 Task: Select street view around selected location Rocky Mountain National Park, Colorado, United States and verify 2 surrounding locations
Action: Mouse pressed left at (163, 154)
Screenshot: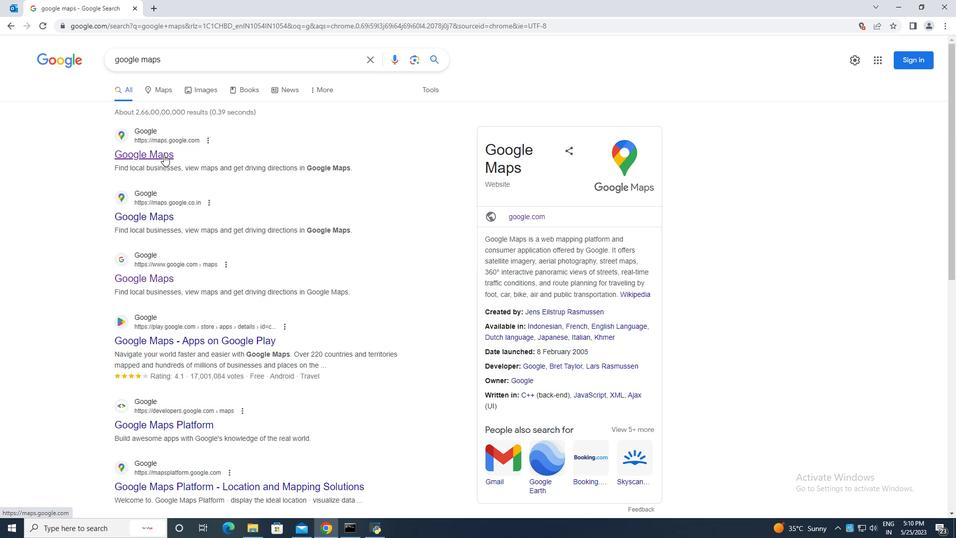 
Action: Mouse moved to (109, 50)
Screenshot: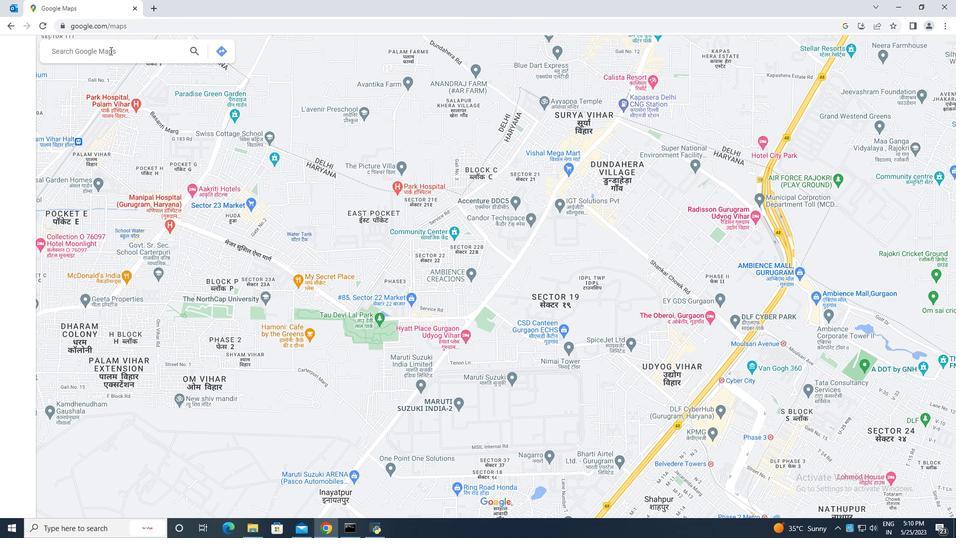 
Action: Mouse pressed left at (109, 50)
Screenshot: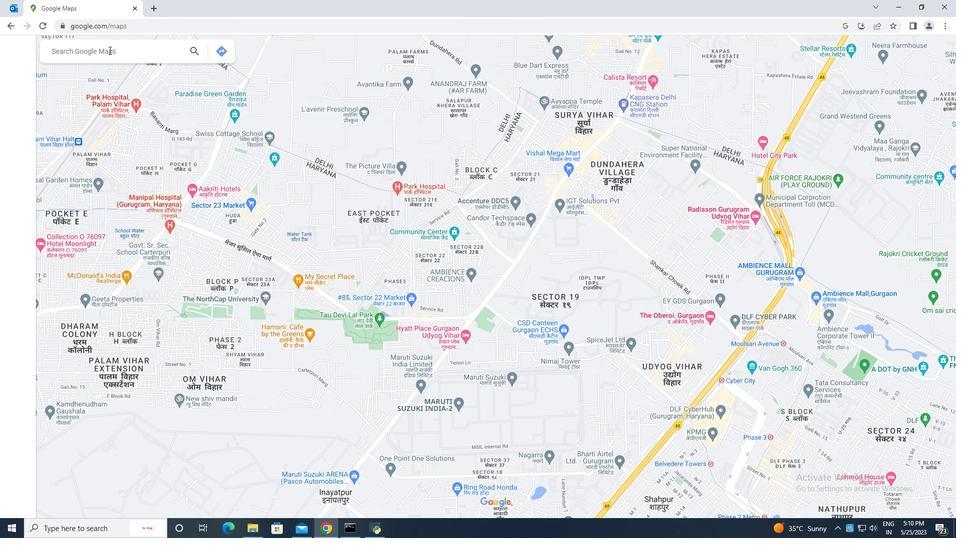 
Action: Key pressed rocky<Key.space>mountain<Key.space>national<Key.space>colorado<Key.space>usa<Key.space><Key.enter>
Screenshot: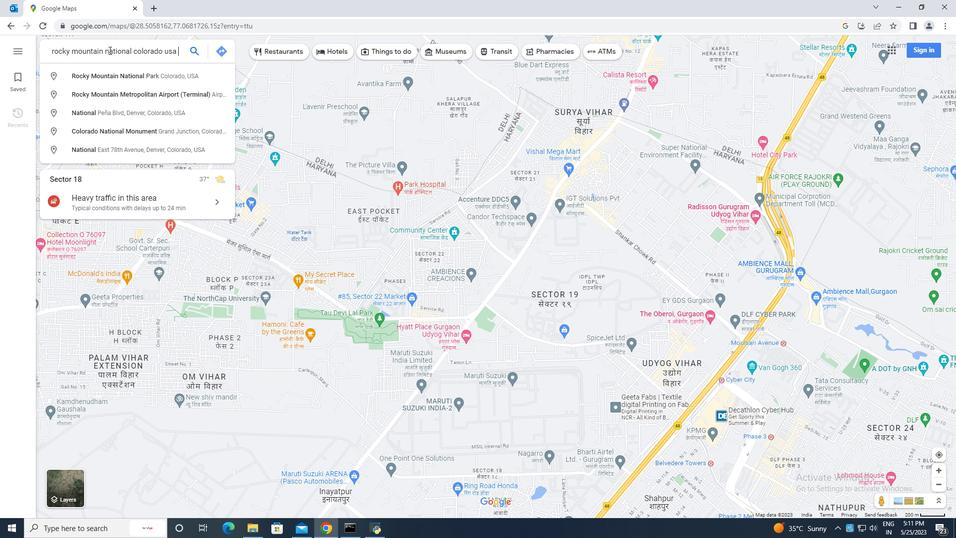 
Action: Mouse moved to (620, 294)
Screenshot: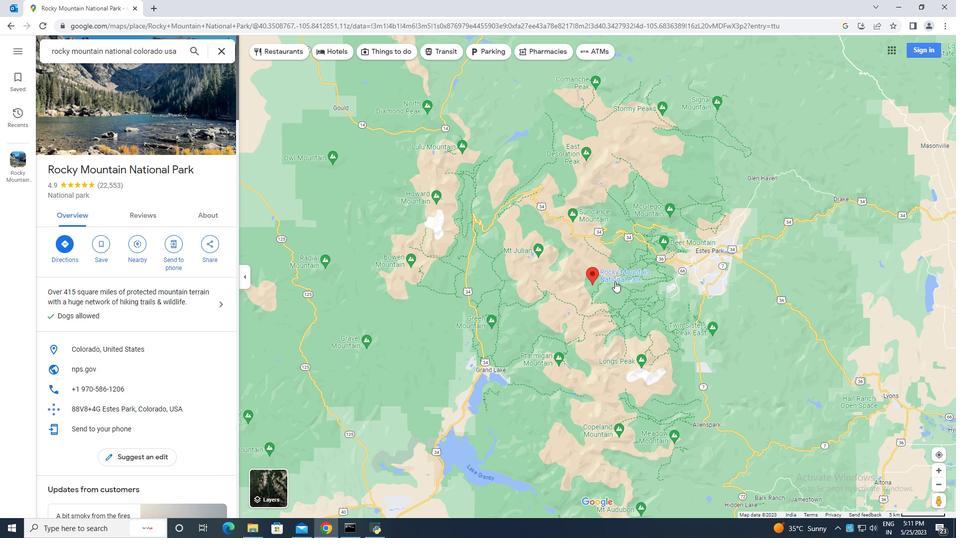 
Action: Mouse scrolled (620, 295) with delta (0, 0)
Screenshot: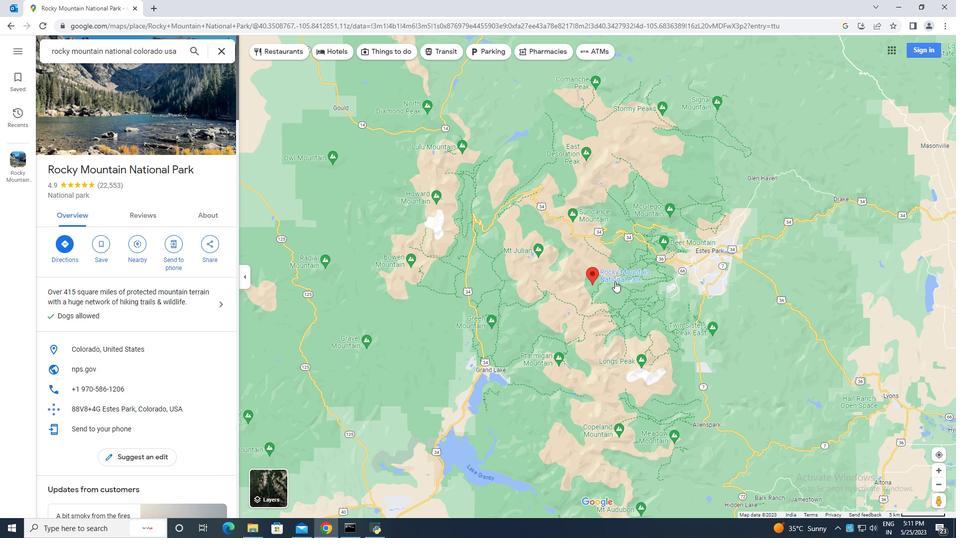 
Action: Mouse scrolled (620, 295) with delta (0, 0)
Screenshot: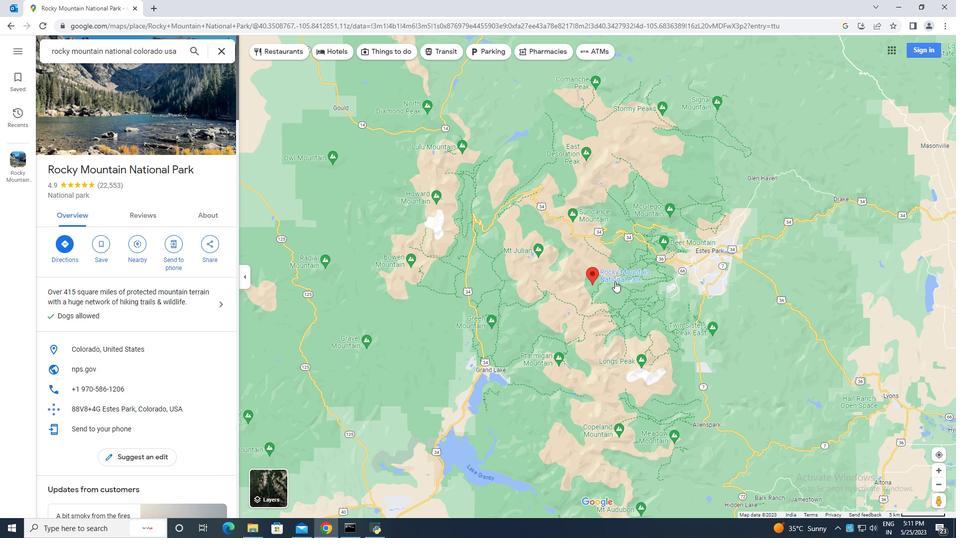
Action: Mouse scrolled (620, 295) with delta (0, 0)
Screenshot: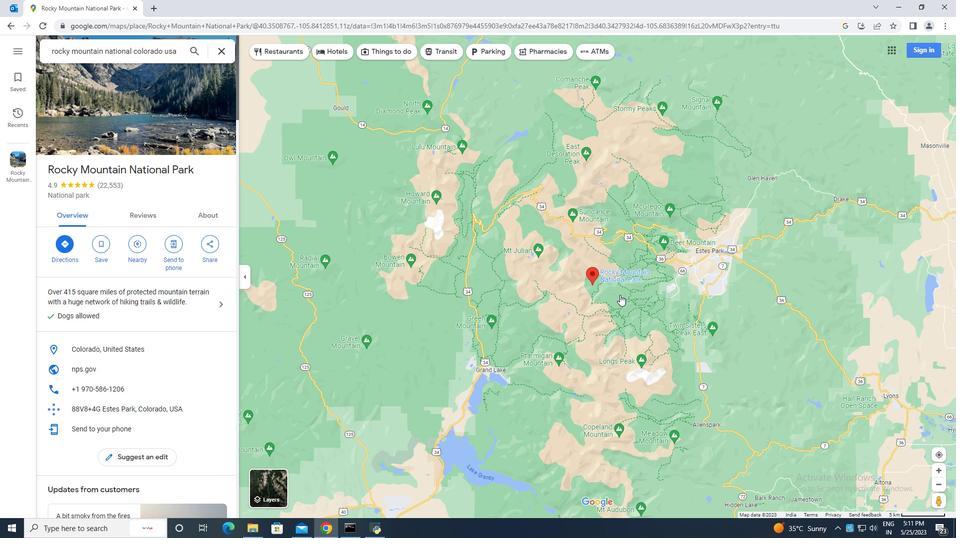 
Action: Mouse moved to (564, 275)
Screenshot: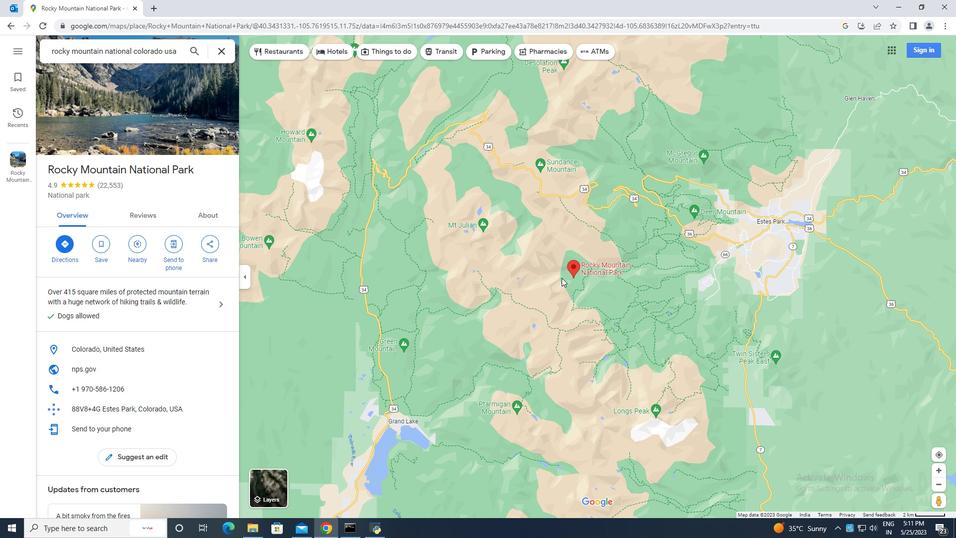 
Action: Mouse scrolled (564, 275) with delta (0, 0)
Screenshot: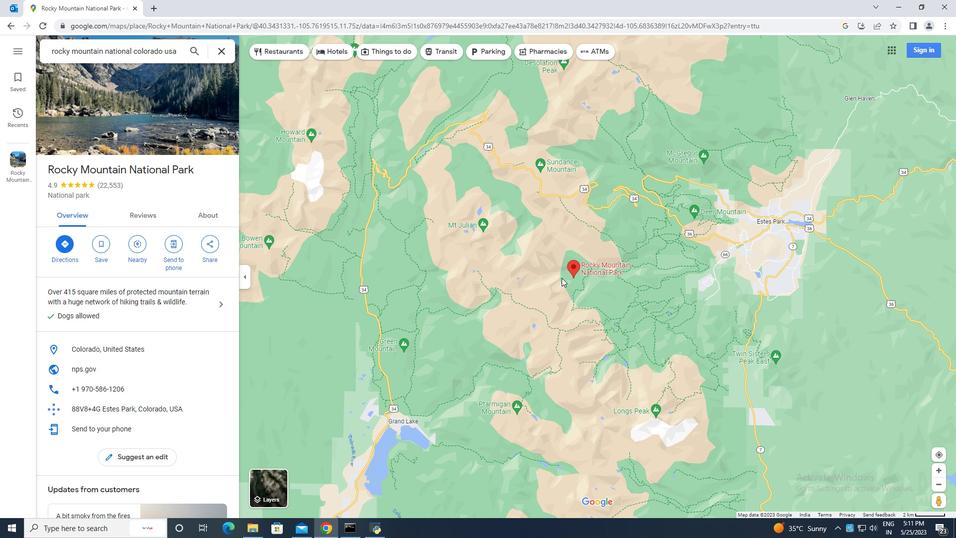 
Action: Mouse scrolled (564, 275) with delta (0, 0)
Screenshot: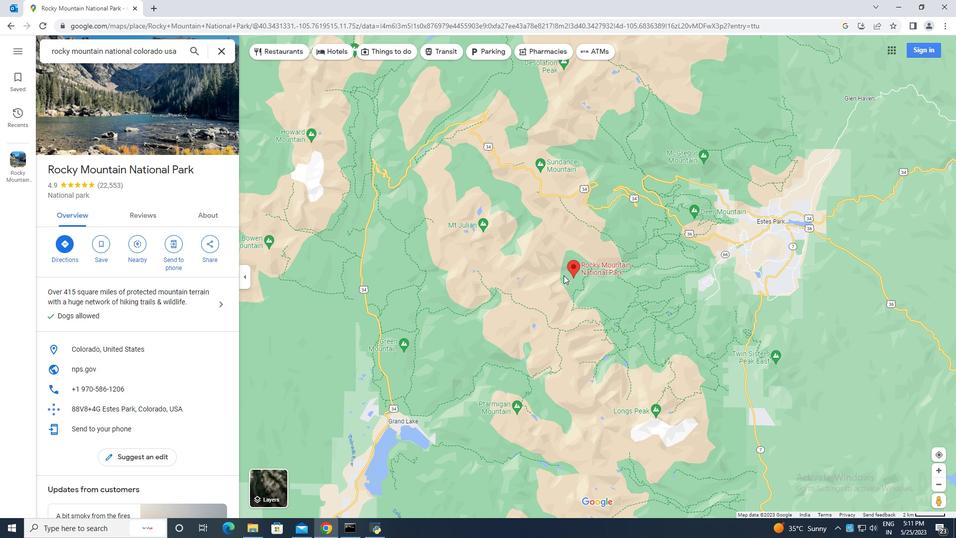 
Action: Mouse scrolled (564, 275) with delta (0, 0)
Screenshot: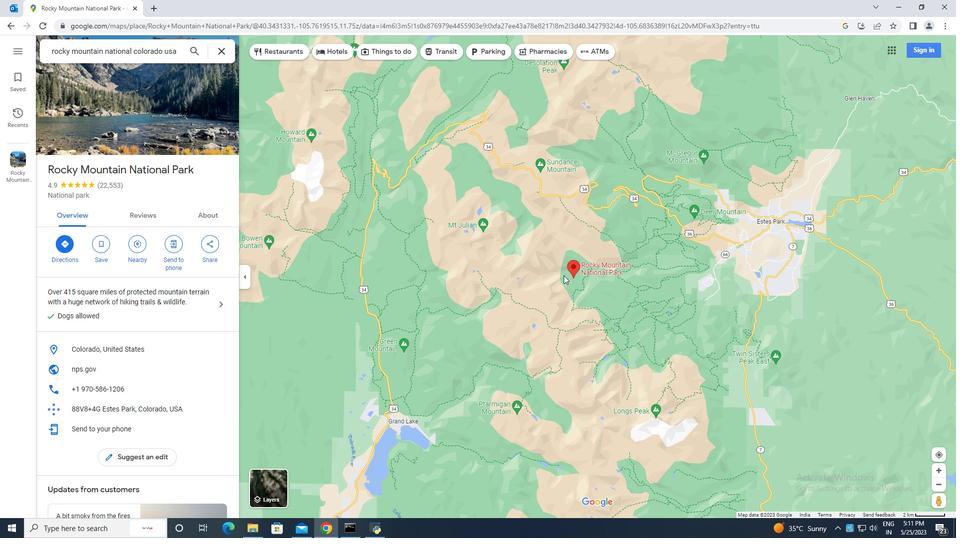 
Action: Mouse moved to (565, 275)
Screenshot: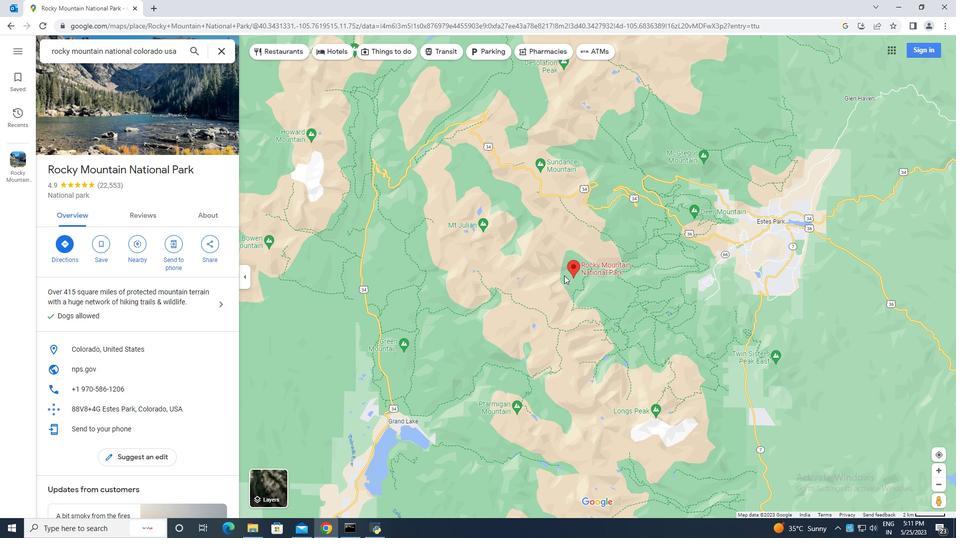 
Action: Mouse scrolled (565, 275) with delta (0, 0)
Screenshot: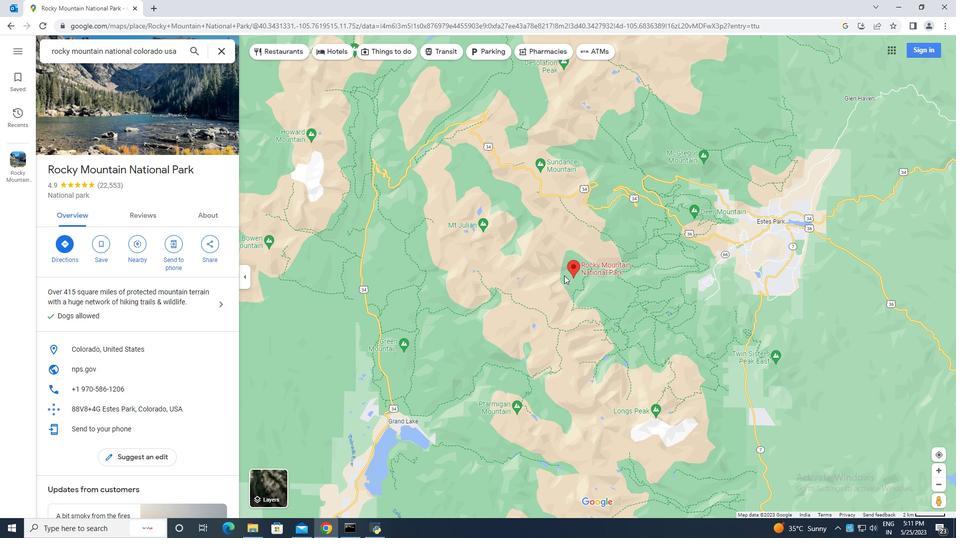 
Action: Mouse moved to (560, 289)
Screenshot: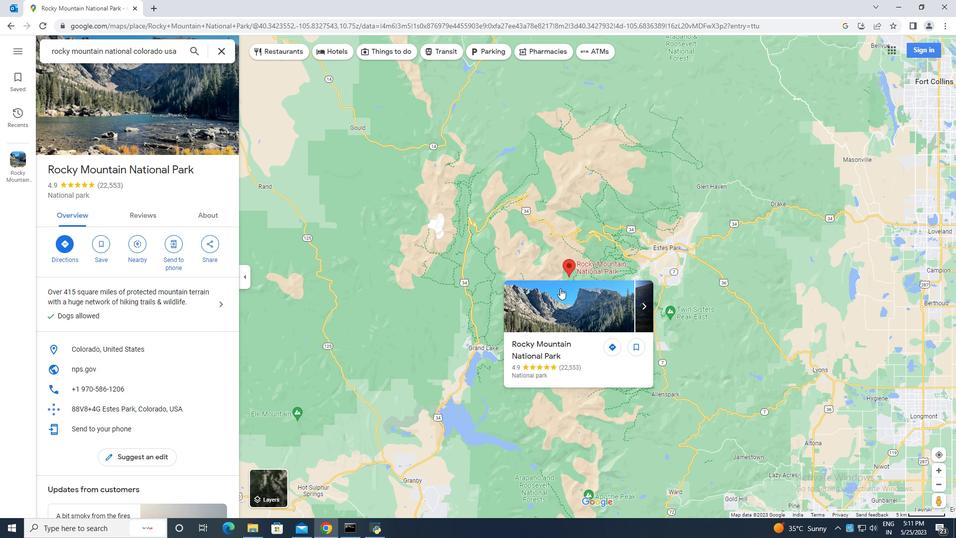 
Action: Mouse scrolled (560, 289) with delta (0, 0)
Screenshot: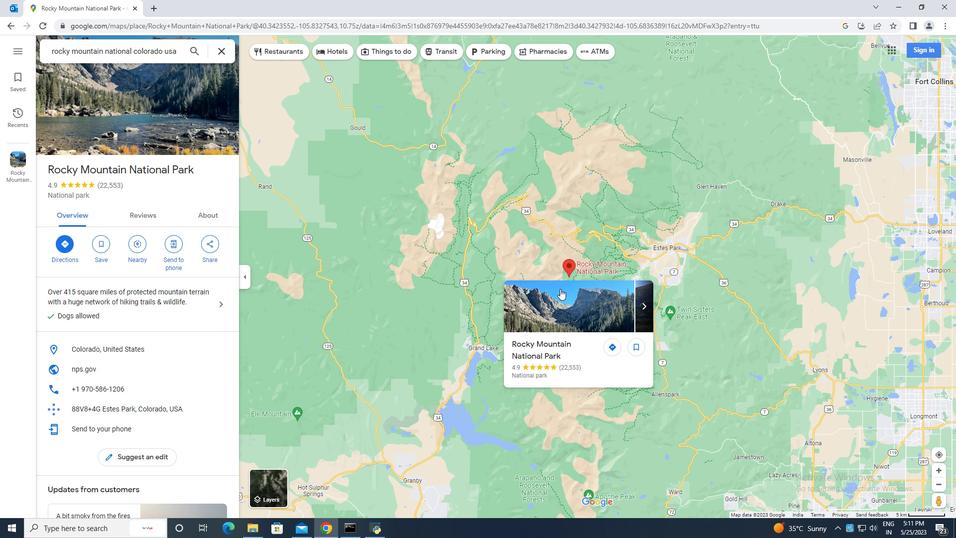 
Action: Mouse moved to (624, 289)
Screenshot: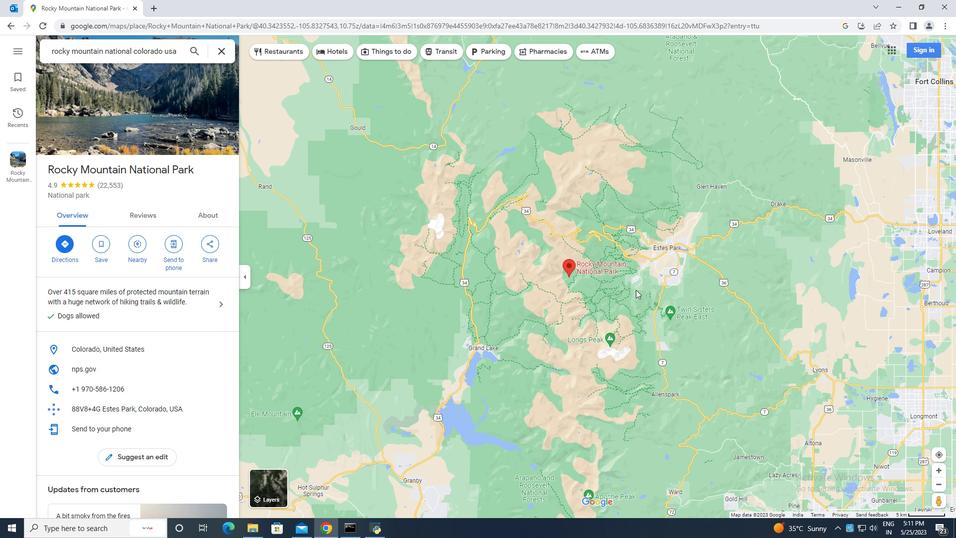 
Action: Mouse scrolled (624, 289) with delta (0, 0)
Screenshot: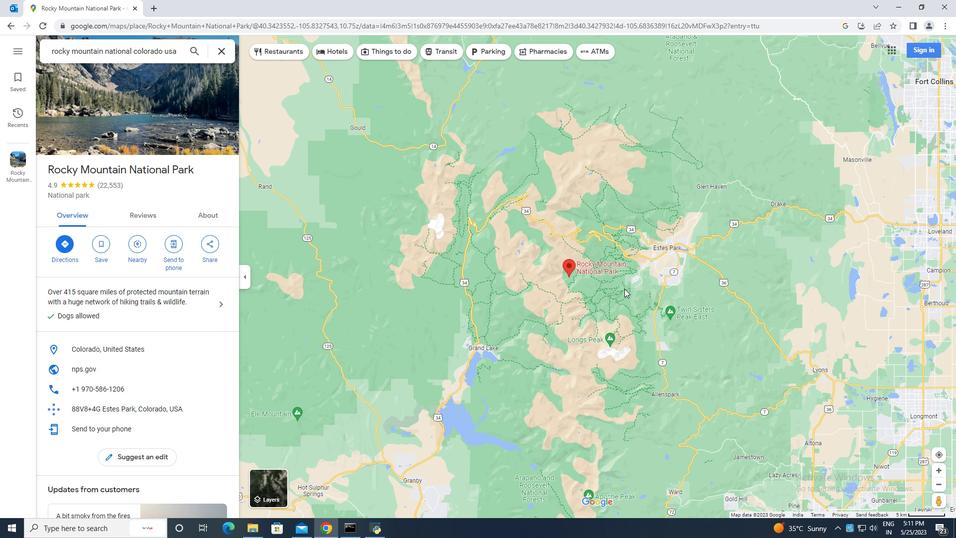 
Action: Mouse scrolled (624, 289) with delta (0, 0)
Screenshot: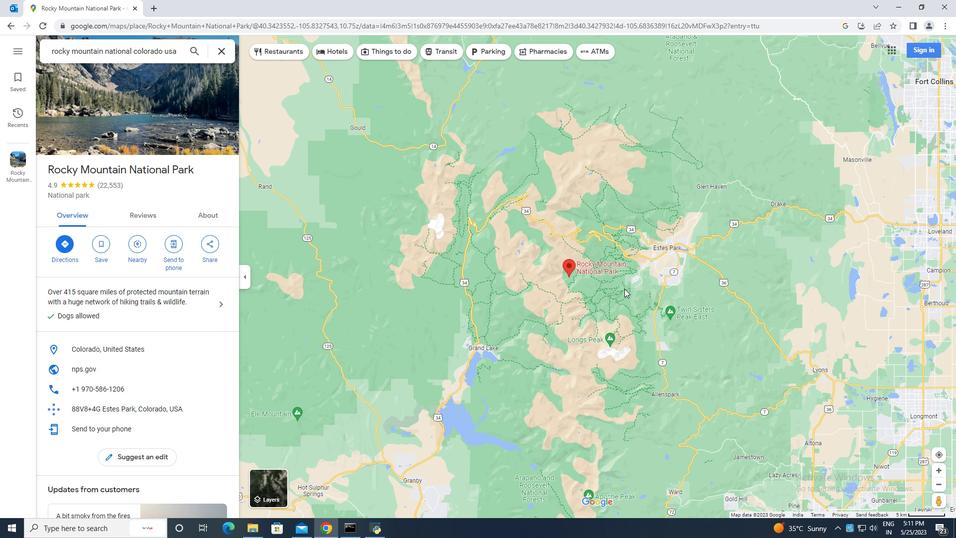 
Action: Mouse scrolled (624, 289) with delta (0, 0)
Screenshot: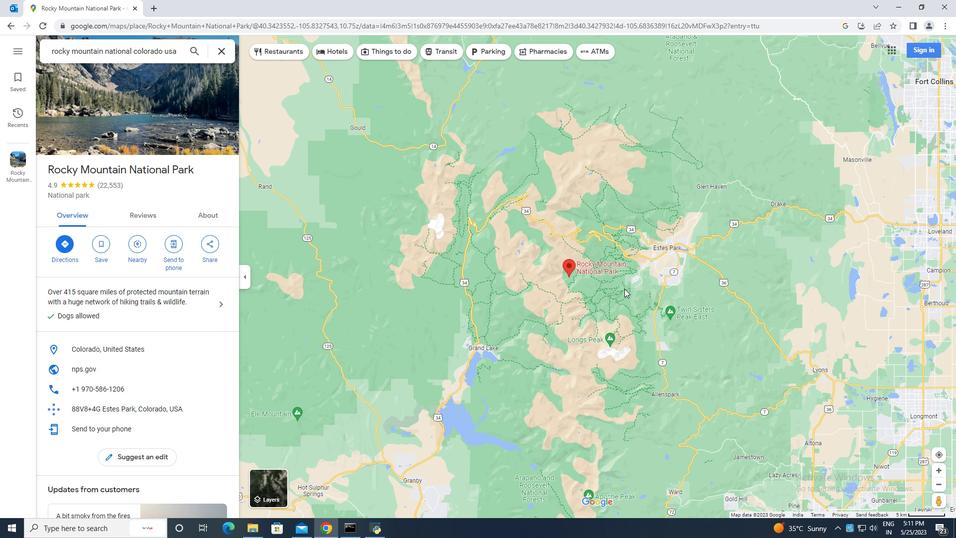
Action: Mouse moved to (556, 295)
Screenshot: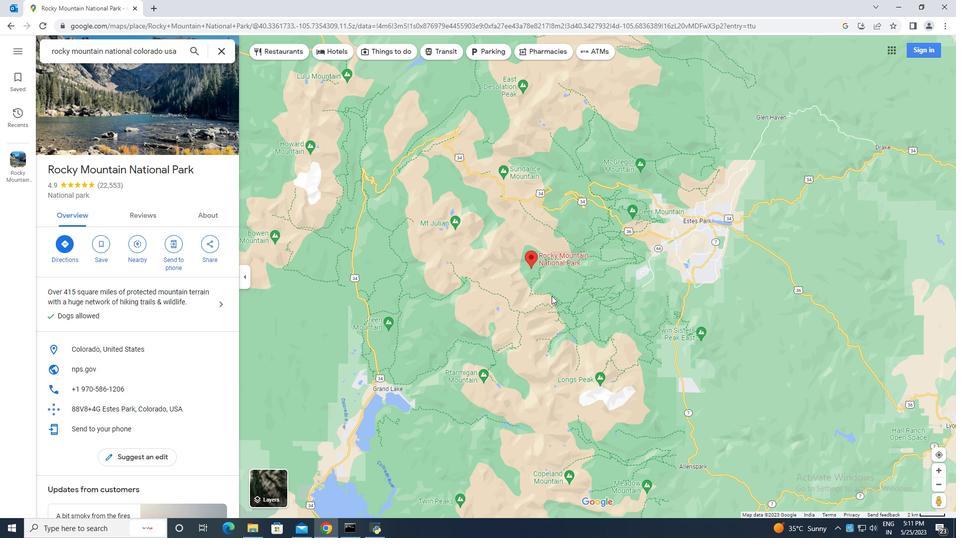 
Action: Mouse scrolled (556, 296) with delta (0, 0)
Screenshot: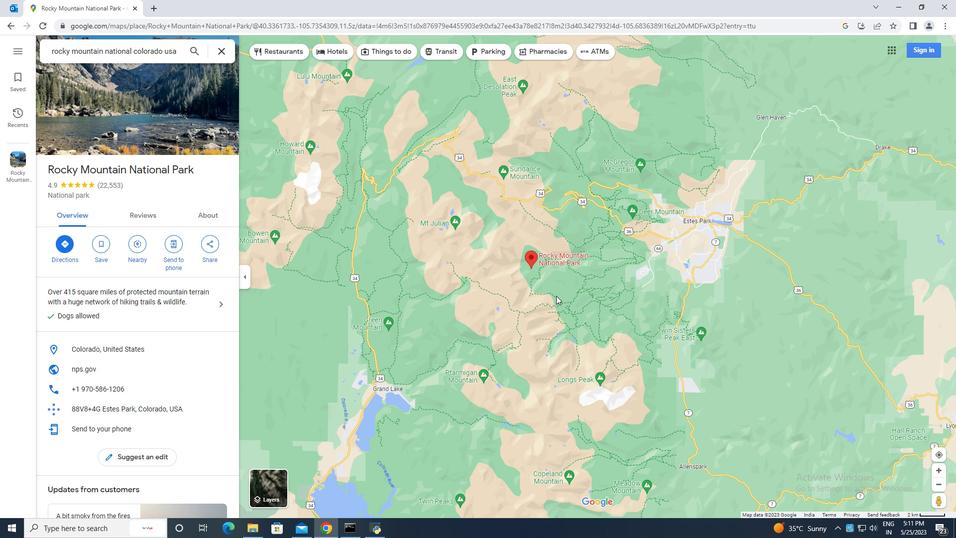 
Action: Mouse scrolled (556, 296) with delta (0, 0)
Screenshot: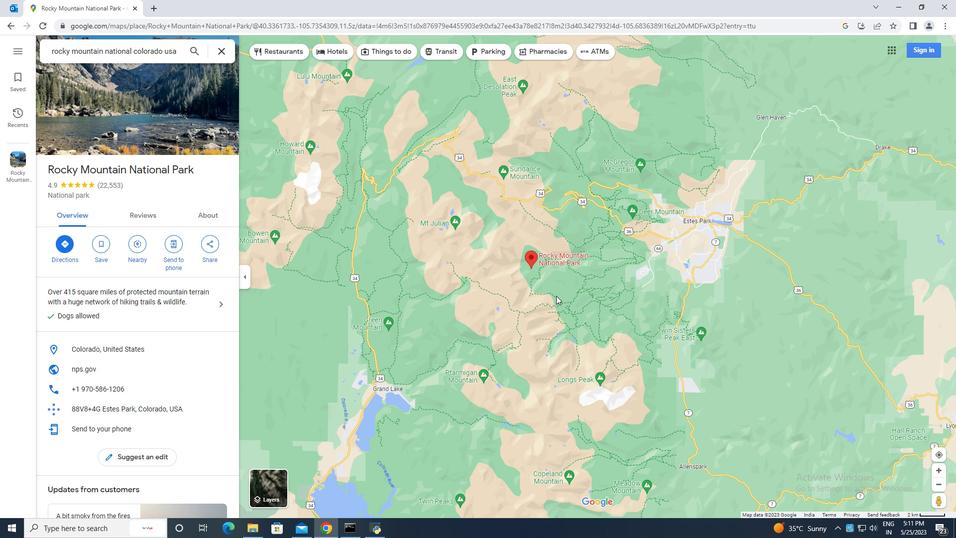 
Action: Mouse scrolled (556, 296) with delta (0, 0)
Screenshot: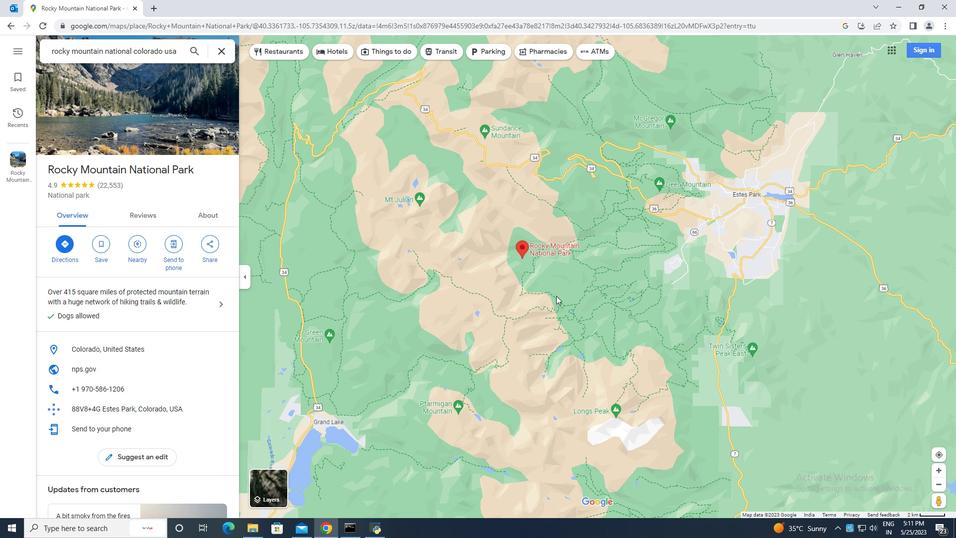 
Action: Mouse scrolled (556, 296) with delta (0, 0)
Screenshot: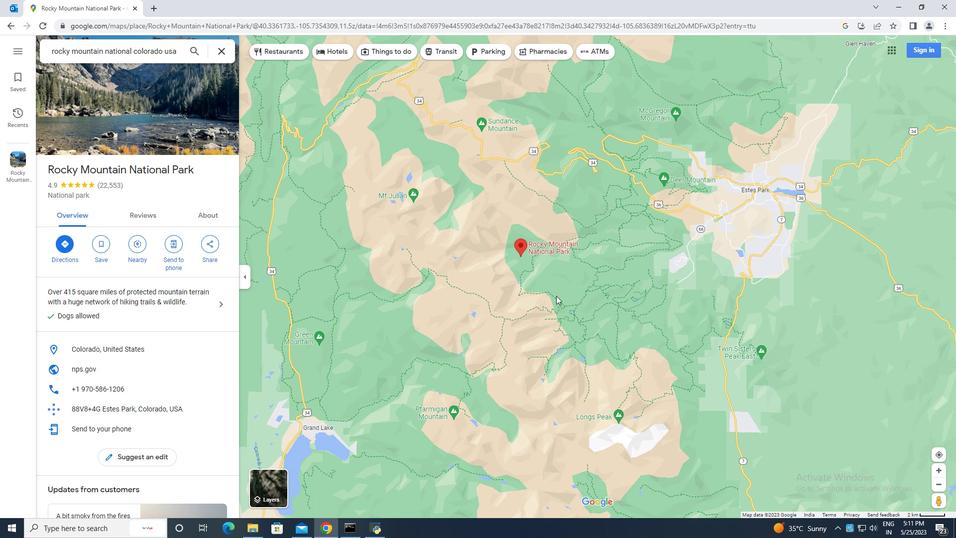 
Action: Mouse scrolled (556, 296) with delta (0, 0)
Screenshot: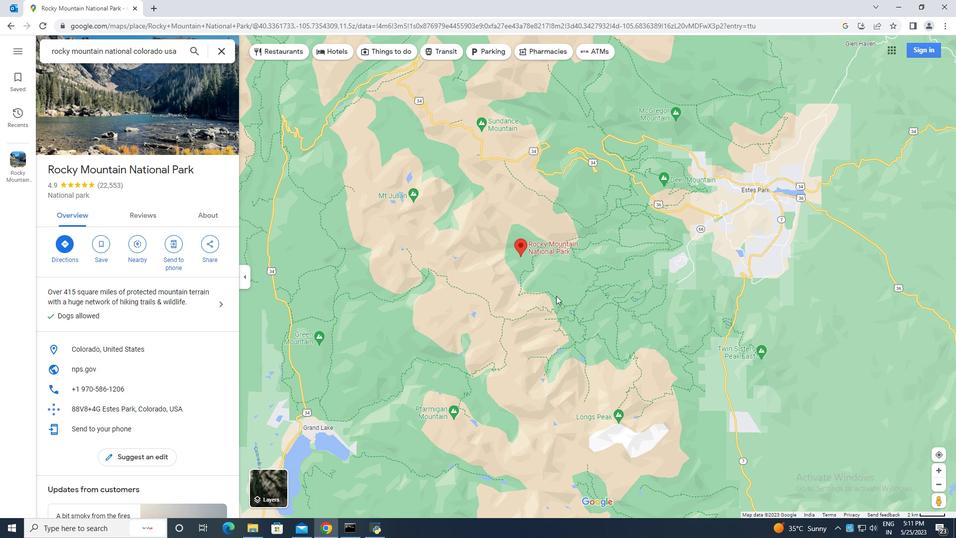 
Action: Mouse moved to (489, 265)
Screenshot: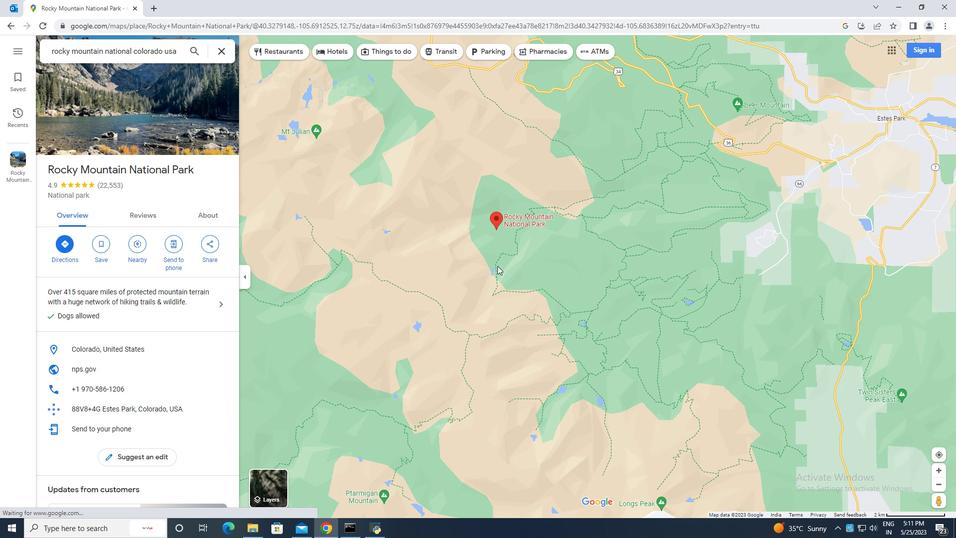 
Action: Mouse scrolled (489, 265) with delta (0, 0)
Screenshot: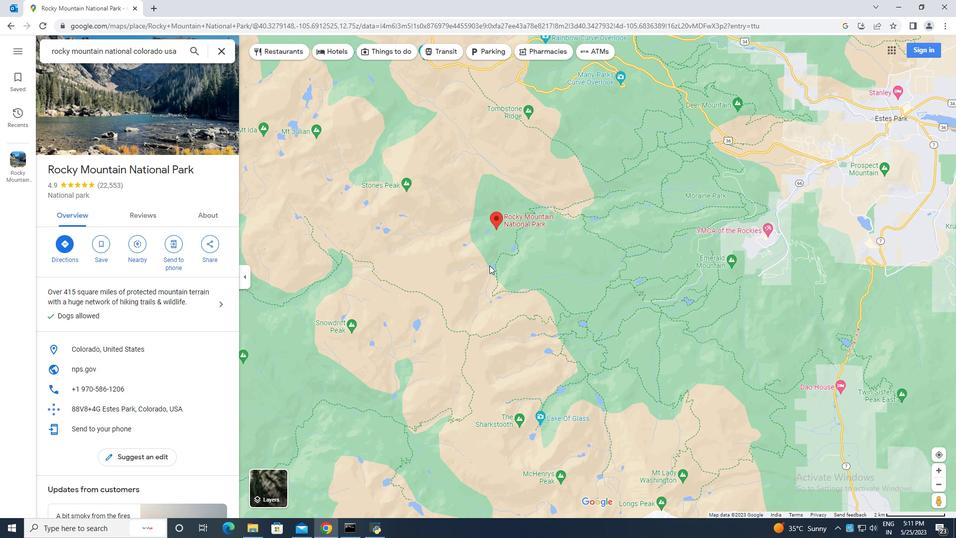 
Action: Mouse scrolled (489, 265) with delta (0, 0)
Screenshot: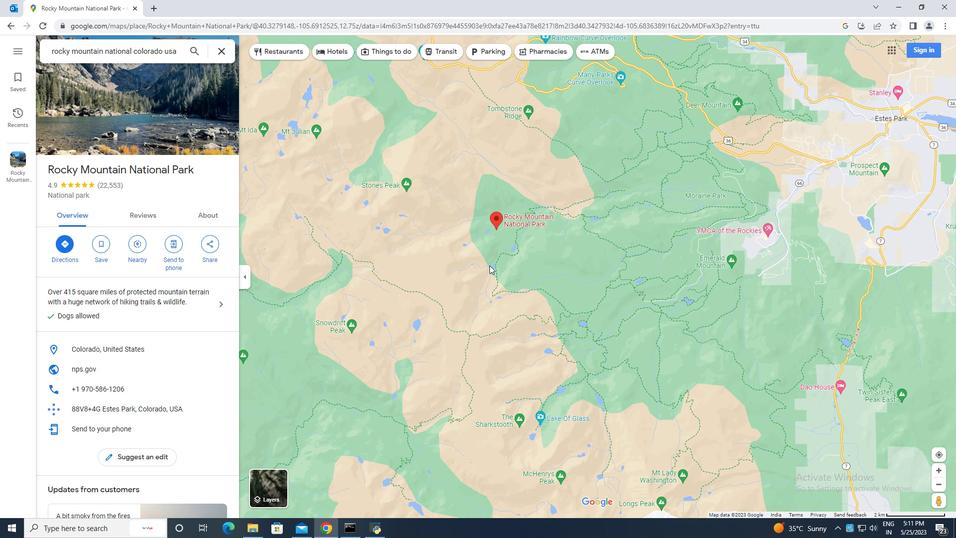 
Action: Mouse scrolled (489, 265) with delta (0, 0)
Screenshot: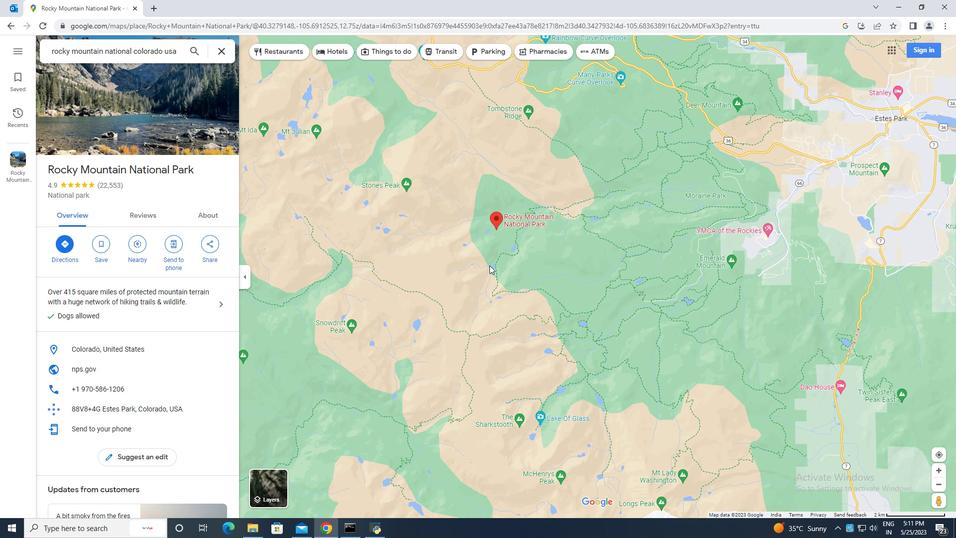 
Action: Mouse scrolled (489, 265) with delta (0, 0)
Screenshot: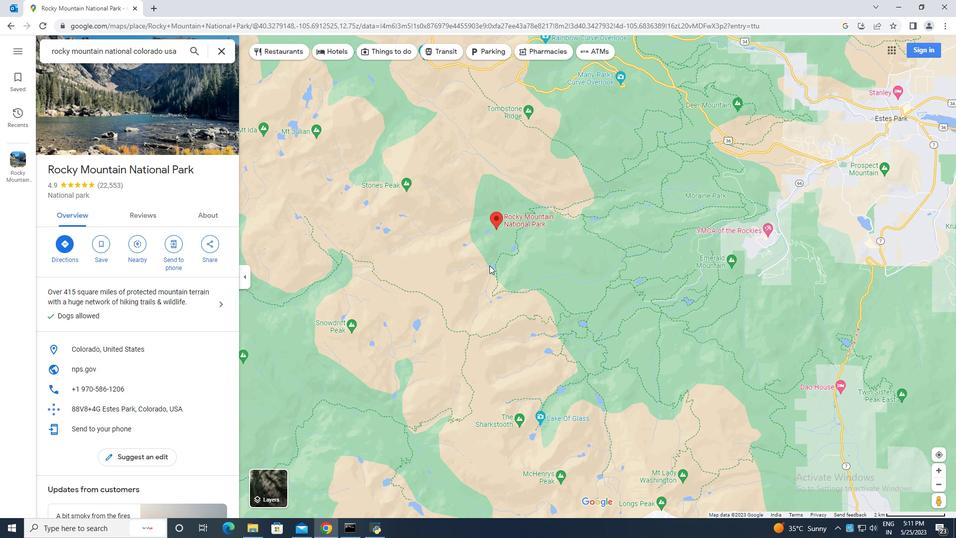 
Action: Mouse scrolled (489, 265) with delta (0, 0)
Screenshot: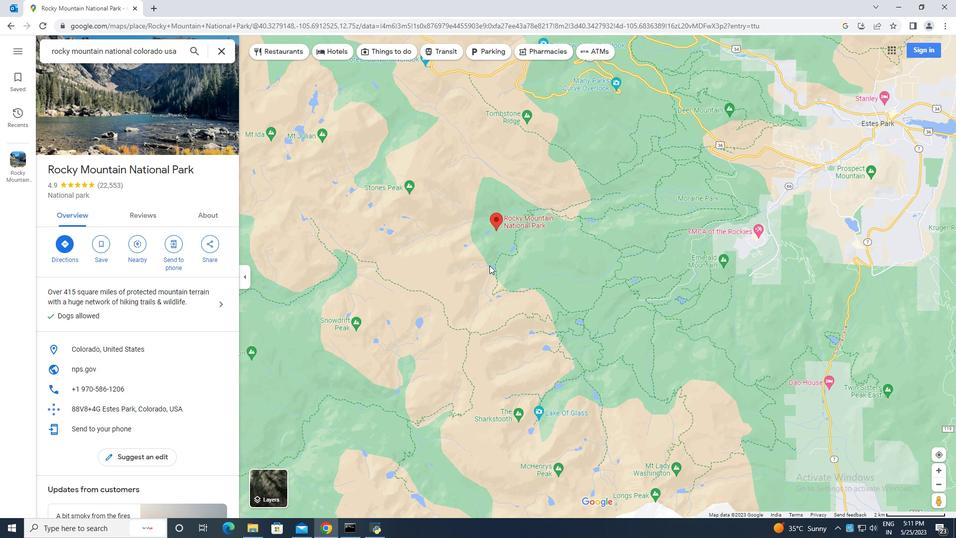 
Action: Mouse scrolled (489, 265) with delta (0, 0)
Screenshot: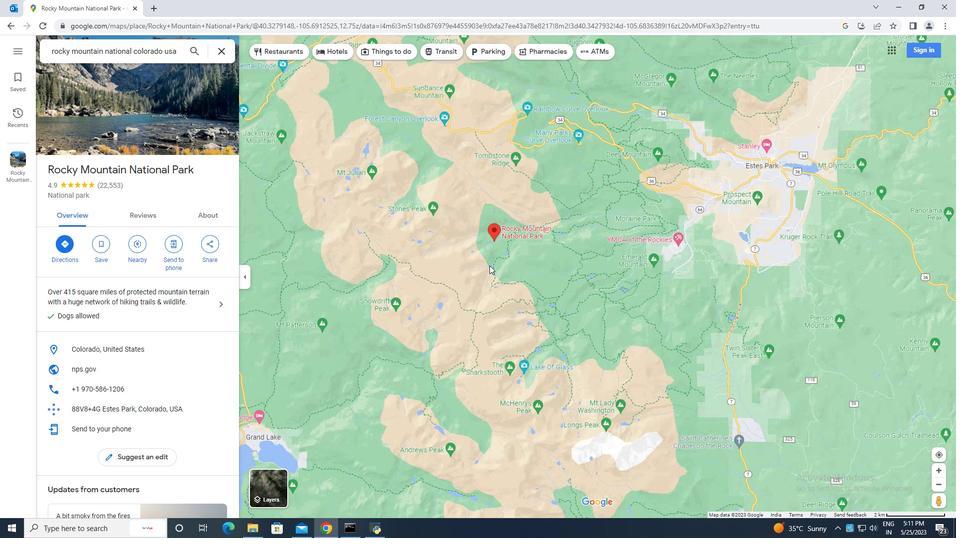 
Action: Mouse scrolled (489, 265) with delta (0, 0)
Screenshot: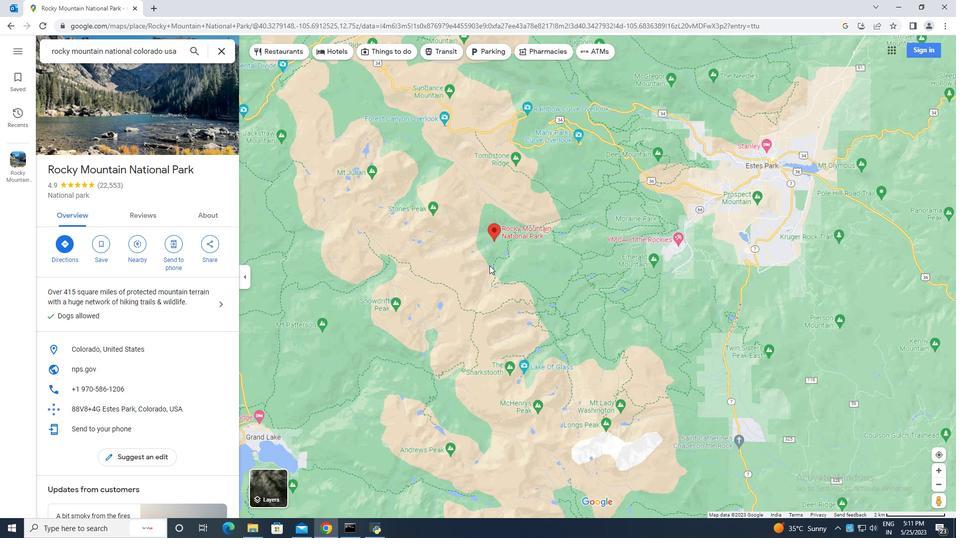 
Action: Mouse moved to (491, 189)
Screenshot: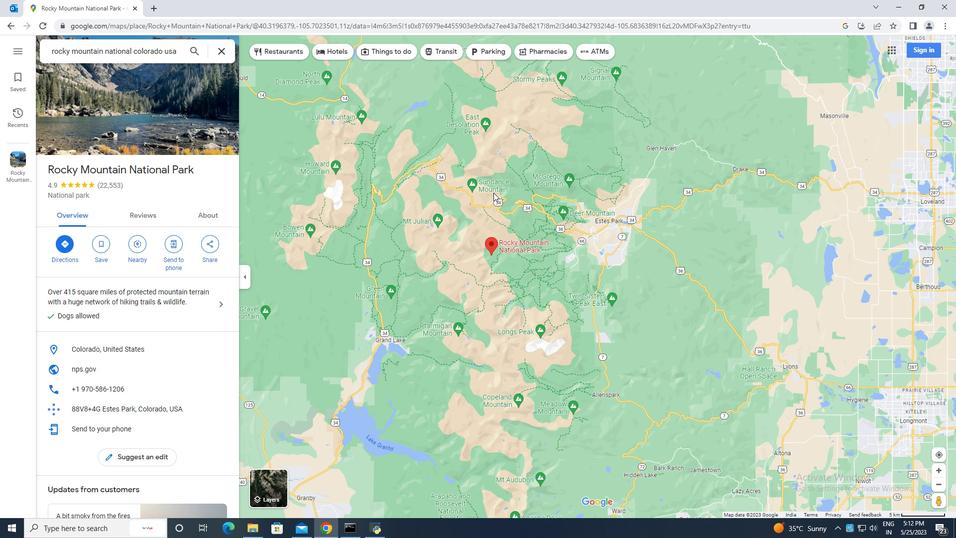 
Action: Mouse pressed left at (491, 189)
Screenshot: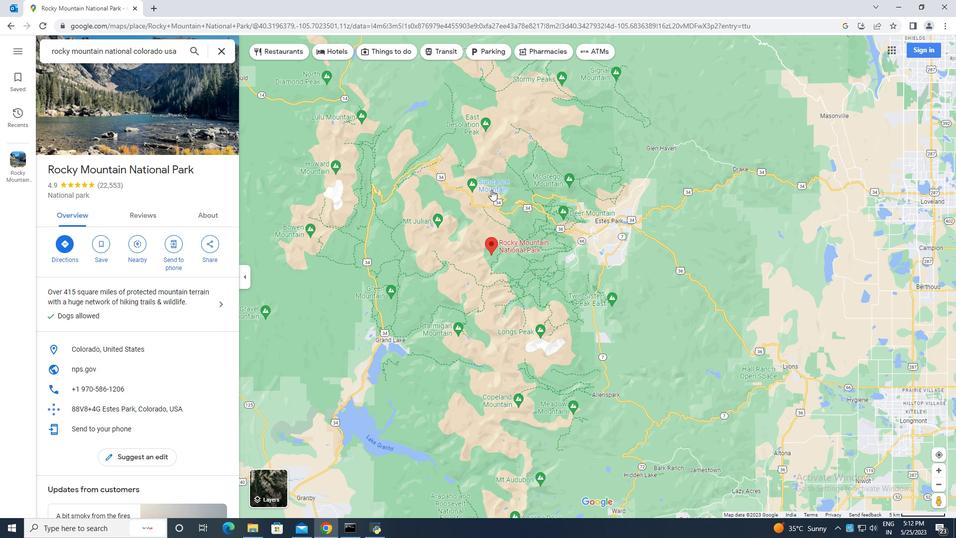 
Action: Mouse moved to (151, 284)
Screenshot: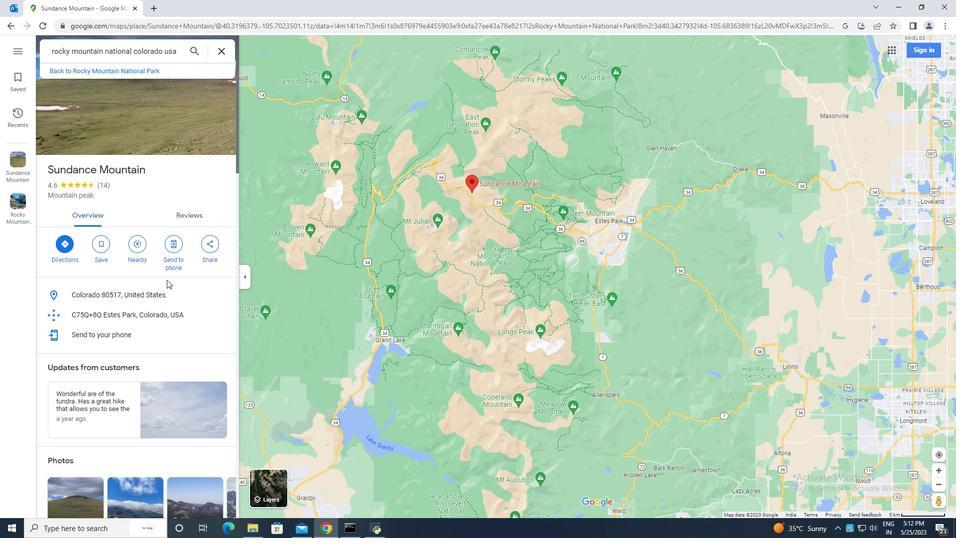 
Action: Mouse scrolled (151, 285) with delta (0, 0)
Screenshot: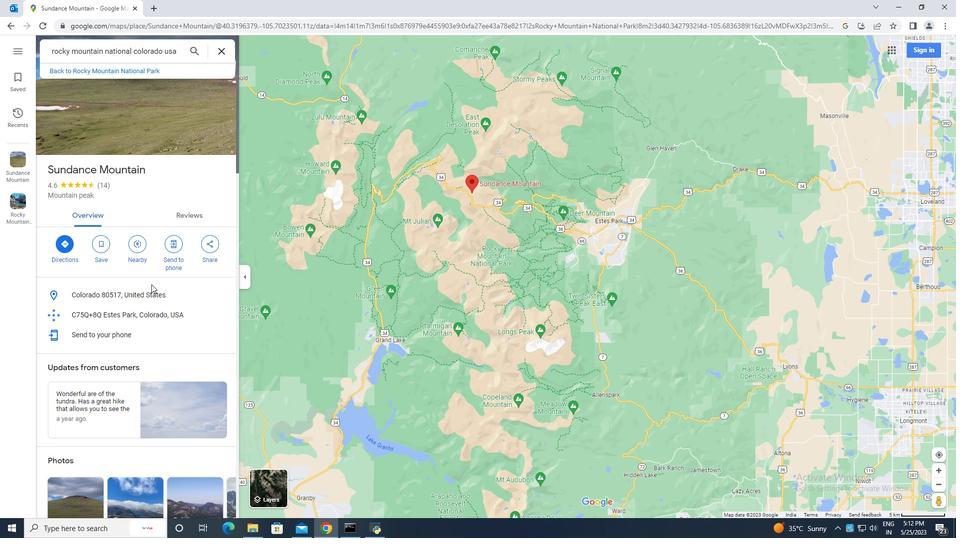 
Action: Mouse scrolled (151, 285) with delta (0, 0)
Screenshot: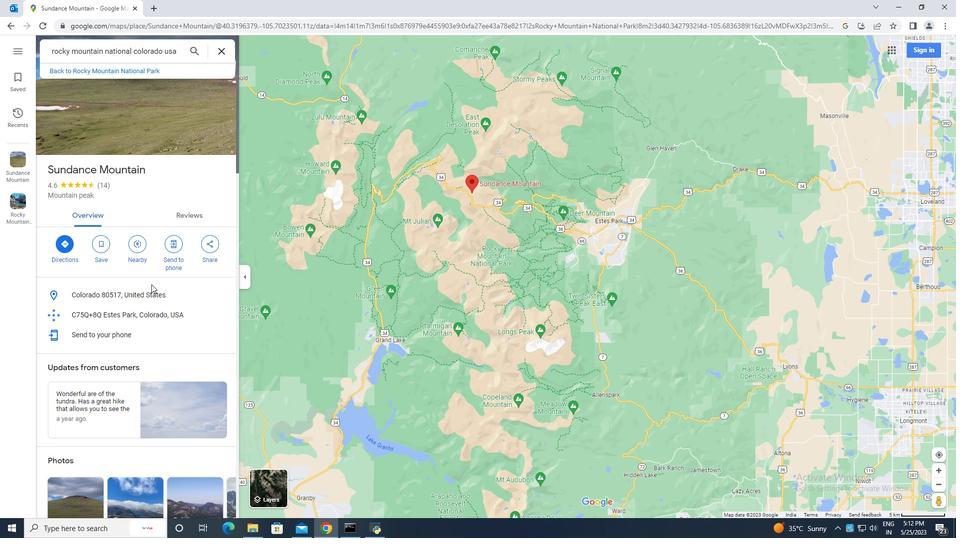 
Action: Mouse scrolled (151, 284) with delta (0, 0)
Screenshot: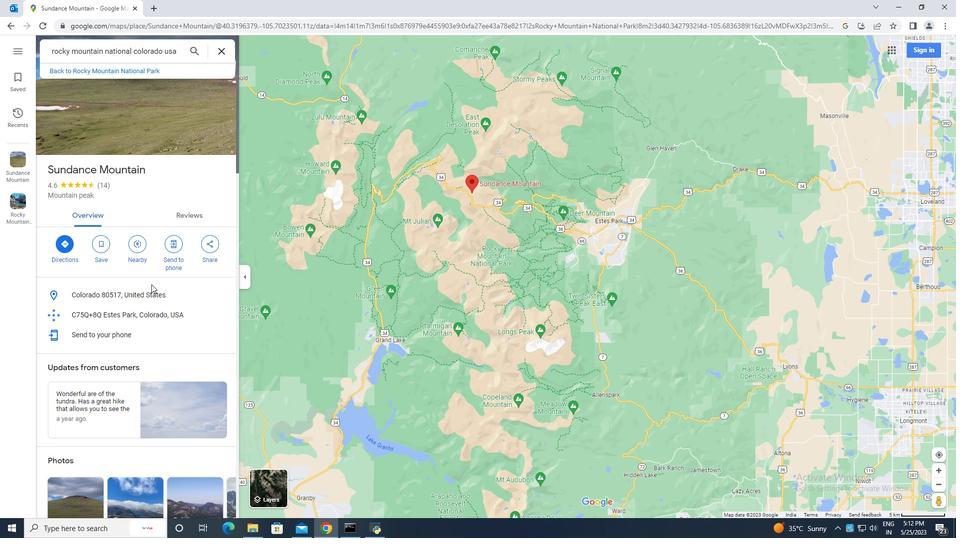 
Action: Mouse scrolled (151, 284) with delta (0, 0)
Screenshot: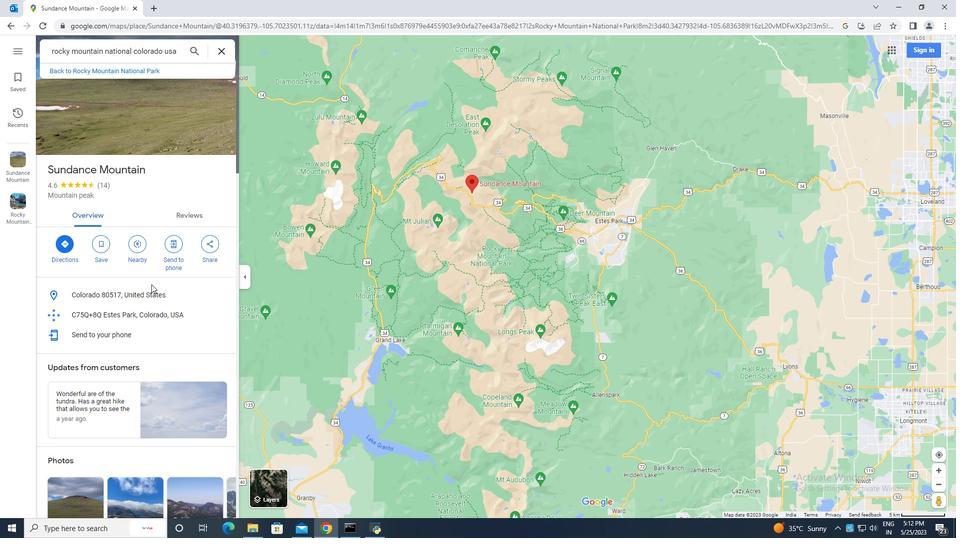 
Action: Mouse scrolled (151, 284) with delta (0, 0)
Screenshot: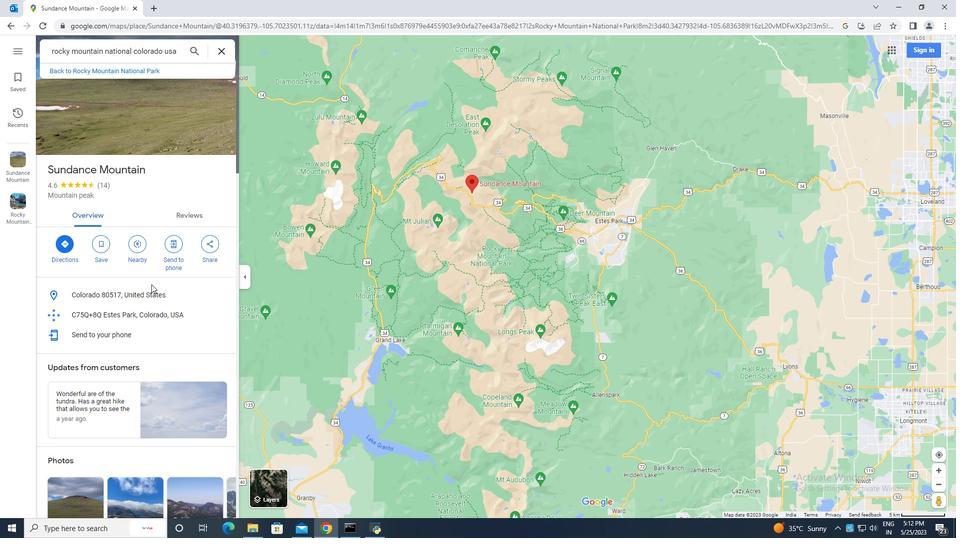 
Action: Mouse scrolled (151, 284) with delta (0, 0)
Screenshot: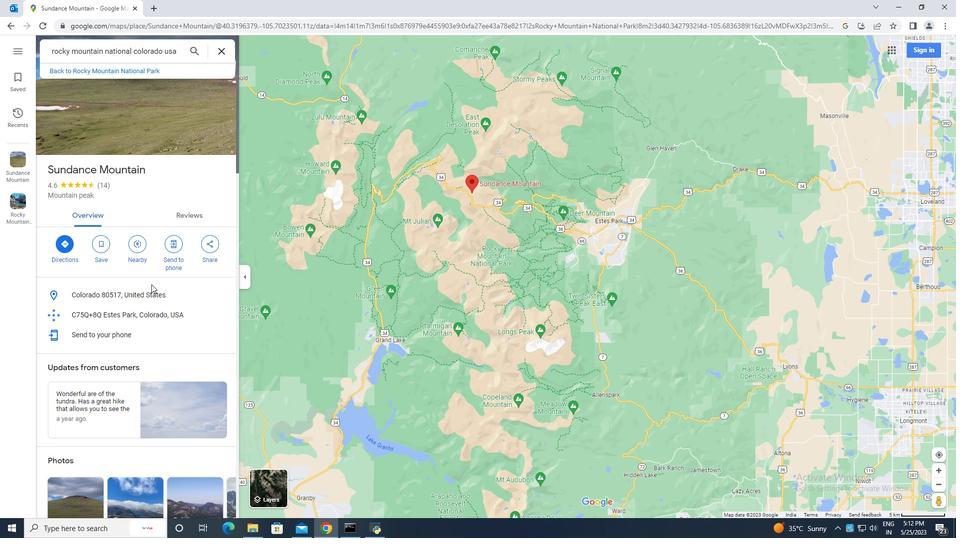 
Action: Mouse scrolled (151, 284) with delta (0, 0)
Screenshot: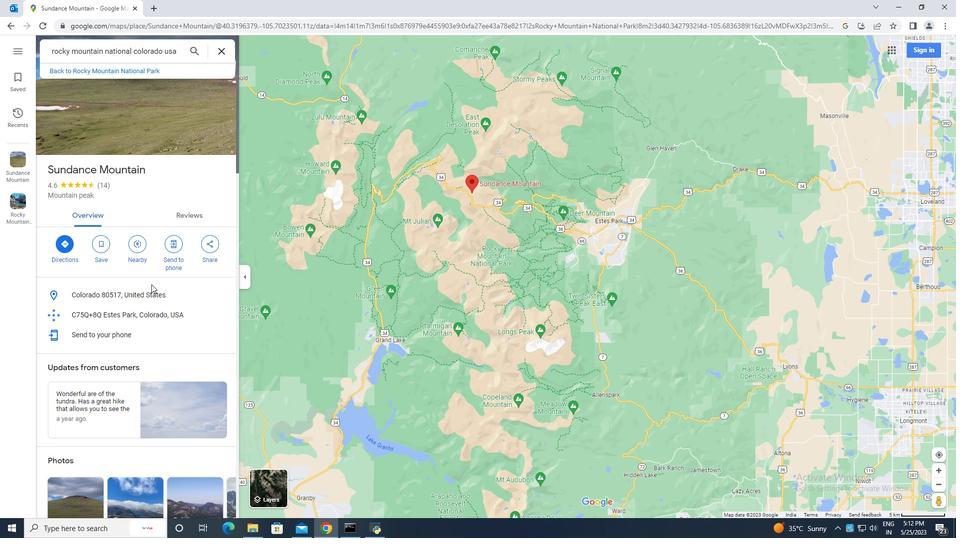 
Action: Mouse moved to (79, 282)
Screenshot: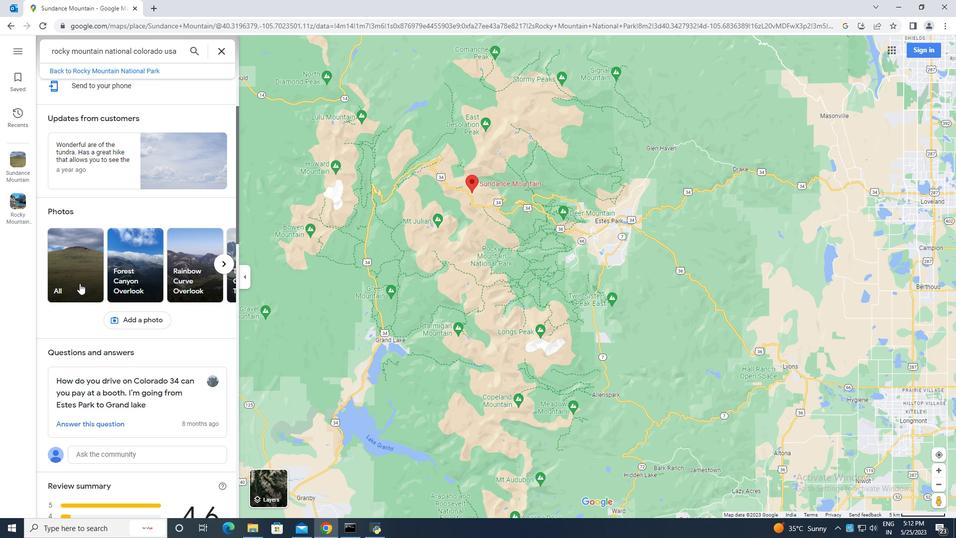 
Action: Mouse pressed left at (79, 282)
Screenshot: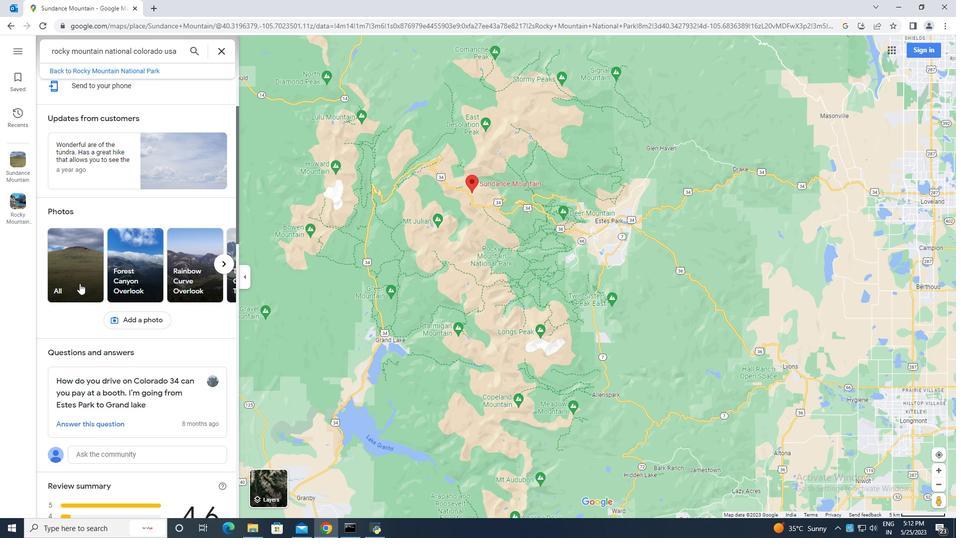 
Action: Mouse moved to (605, 450)
Screenshot: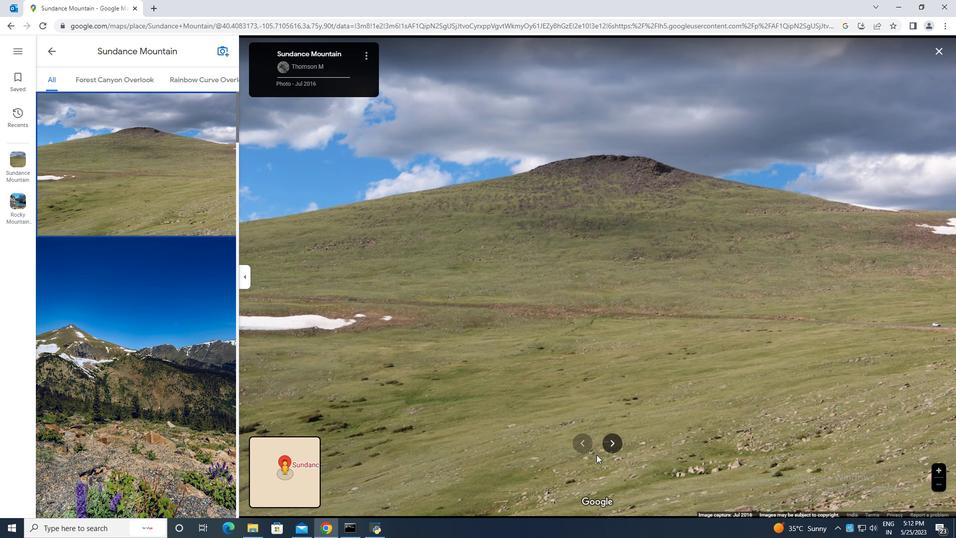 
Action: Mouse pressed left at (605, 450)
Screenshot: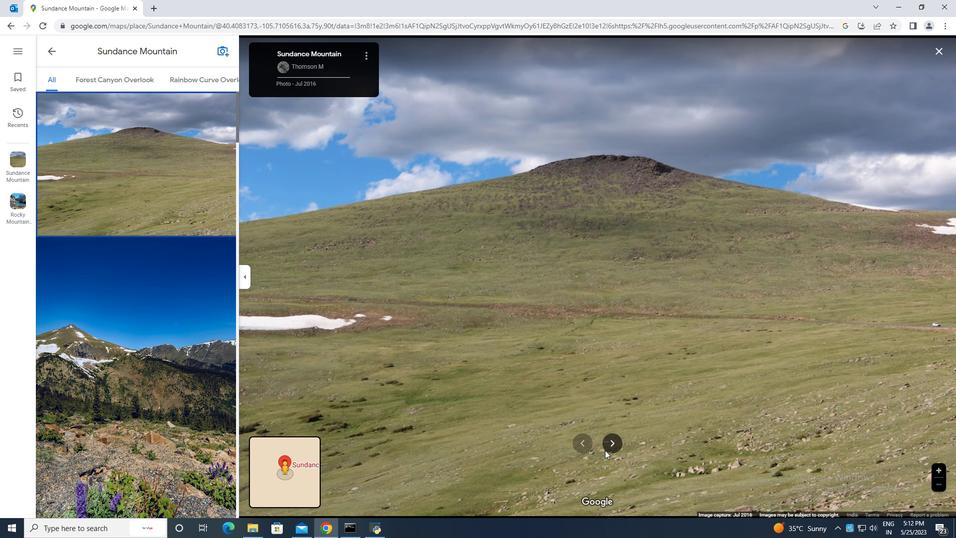 
Action: Mouse moved to (609, 446)
Screenshot: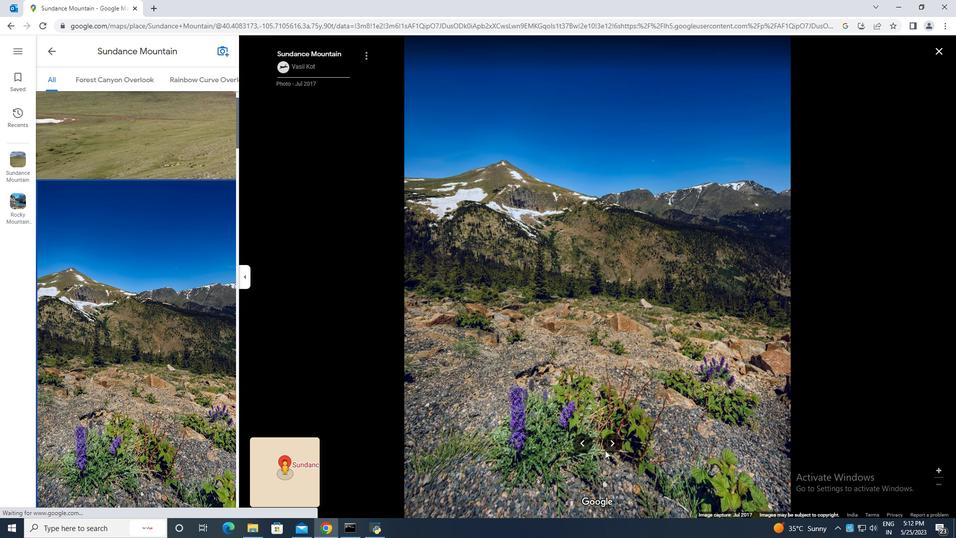 
Action: Mouse pressed left at (609, 446)
Screenshot: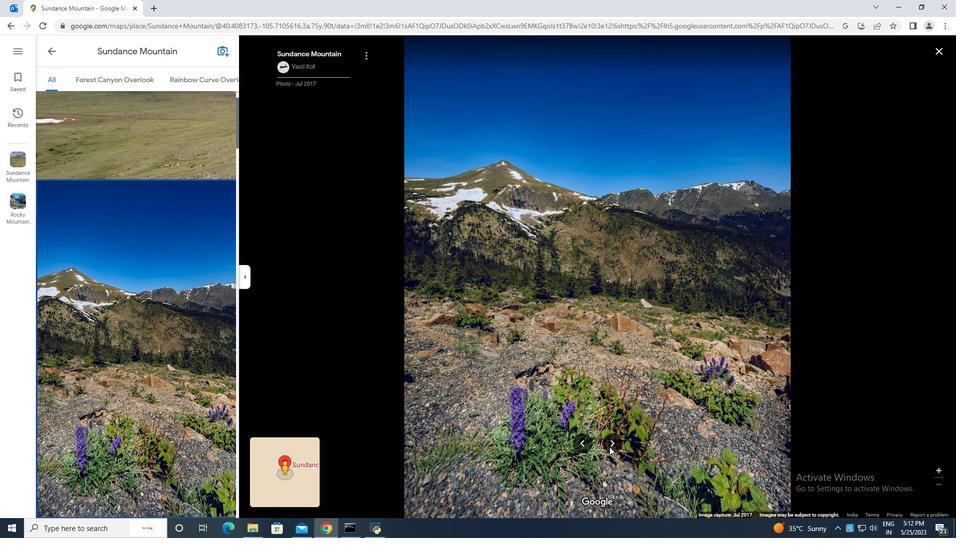 
Action: Mouse pressed left at (609, 446)
Screenshot: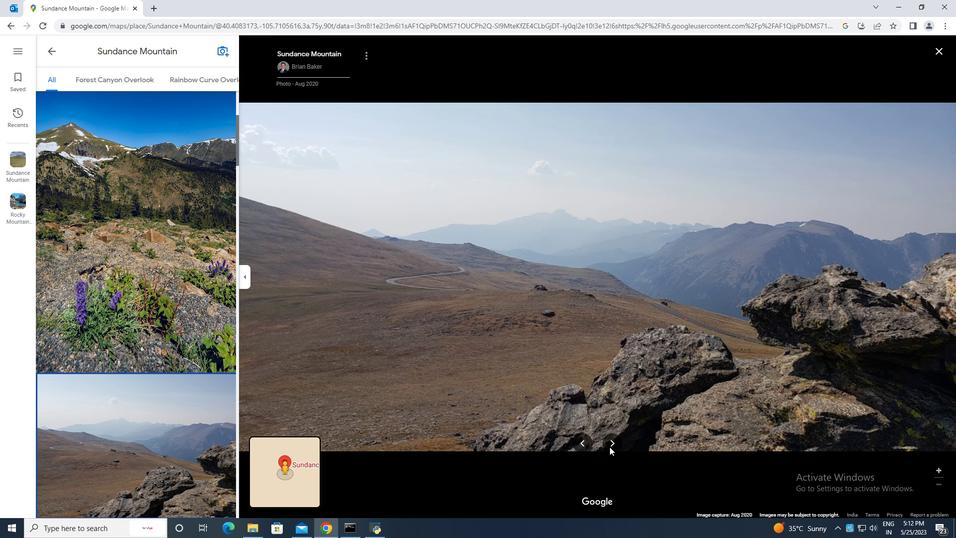 
Action: Mouse pressed left at (609, 446)
Screenshot: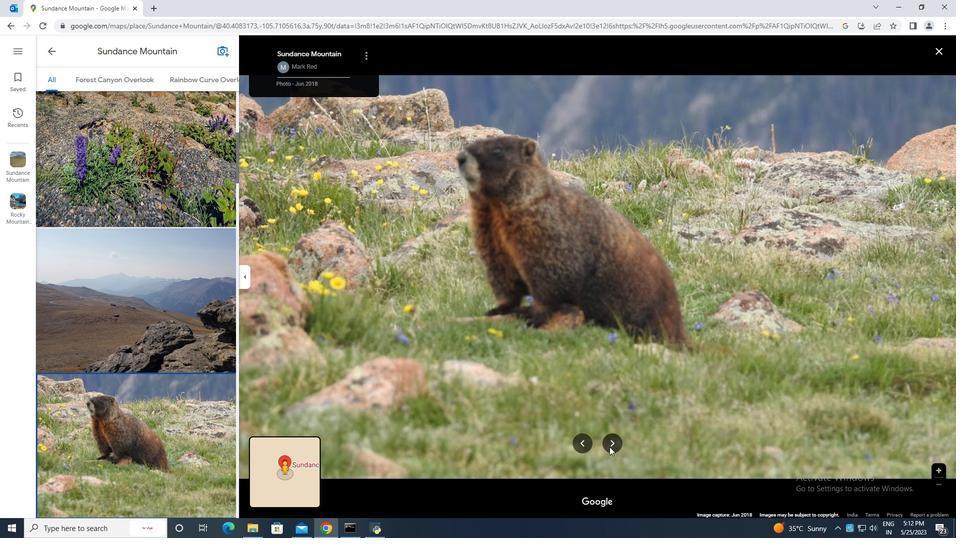 
Action: Mouse pressed left at (609, 446)
Screenshot: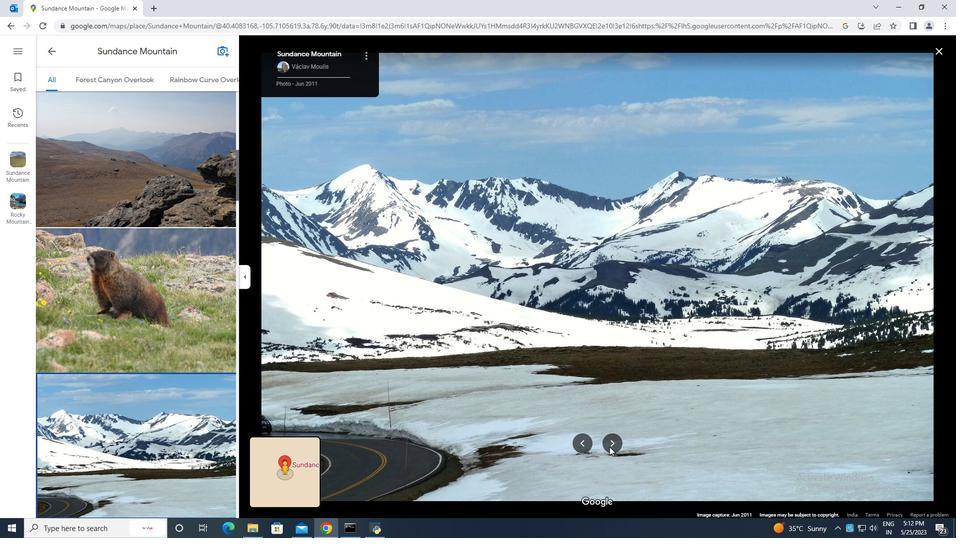 
Action: Mouse pressed left at (609, 446)
Screenshot: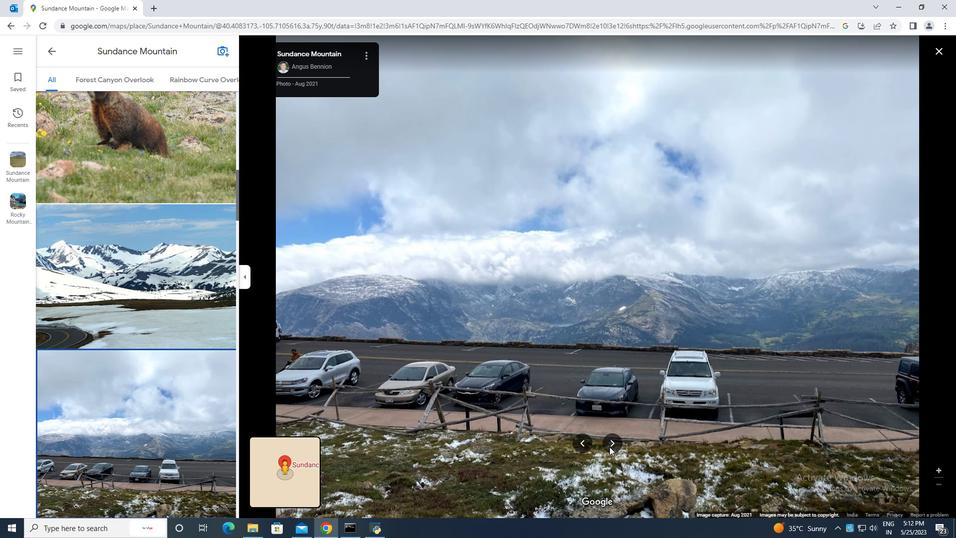 
Action: Mouse pressed left at (609, 446)
Screenshot: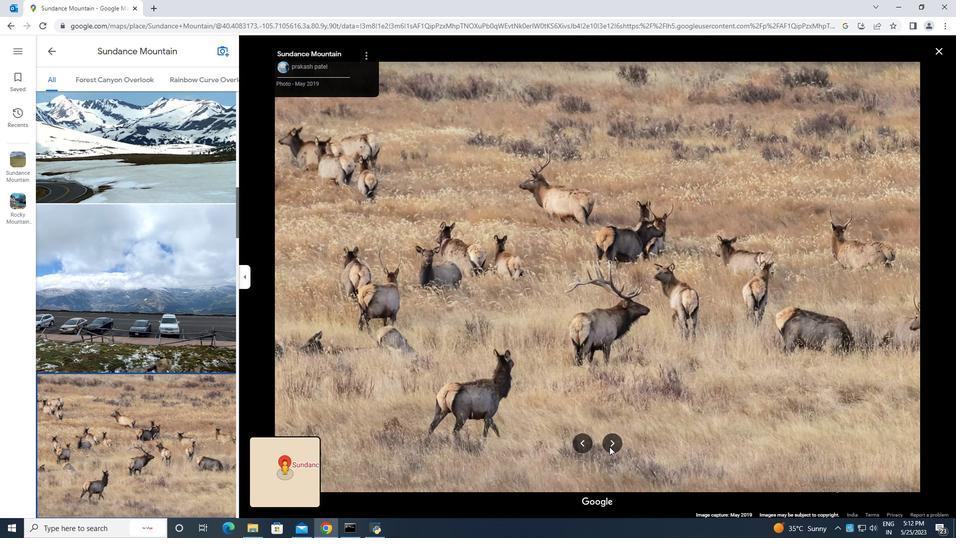 
Action: Mouse pressed left at (609, 446)
Screenshot: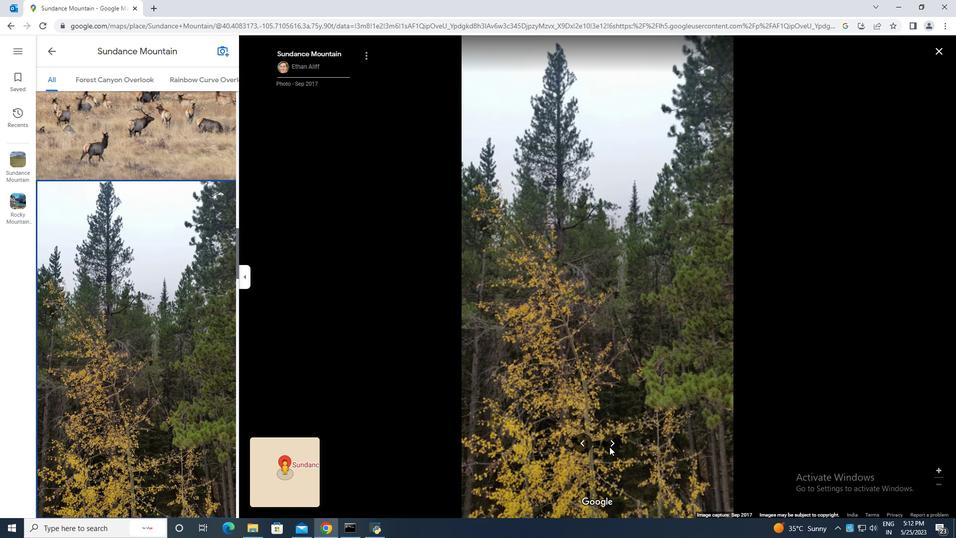 
Action: Mouse moved to (612, 446)
Screenshot: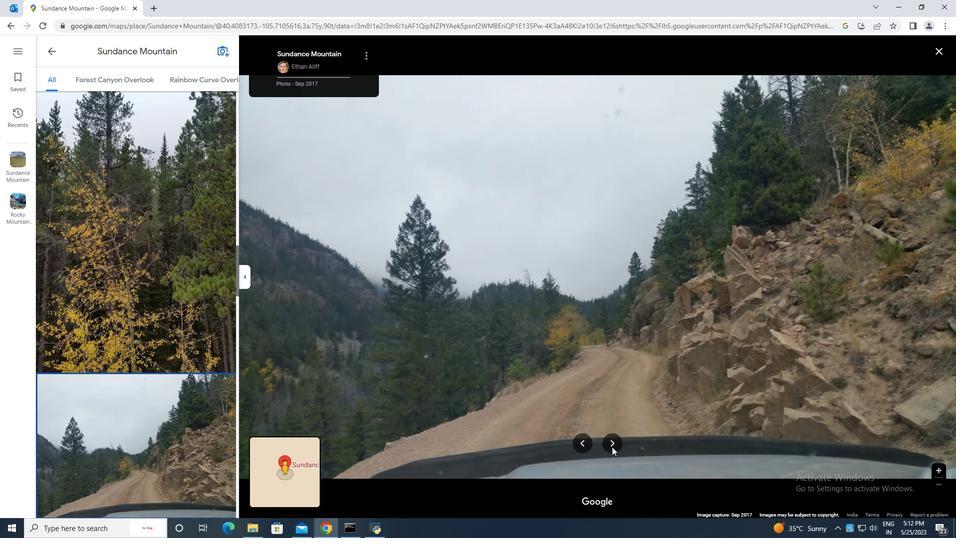 
Action: Mouse pressed left at (612, 446)
Screenshot: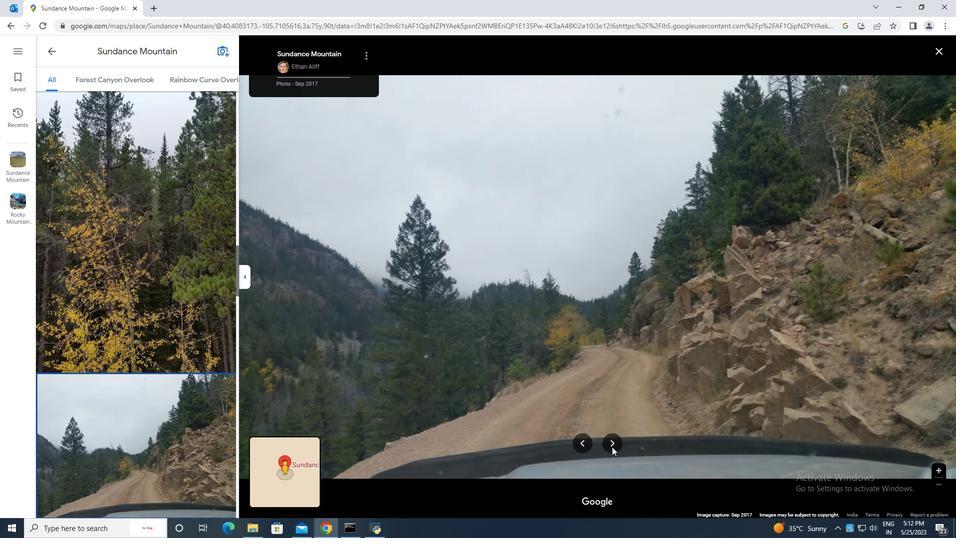 
Action: Mouse pressed left at (612, 446)
Screenshot: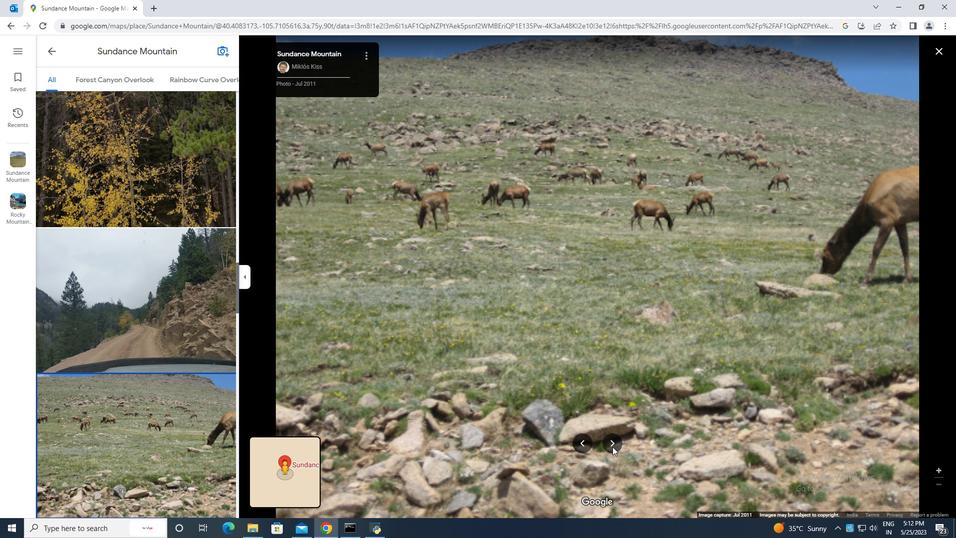
Action: Mouse pressed left at (612, 446)
Screenshot: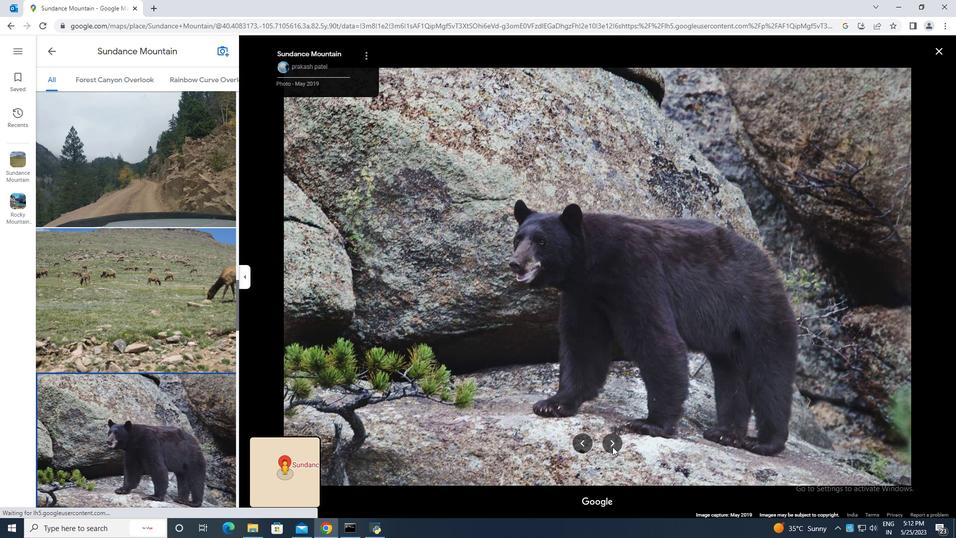 
Action: Mouse pressed left at (612, 446)
Screenshot: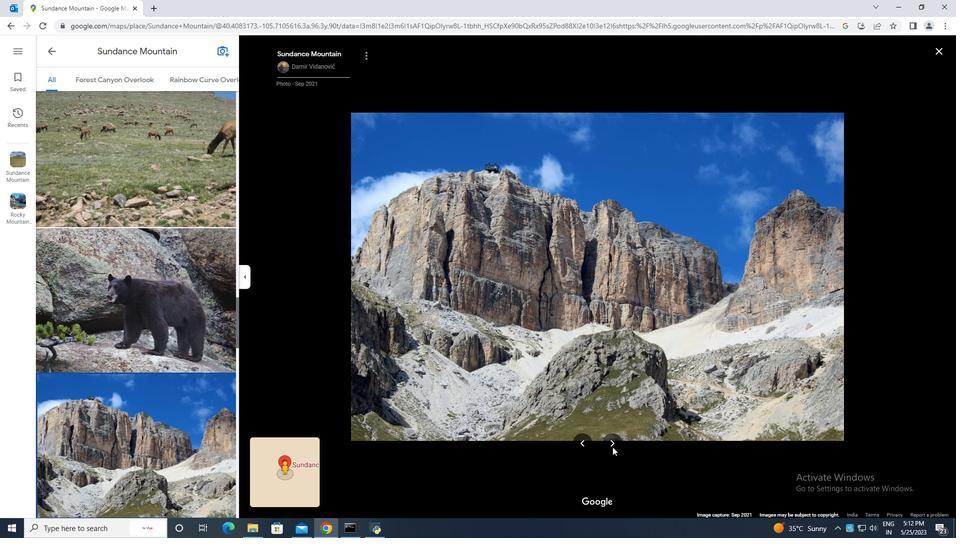 
Action: Mouse pressed left at (612, 446)
Screenshot: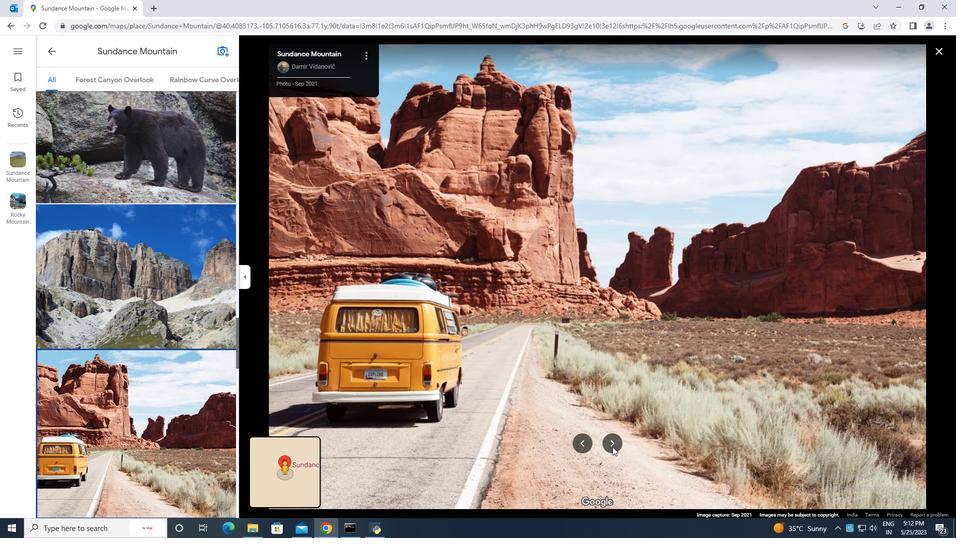 
Action: Mouse pressed left at (612, 446)
Screenshot: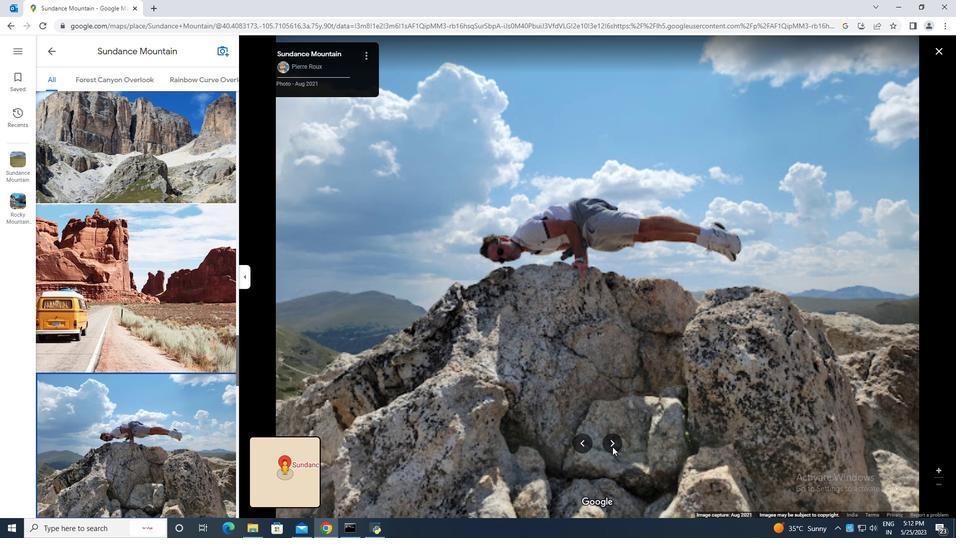 
Action: Mouse pressed left at (612, 446)
Screenshot: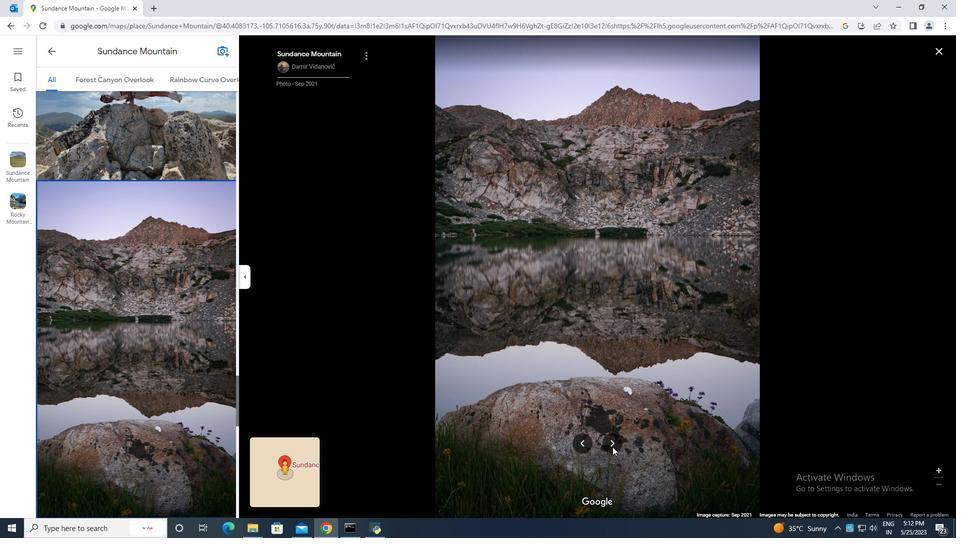 
Action: Mouse pressed left at (612, 446)
Screenshot: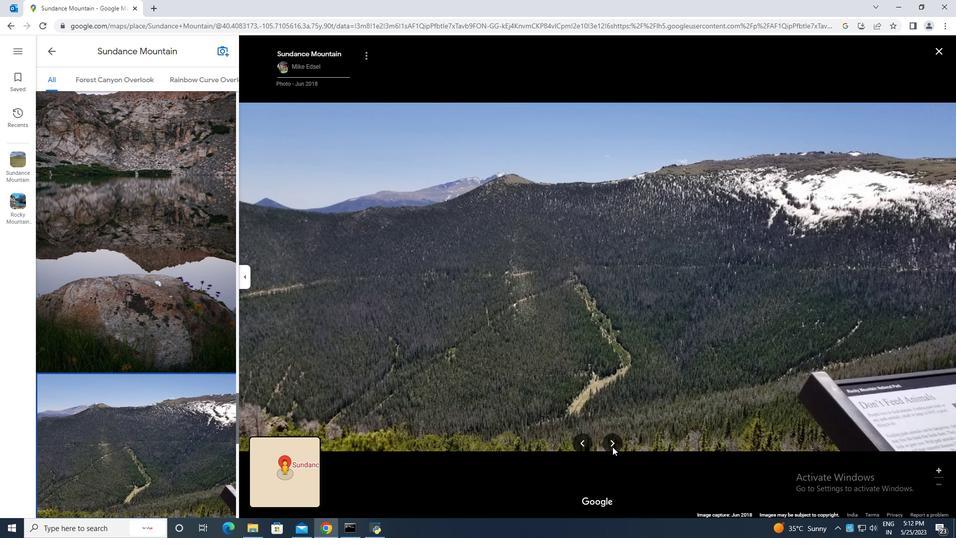 
Action: Mouse pressed left at (612, 446)
Screenshot: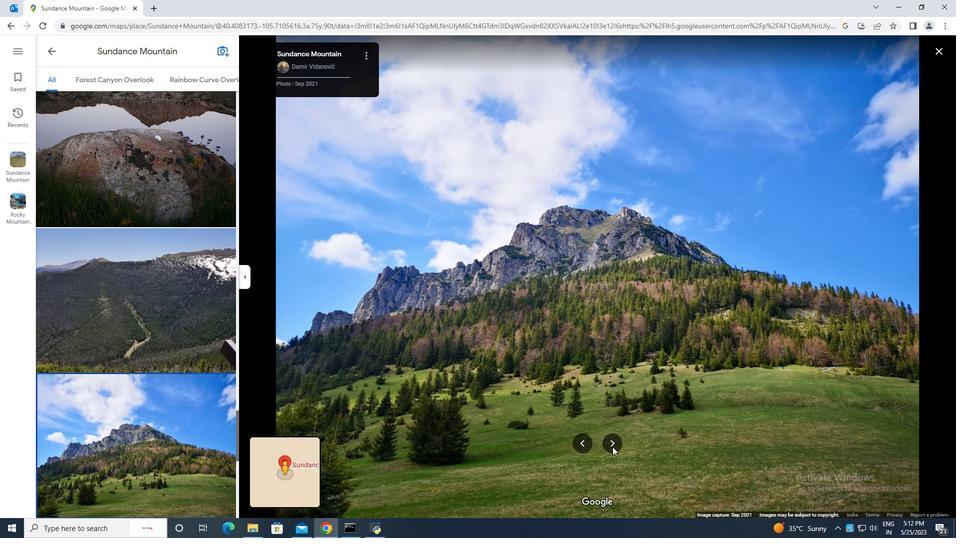 
Action: Mouse pressed left at (612, 446)
Screenshot: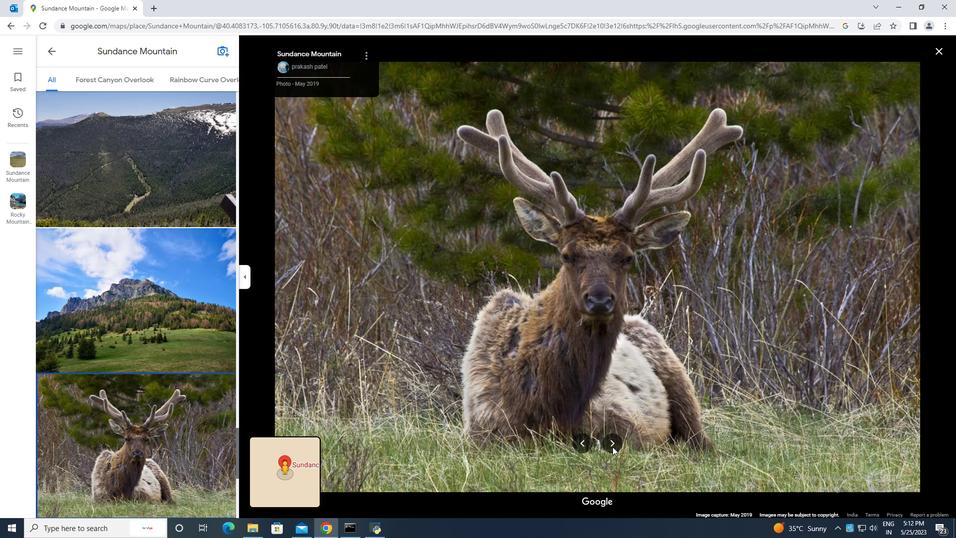 
Action: Mouse pressed left at (612, 446)
Screenshot: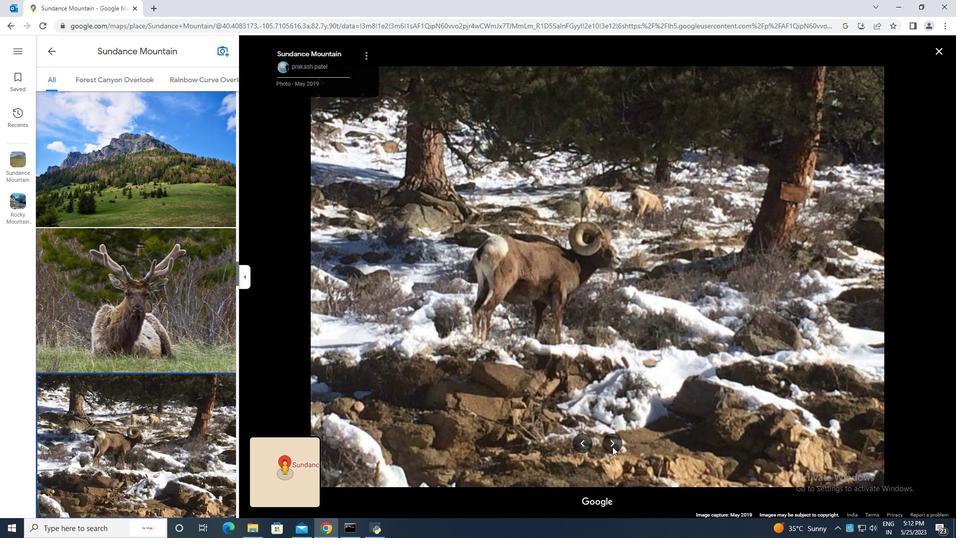 
Action: Mouse pressed left at (612, 446)
Screenshot: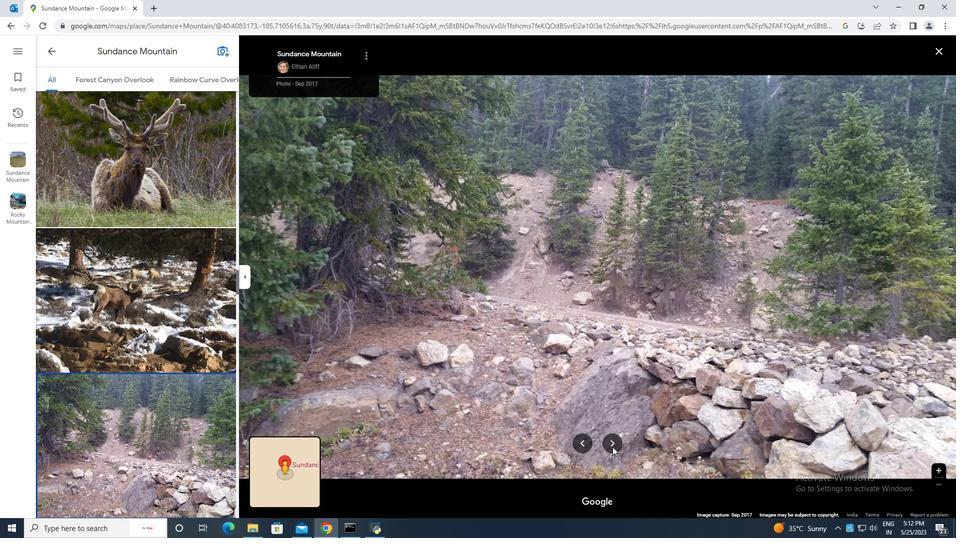 
Action: Mouse pressed left at (612, 446)
Screenshot: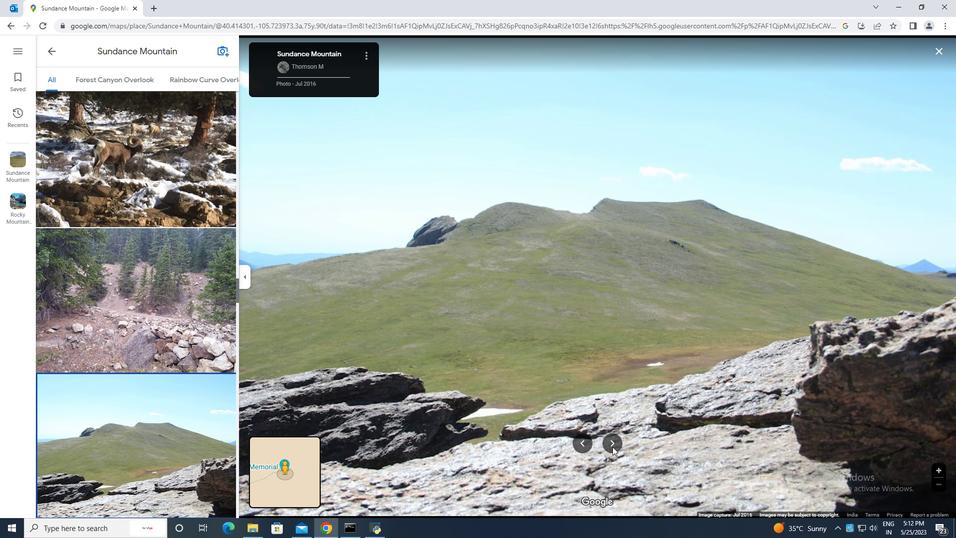 
Action: Mouse pressed left at (612, 446)
Screenshot: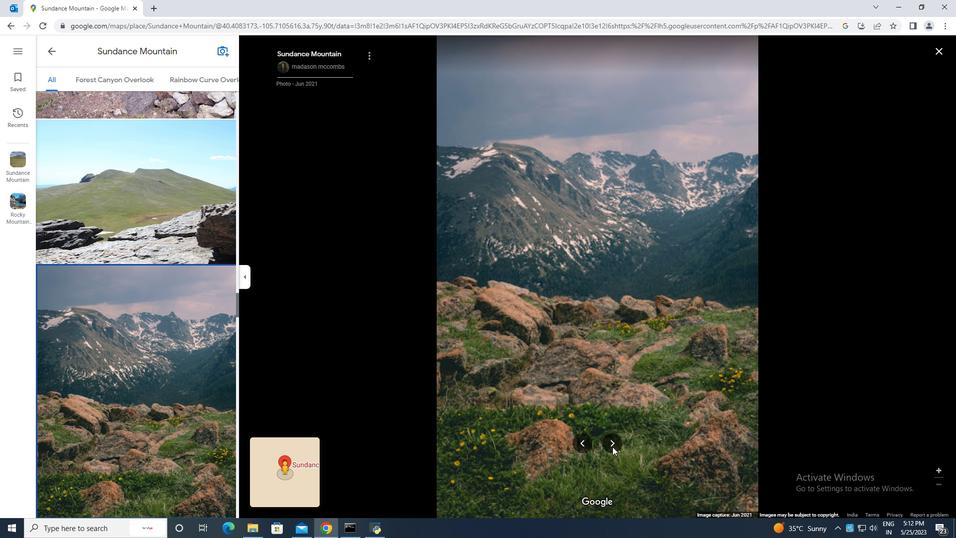 
Action: Mouse pressed left at (612, 446)
Screenshot: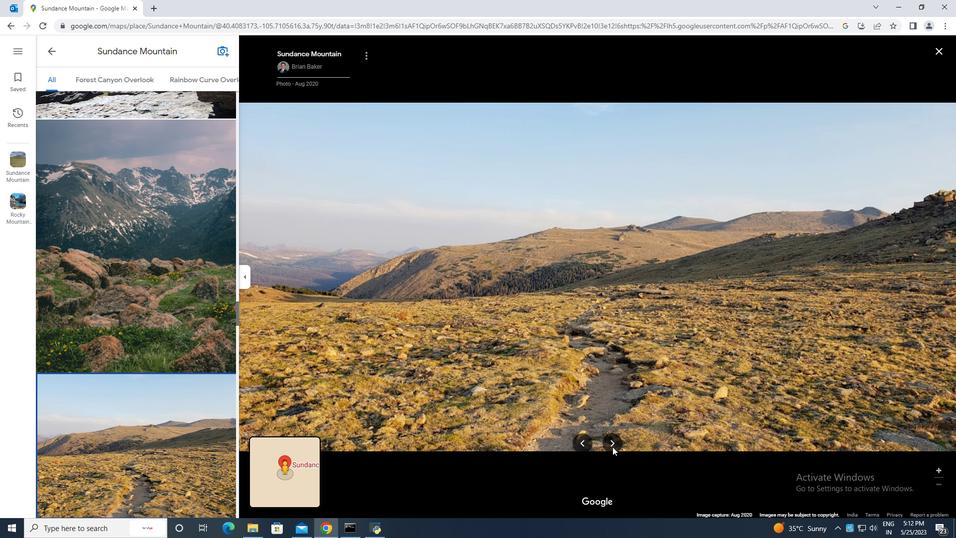 
Action: Mouse pressed left at (612, 446)
Screenshot: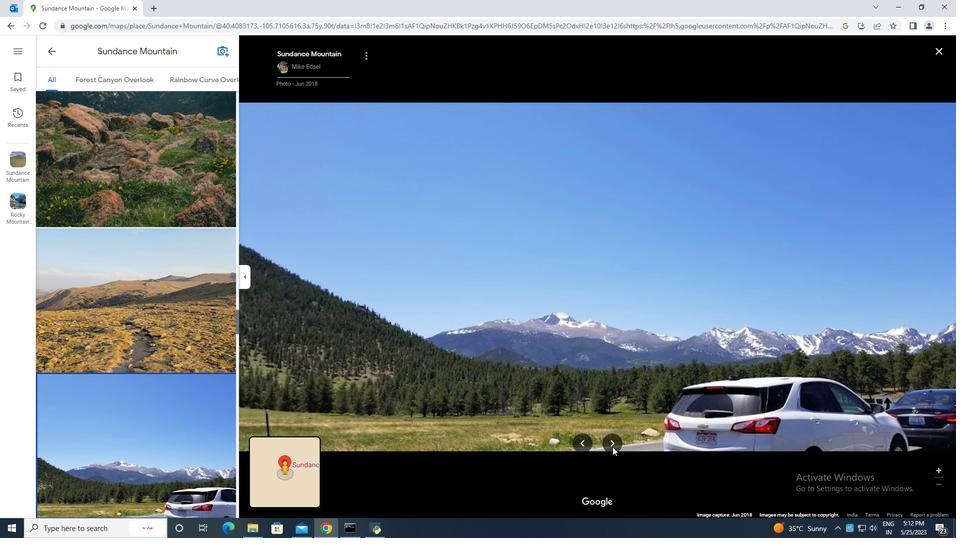 
Action: Mouse pressed left at (612, 446)
Screenshot: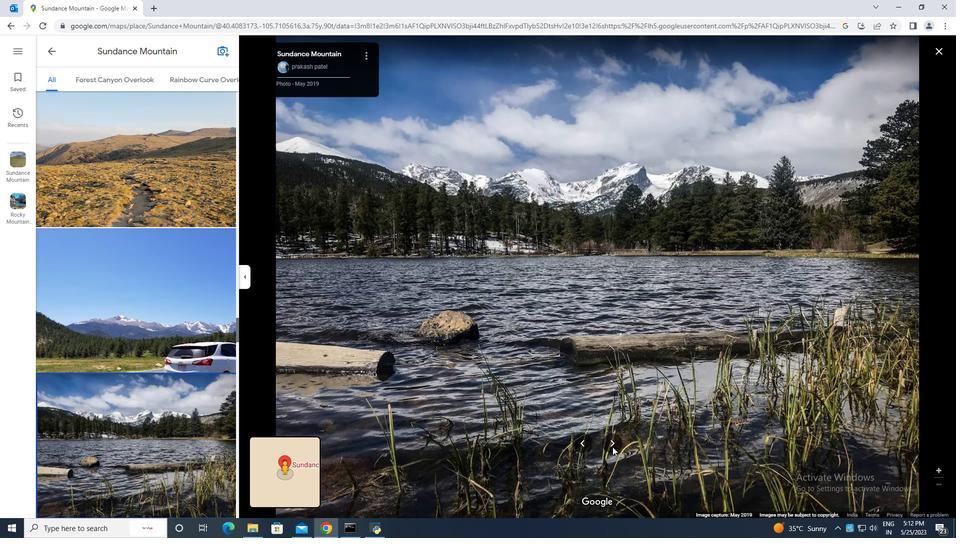 
Action: Mouse pressed left at (612, 446)
Screenshot: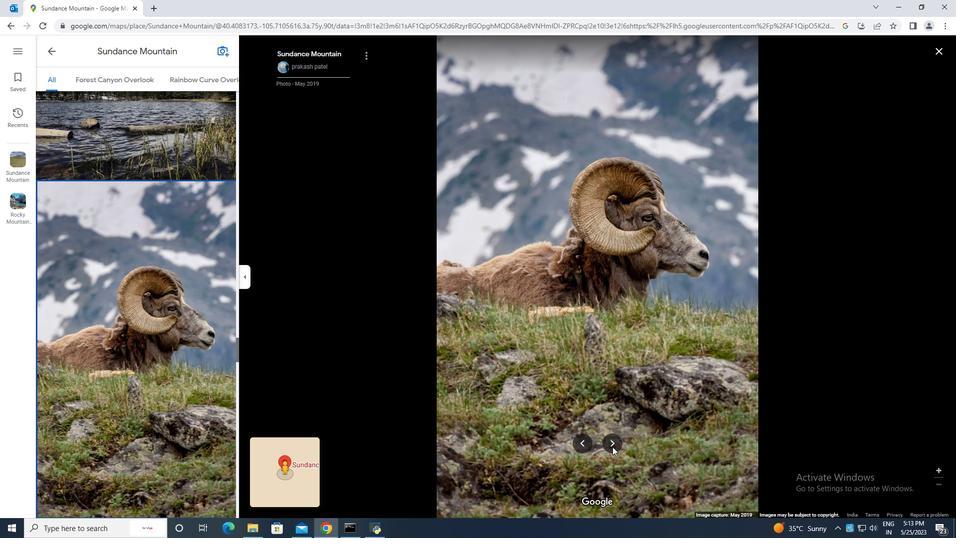 
Action: Mouse pressed left at (612, 446)
Screenshot: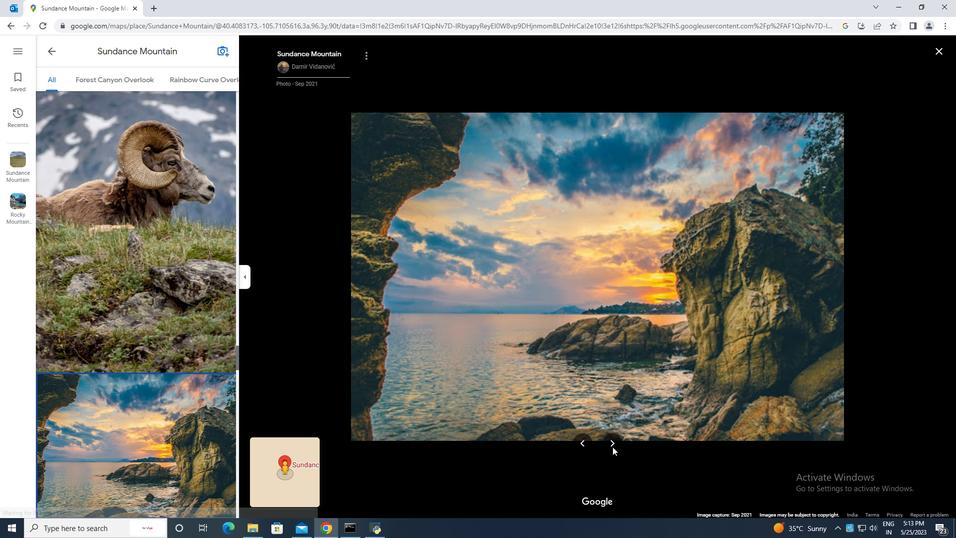 
Action: Mouse pressed left at (612, 446)
Screenshot: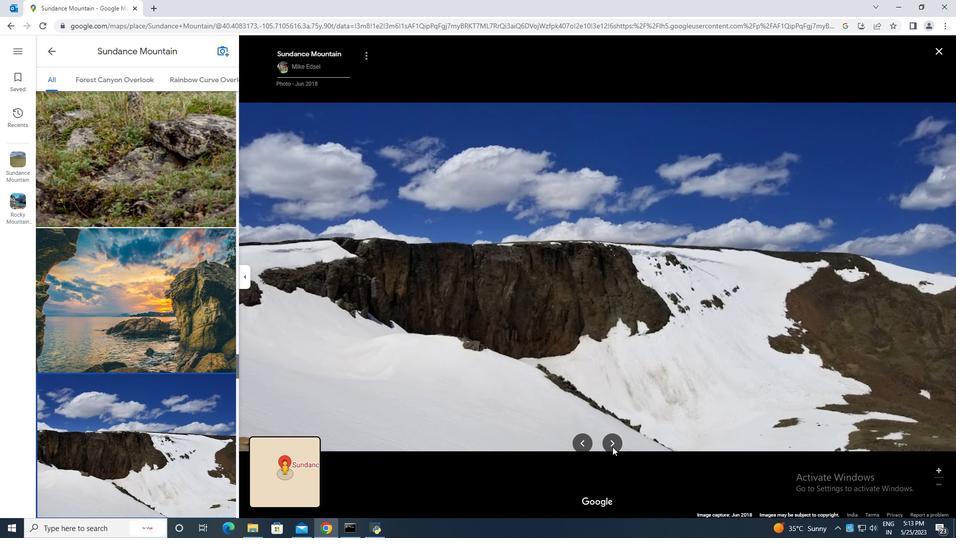 
Action: Mouse pressed left at (612, 446)
Screenshot: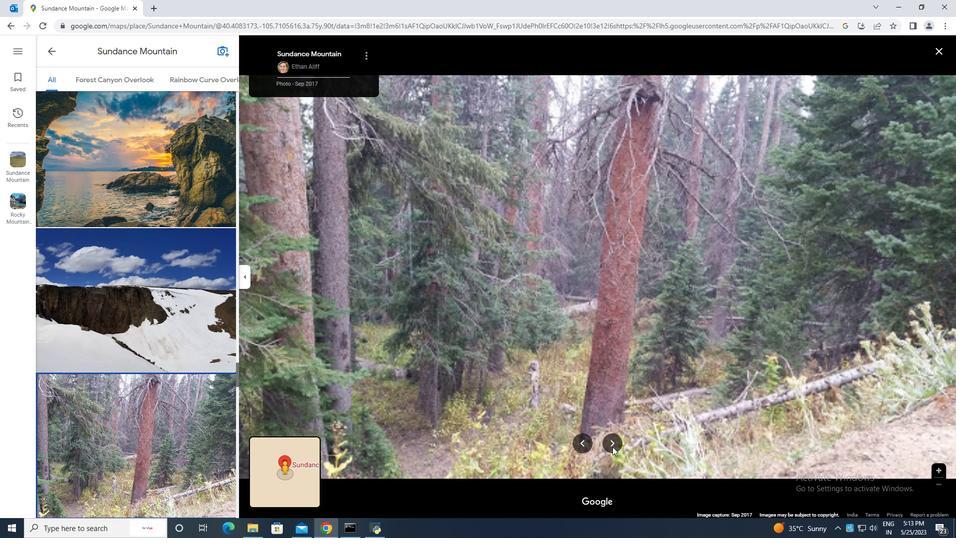 
Action: Mouse pressed left at (612, 446)
Screenshot: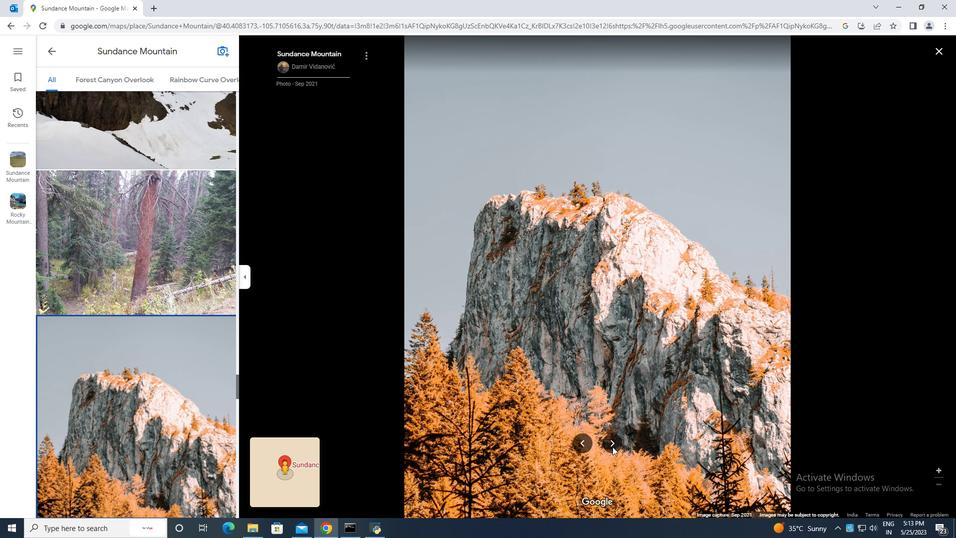 
Action: Mouse pressed left at (612, 446)
Screenshot: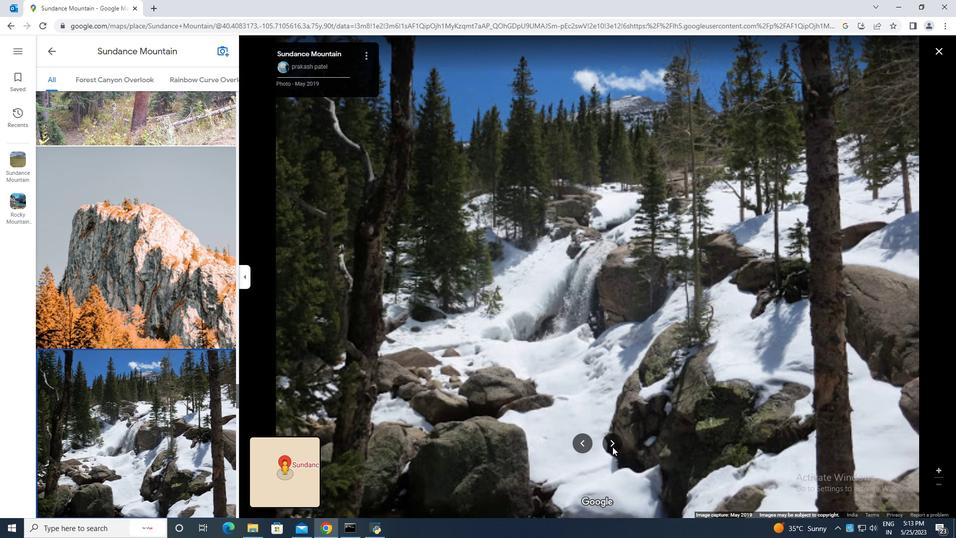 
Action: Mouse pressed left at (612, 446)
Screenshot: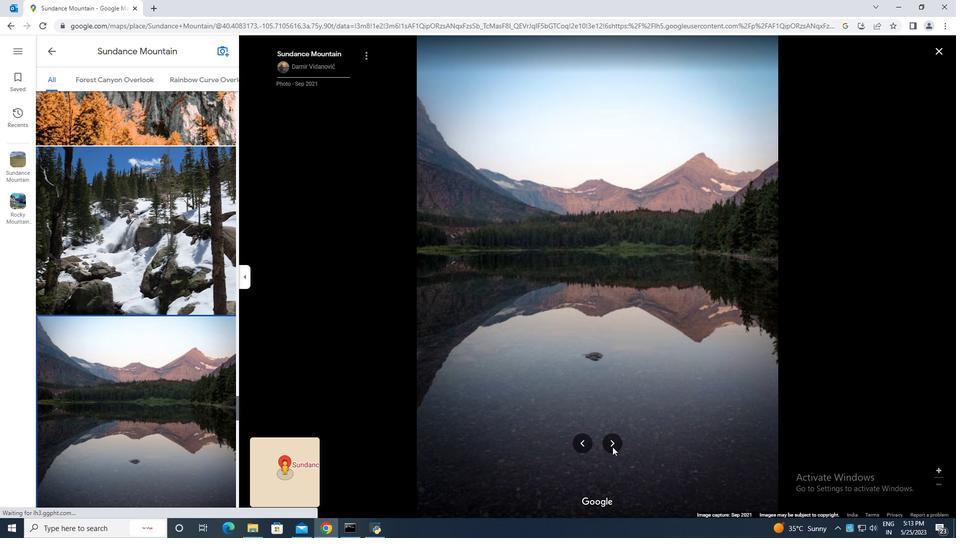 
Action: Mouse pressed left at (612, 446)
Screenshot: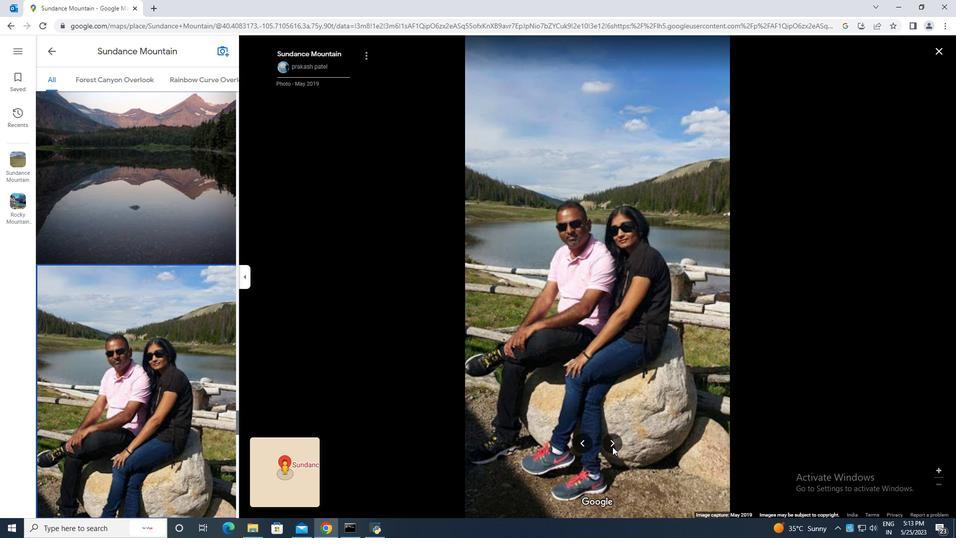 
Action: Mouse pressed left at (612, 446)
Screenshot: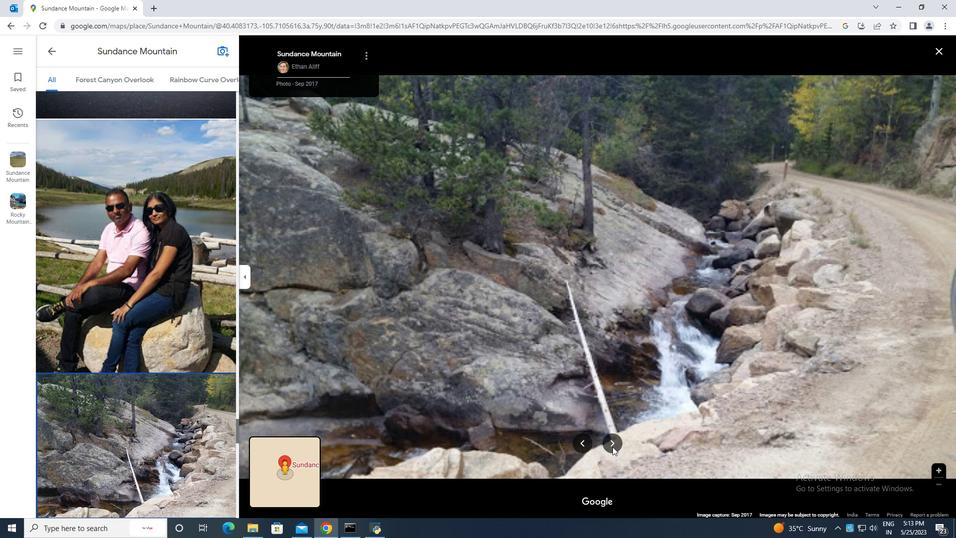 
Action: Mouse pressed left at (612, 446)
Screenshot: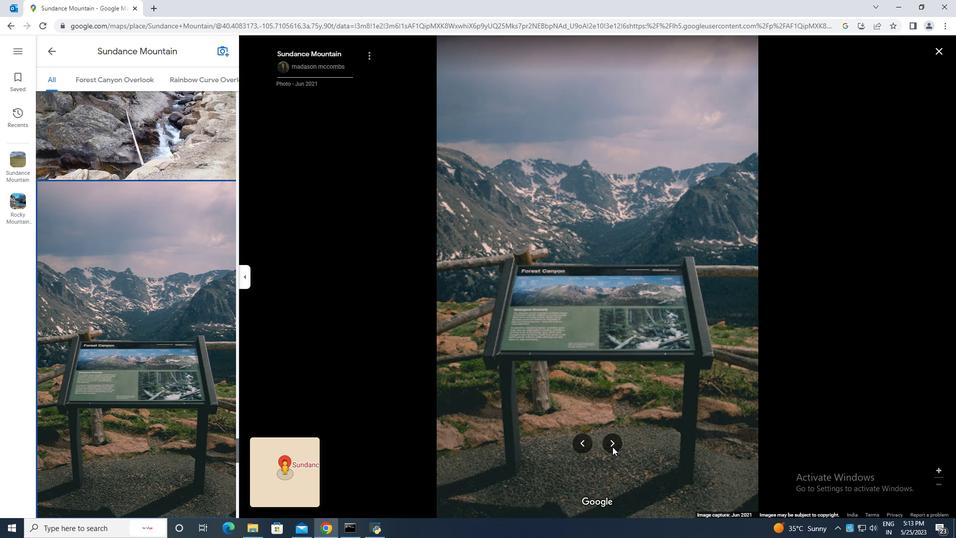 
Action: Mouse pressed left at (612, 446)
Screenshot: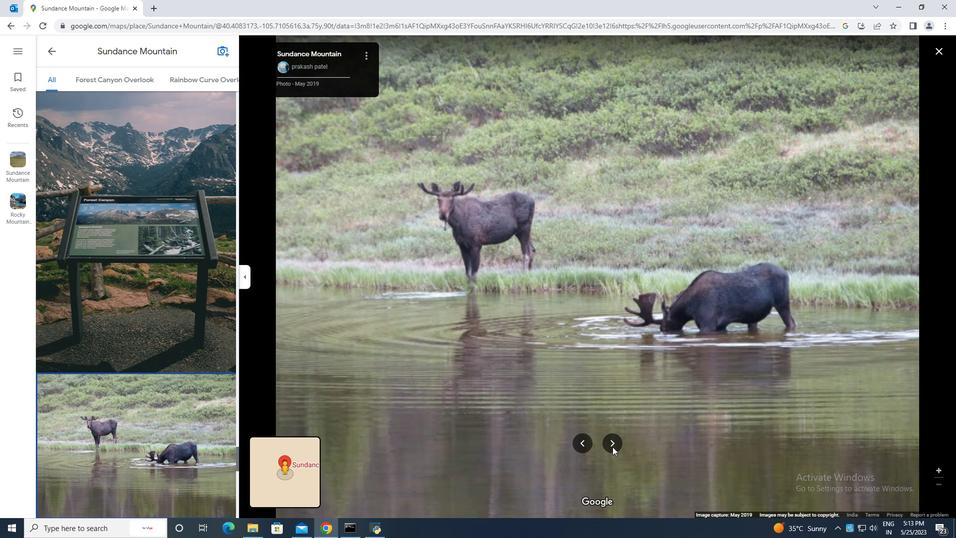 
Action: Mouse moved to (56, 48)
Screenshot: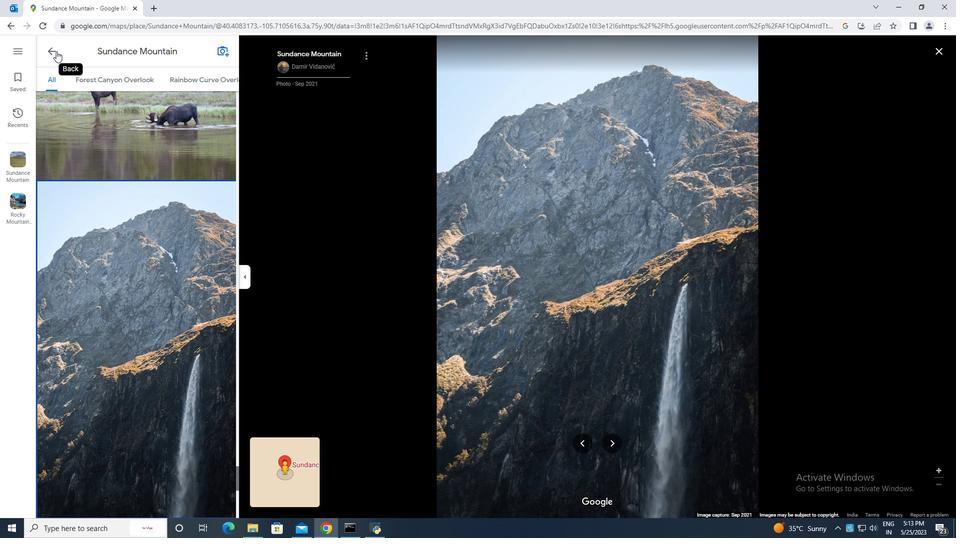 
Action: Mouse pressed left at (56, 48)
Screenshot: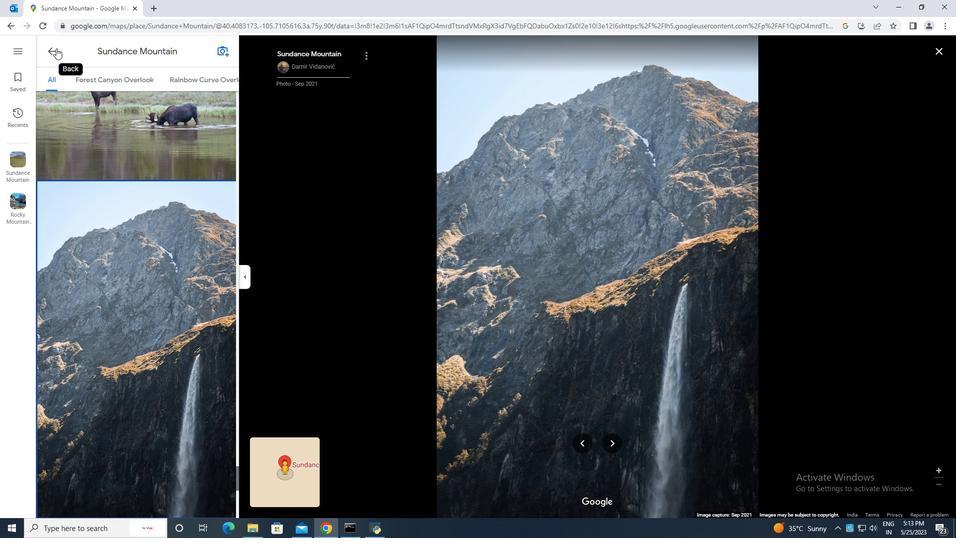 
Action: Mouse moved to (162, 344)
Screenshot: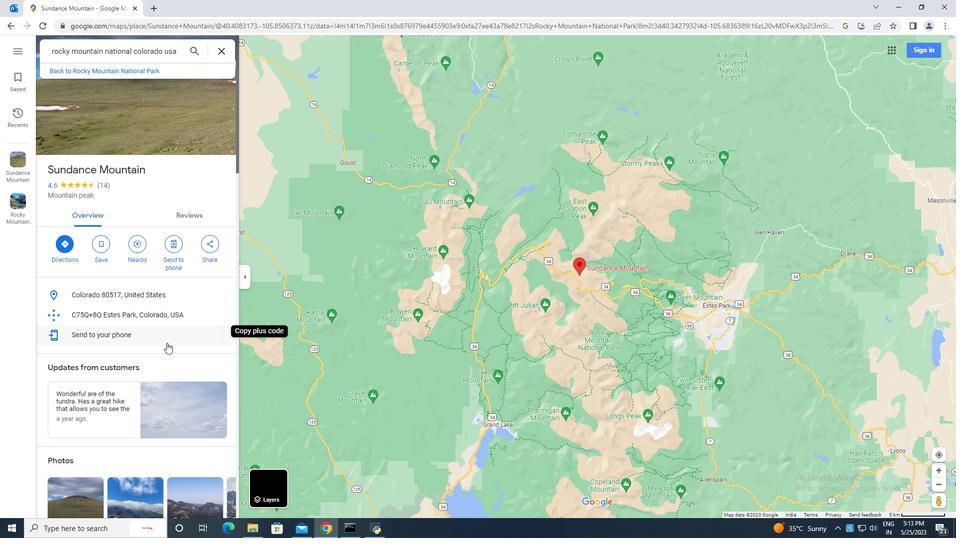 
Action: Mouse scrolled (162, 344) with delta (0, 0)
Screenshot: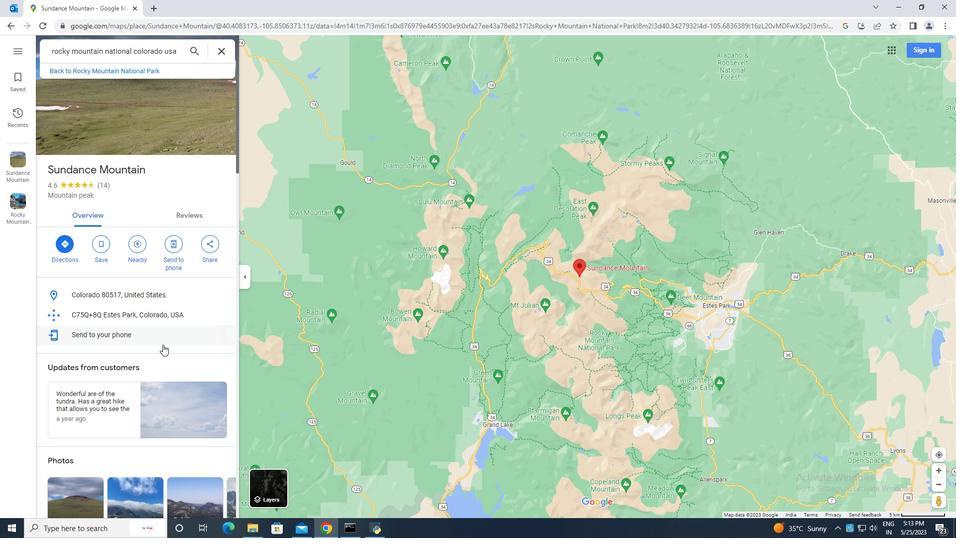
Action: Mouse scrolled (162, 344) with delta (0, 0)
Screenshot: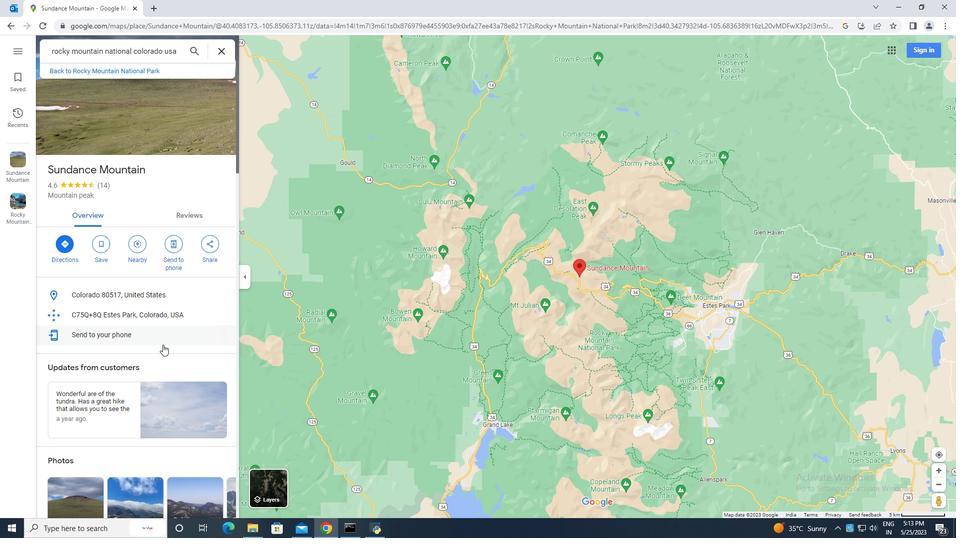 
Action: Mouse moved to (523, 307)
Screenshot: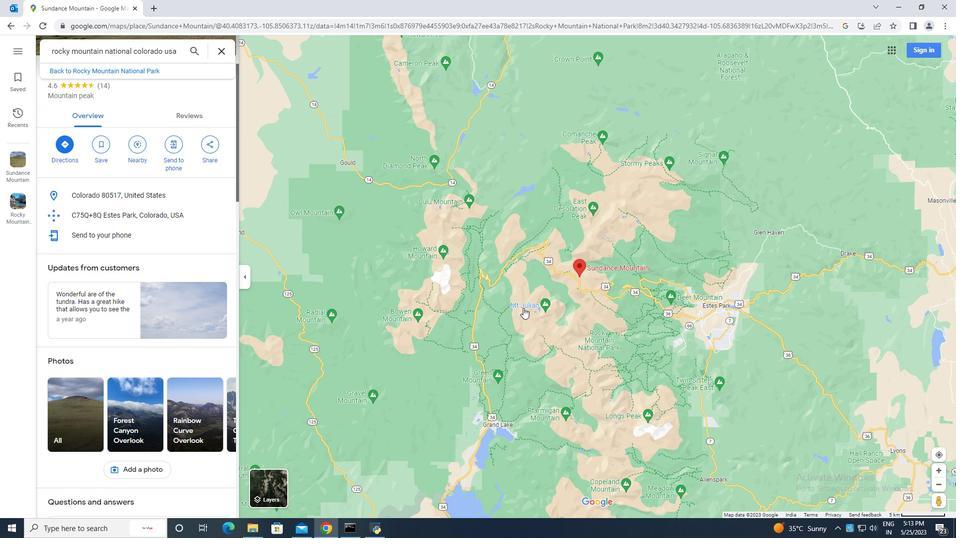 
Action: Mouse pressed left at (523, 307)
Screenshot: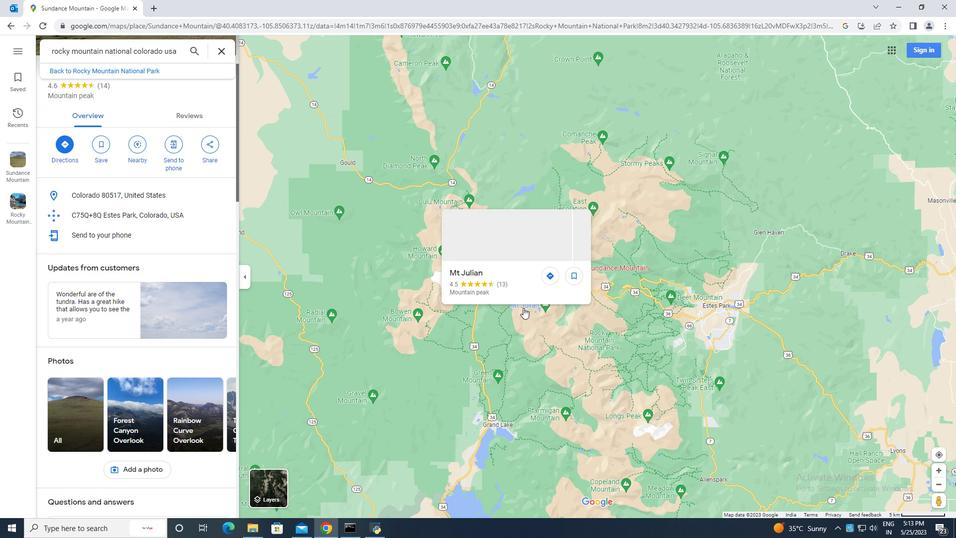 
Action: Mouse moved to (159, 323)
Screenshot: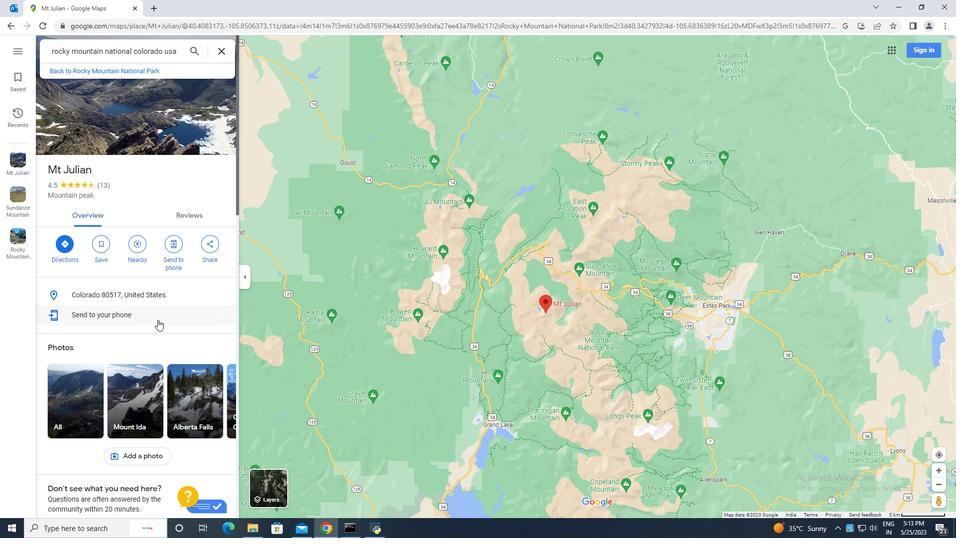 
Action: Mouse scrolled (159, 323) with delta (0, 0)
Screenshot: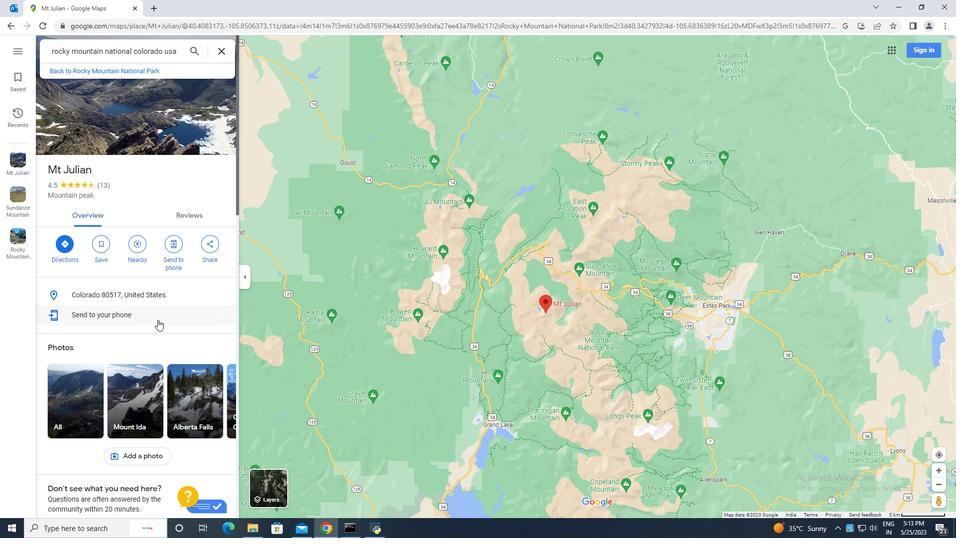 
Action: Mouse moved to (159, 324)
Screenshot: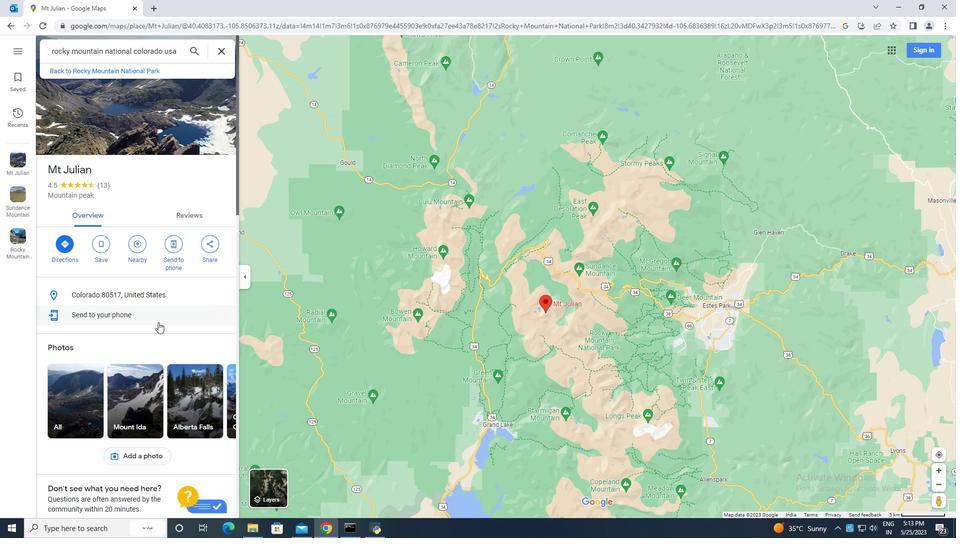 
Action: Mouse scrolled (159, 323) with delta (0, 0)
Screenshot: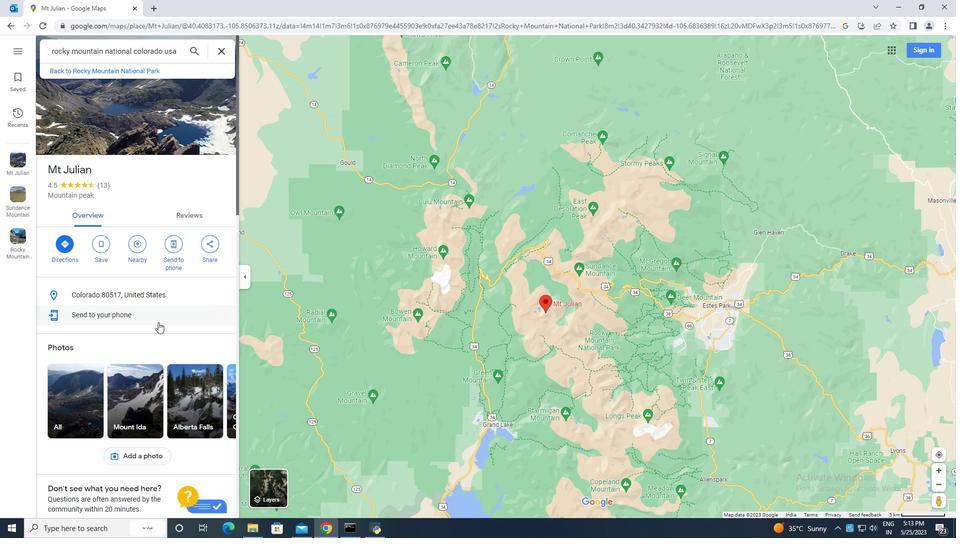 
Action: Mouse moved to (89, 301)
Screenshot: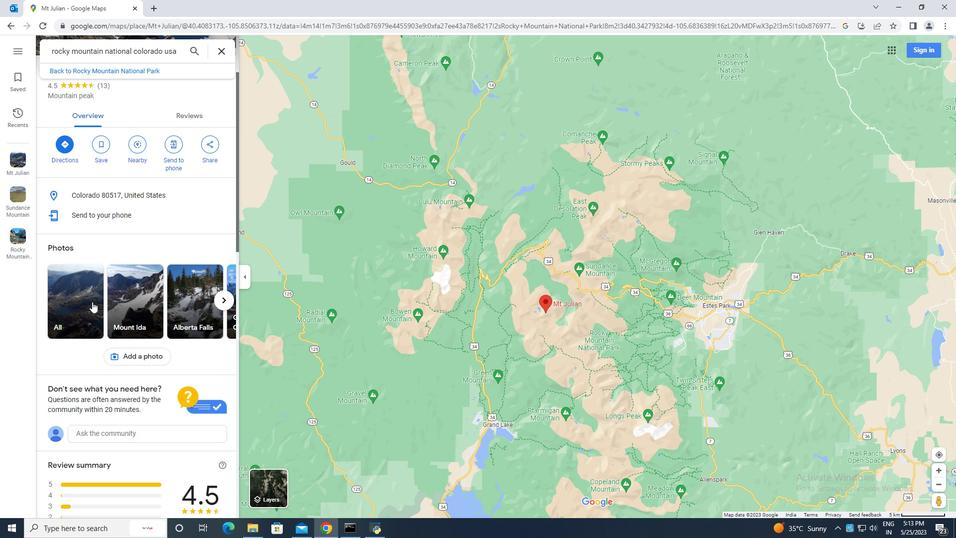 
Action: Mouse pressed left at (89, 301)
Screenshot: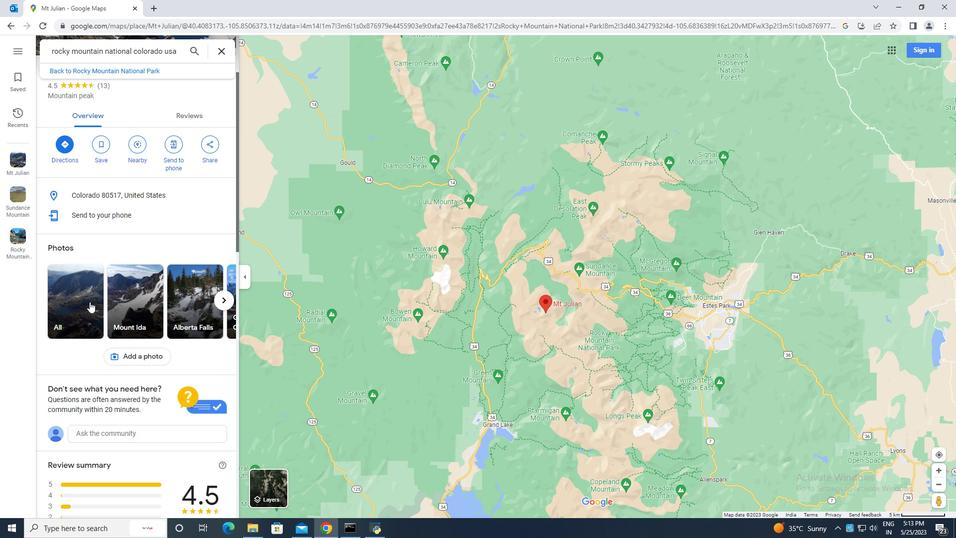 
Action: Mouse moved to (613, 444)
Screenshot: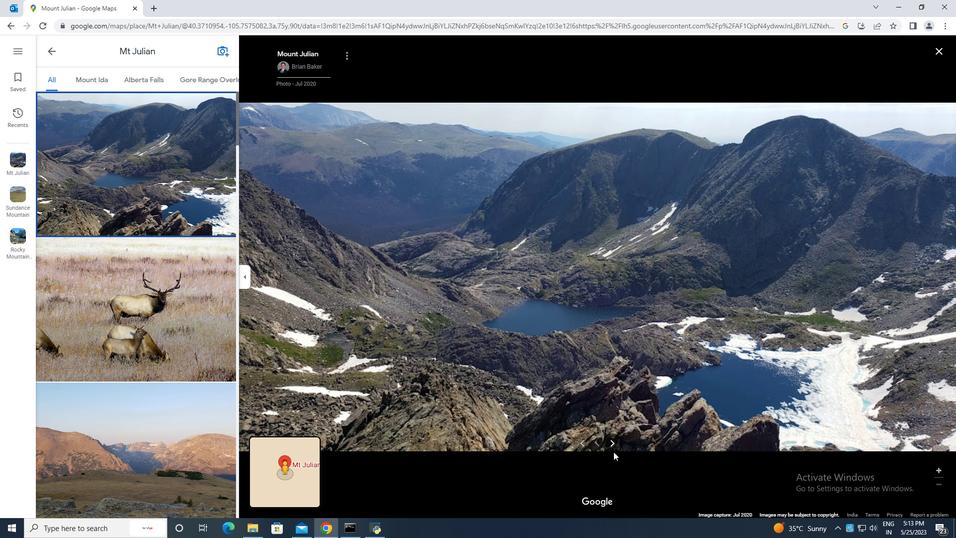
Action: Mouse pressed left at (613, 444)
Screenshot: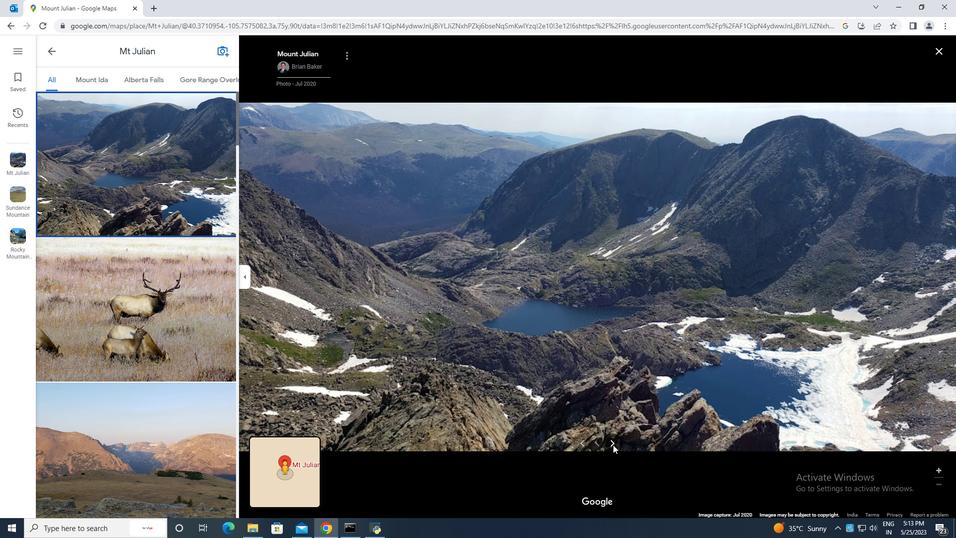 
Action: Mouse pressed left at (613, 444)
Screenshot: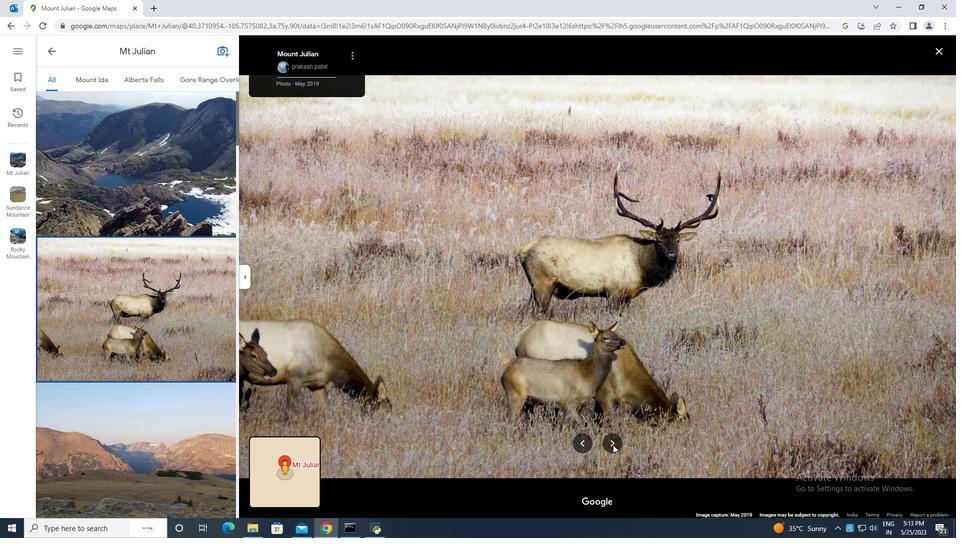 
Action: Mouse pressed left at (613, 444)
Screenshot: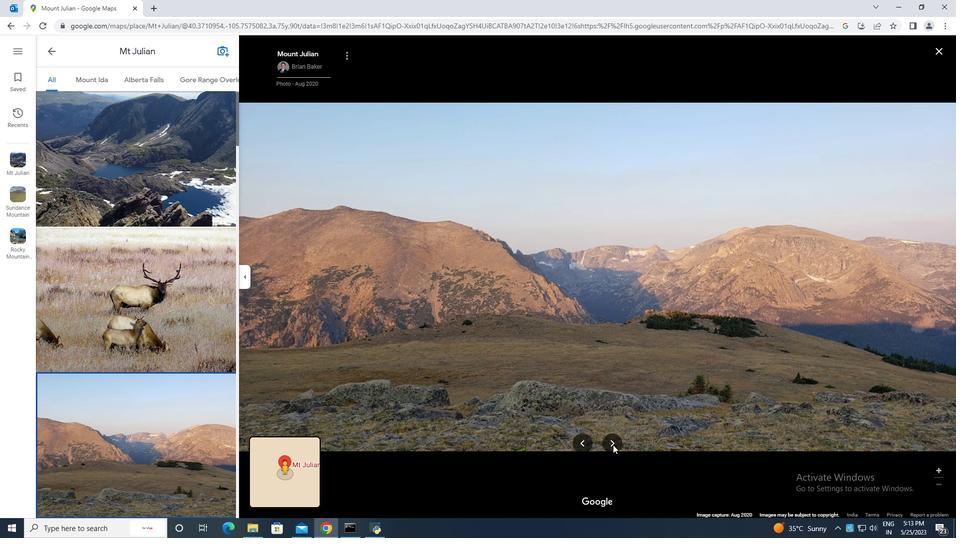 
Action: Mouse pressed left at (613, 444)
Screenshot: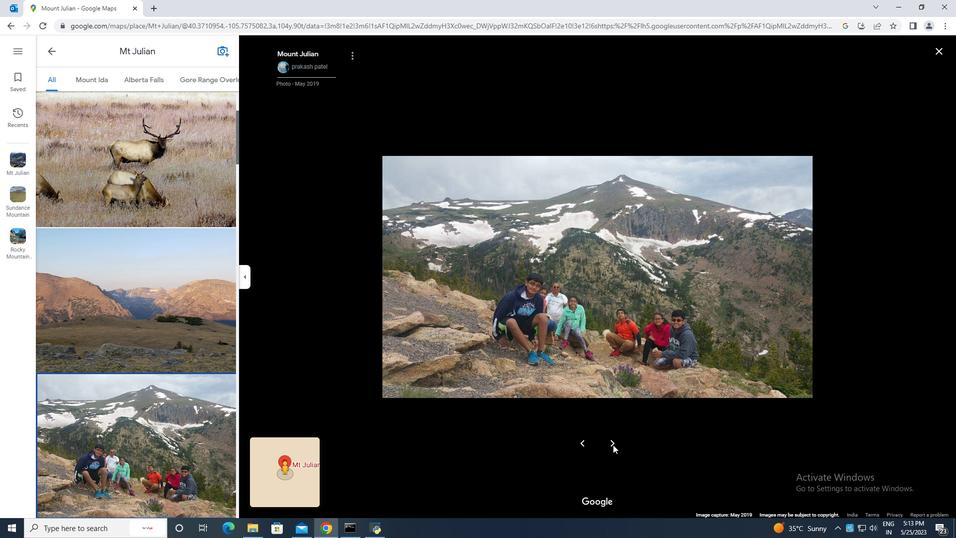 
Action: Mouse pressed left at (613, 444)
Screenshot: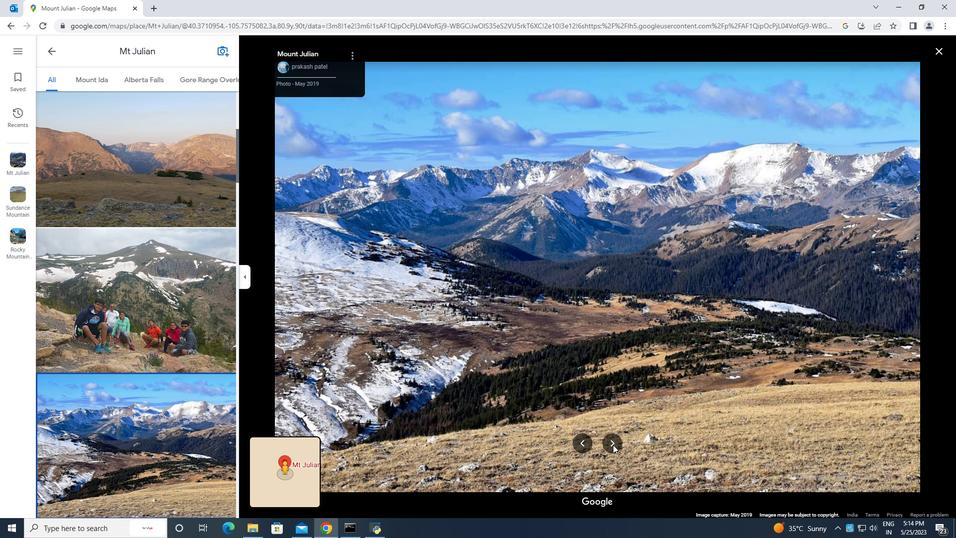
Action: Mouse pressed left at (613, 444)
Screenshot: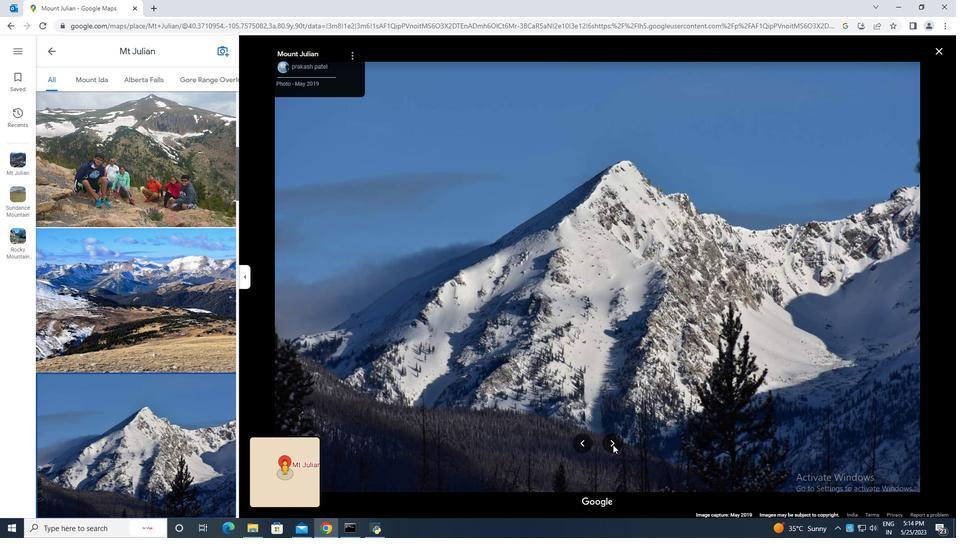 
Action: Mouse pressed left at (613, 444)
Screenshot: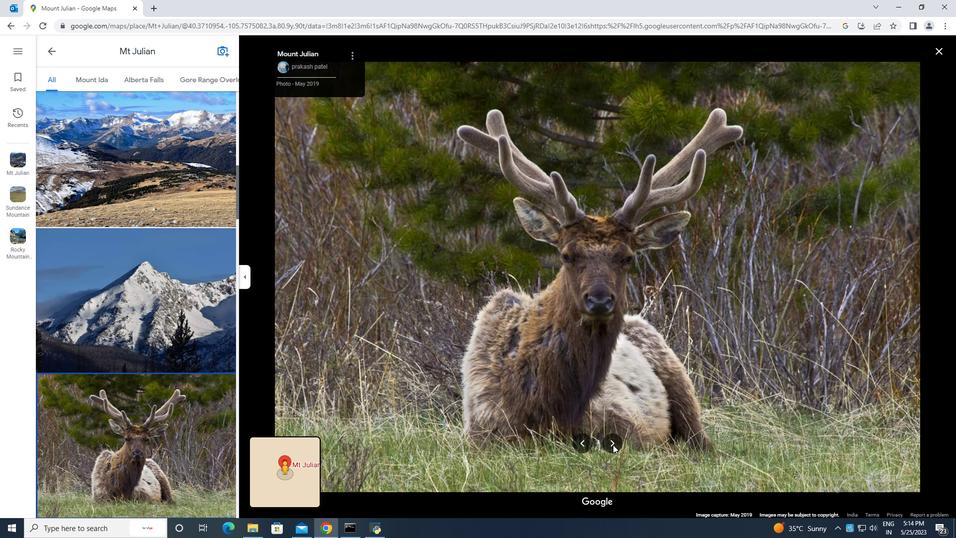
Action: Mouse pressed left at (613, 444)
Screenshot: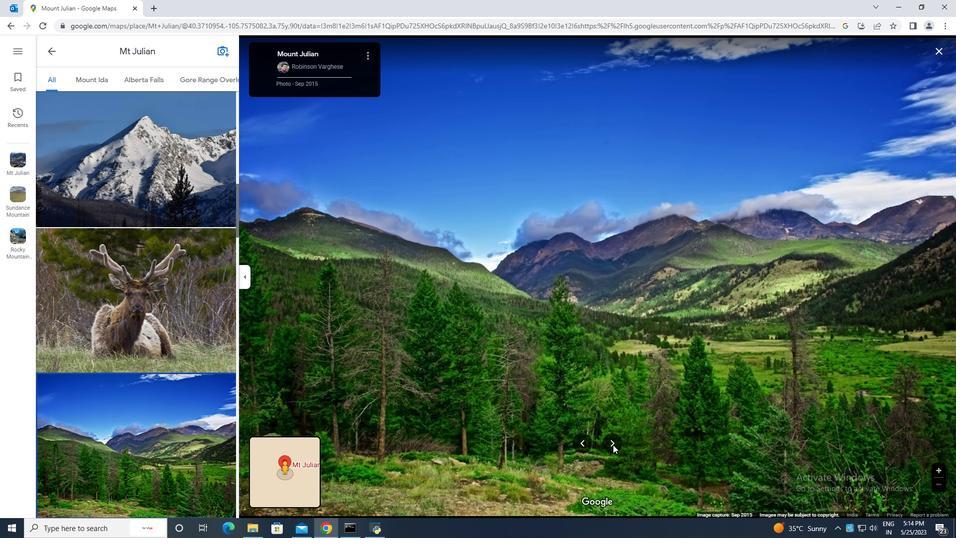 
Action: Mouse moved to (616, 448)
Screenshot: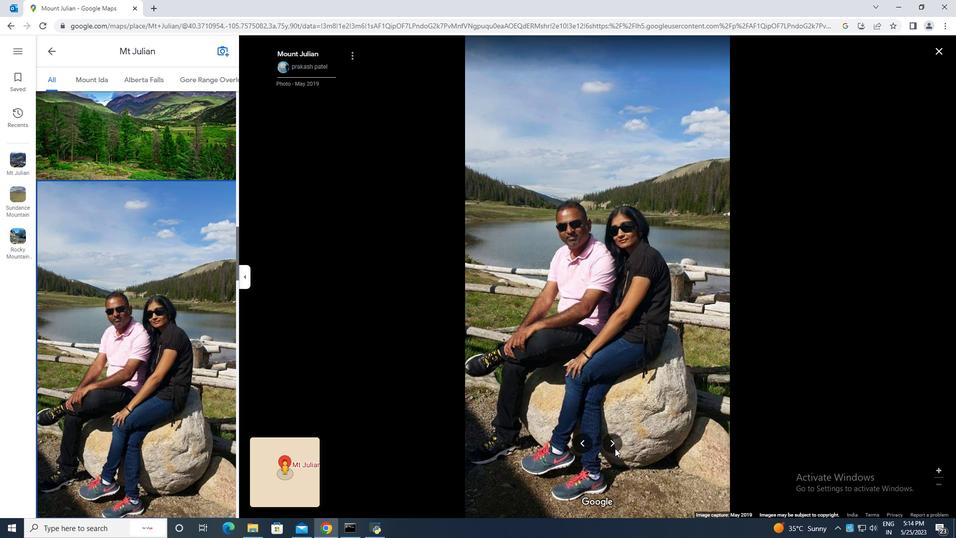 
Action: Mouse pressed left at (616, 448)
Screenshot: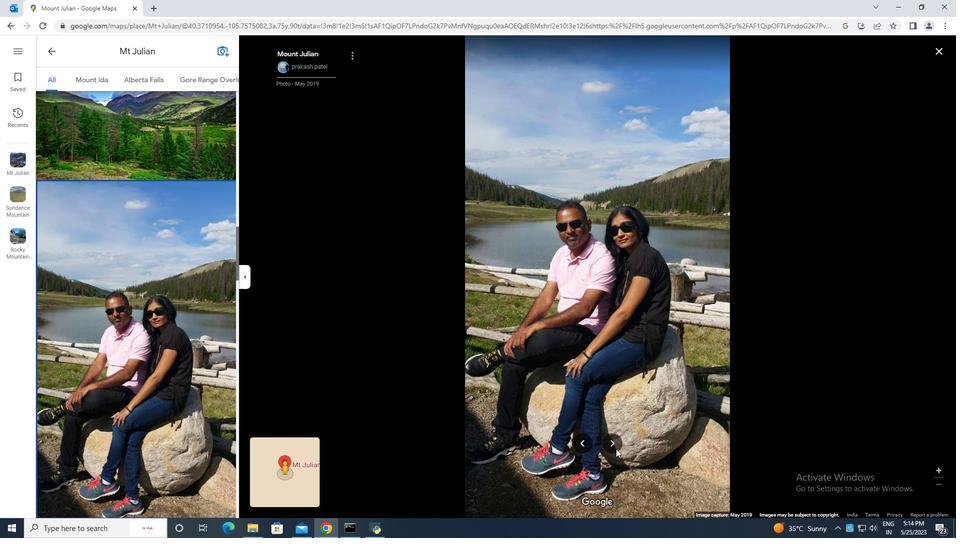 
Action: Mouse moved to (615, 441)
Screenshot: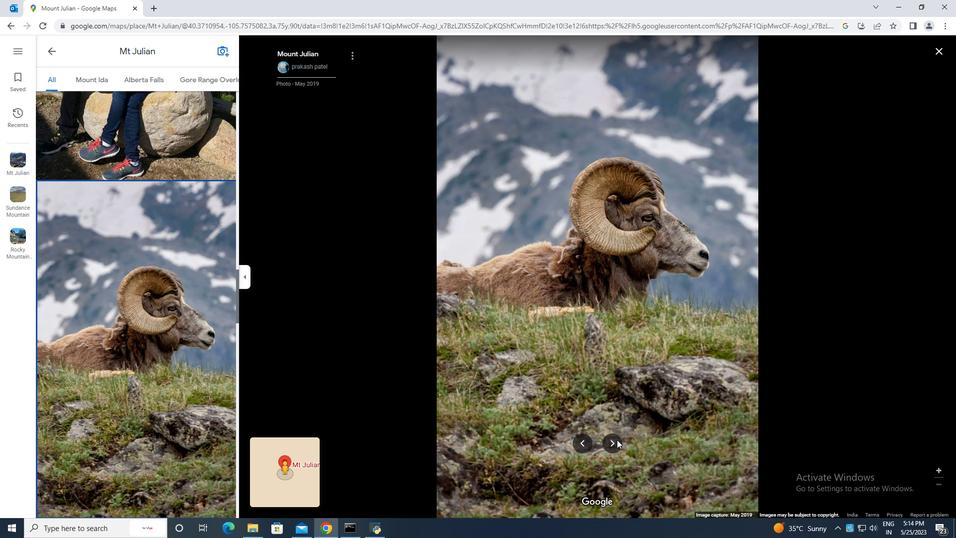 
Action: Mouse pressed left at (615, 441)
Screenshot: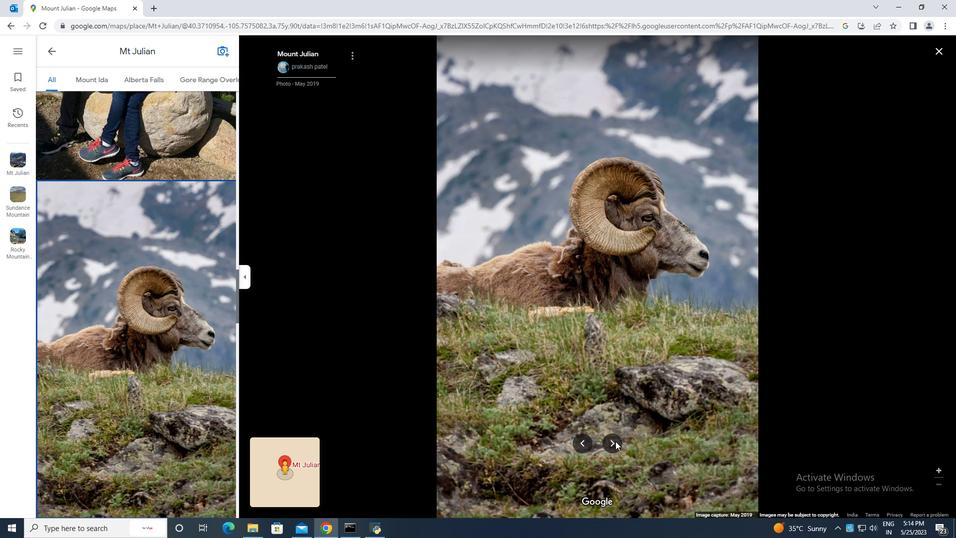 
Action: Mouse moved to (614, 441)
Screenshot: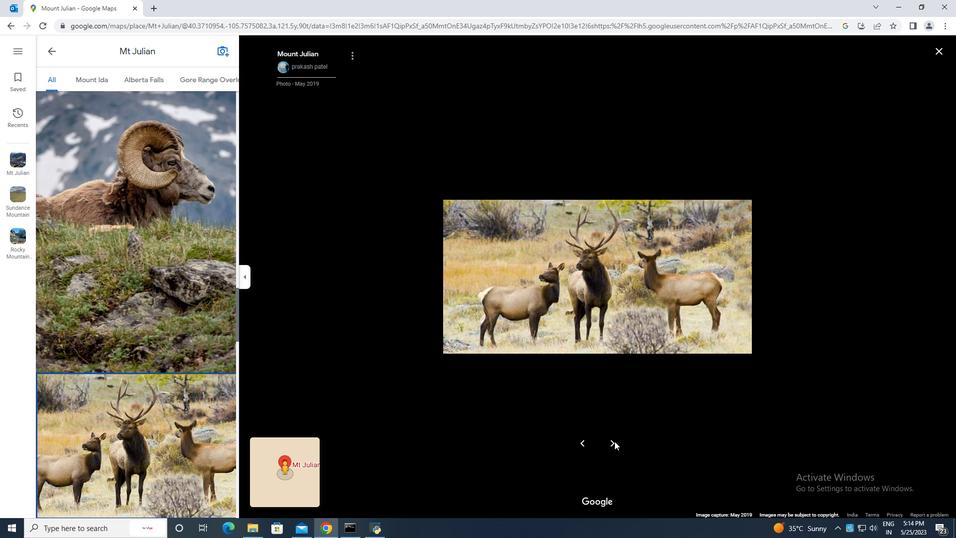 
Action: Mouse pressed left at (614, 441)
Screenshot: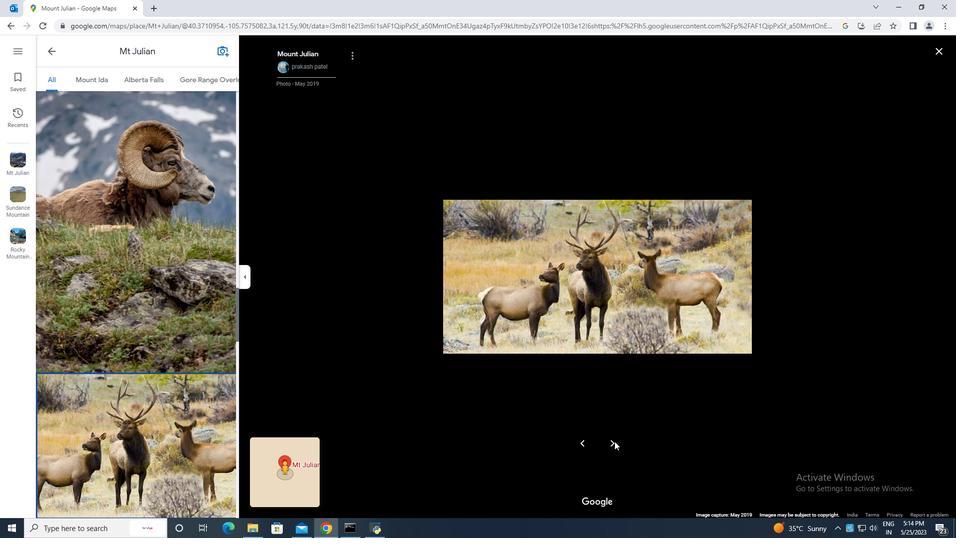 
Action: Mouse pressed left at (614, 441)
Screenshot: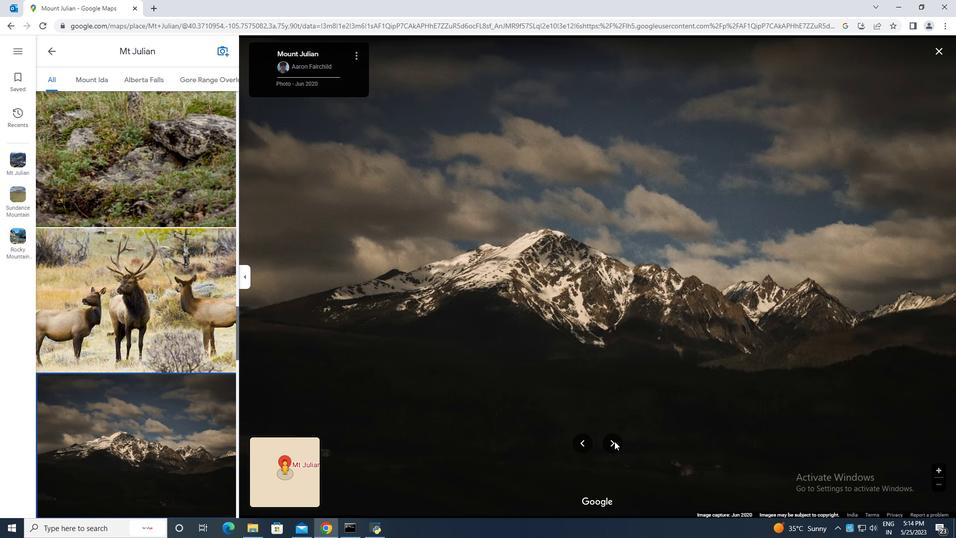 
Action: Mouse pressed left at (614, 441)
Screenshot: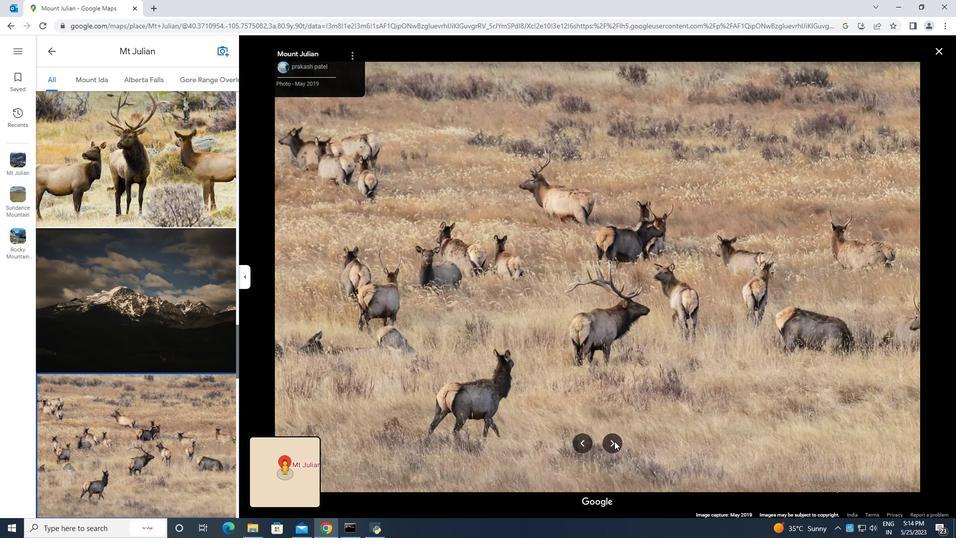 
Action: Mouse pressed left at (614, 441)
Screenshot: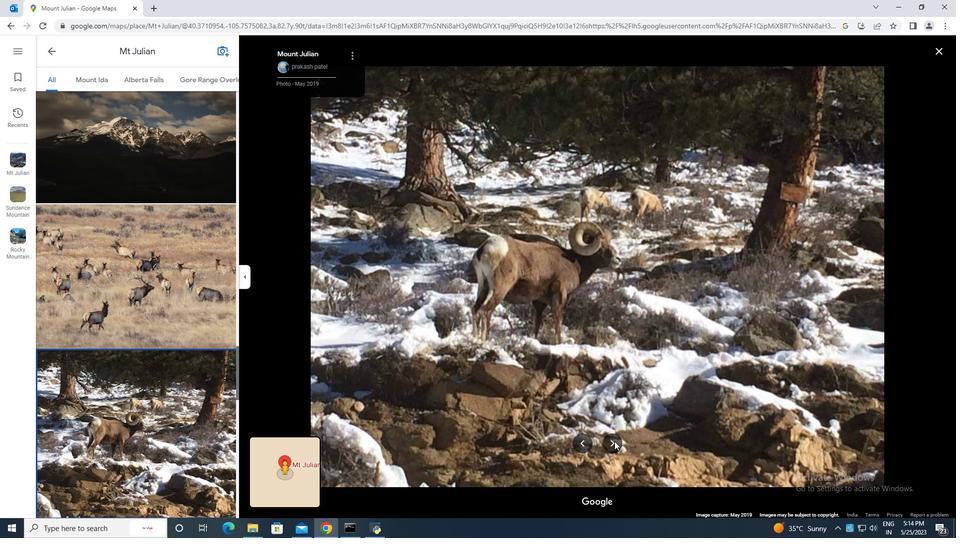 
Action: Mouse pressed left at (614, 441)
Screenshot: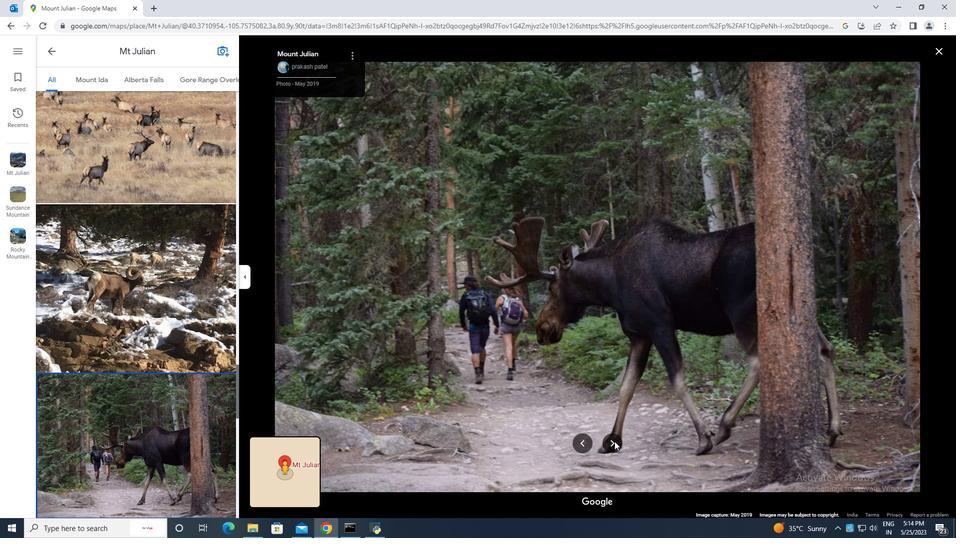 
Action: Mouse pressed left at (614, 441)
Screenshot: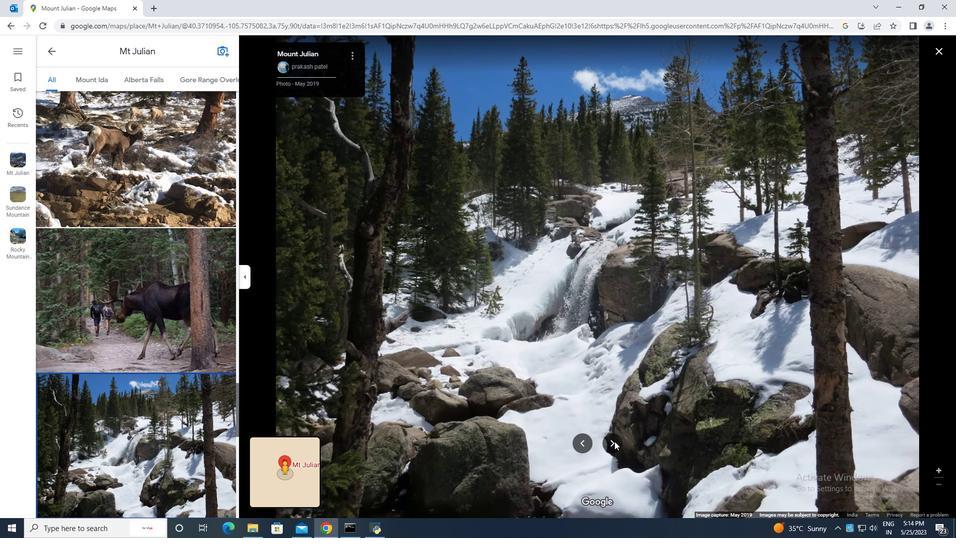 
Action: Mouse pressed left at (614, 441)
Screenshot: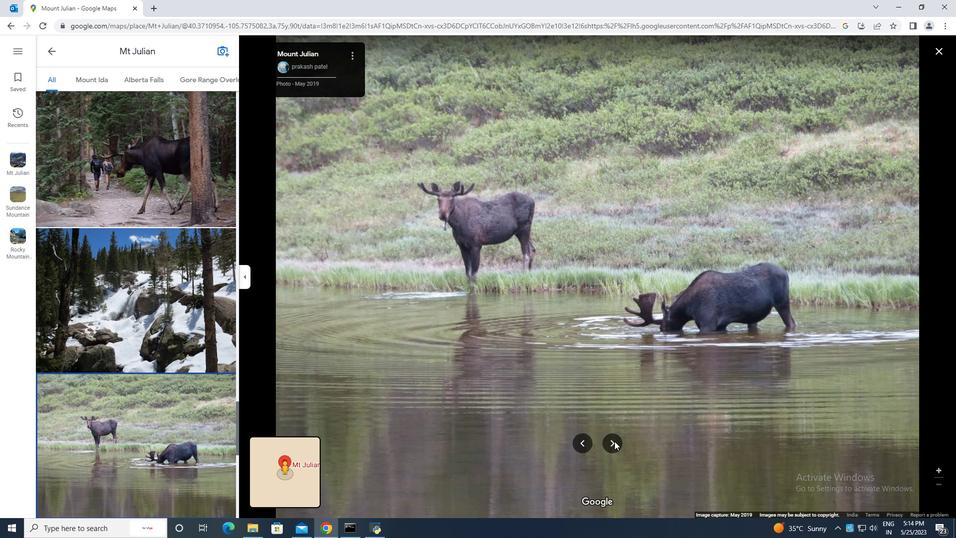 
Action: Mouse pressed left at (614, 441)
Screenshot: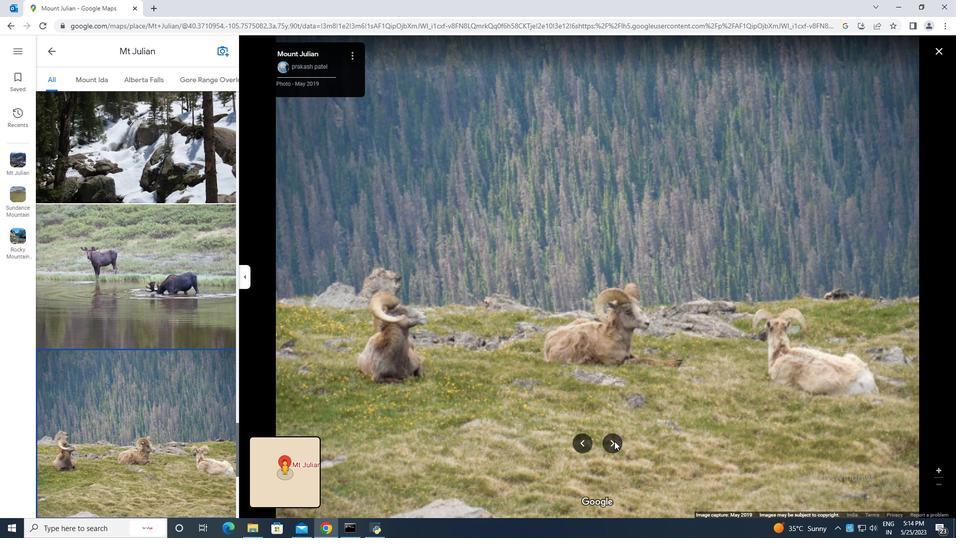 
Action: Mouse pressed left at (614, 441)
Screenshot: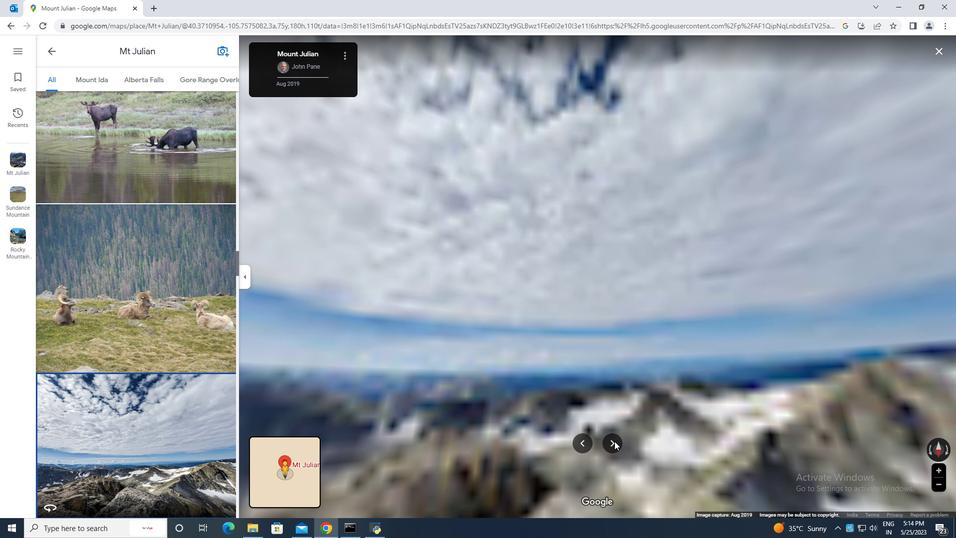 
Action: Mouse moved to (612, 442)
Screenshot: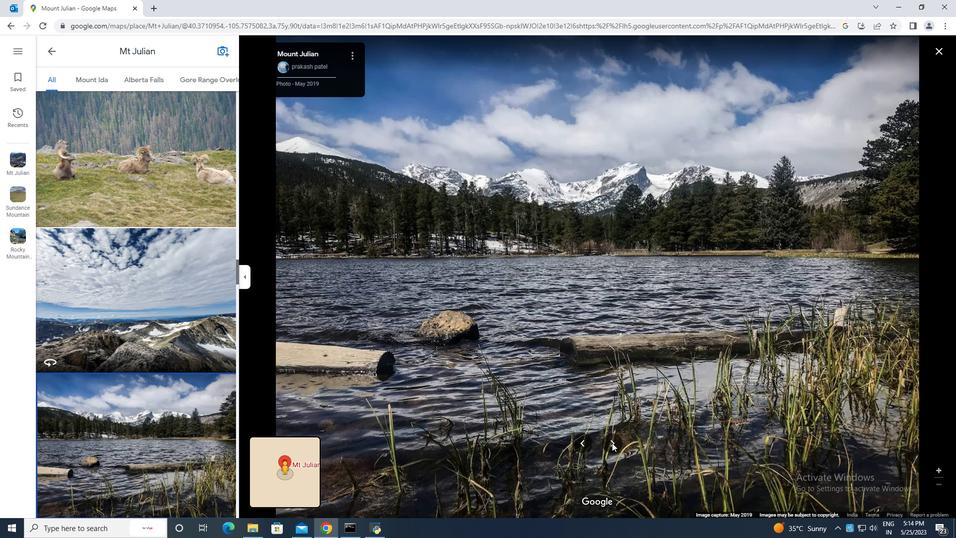 
Action: Mouse pressed left at (612, 442)
Screenshot: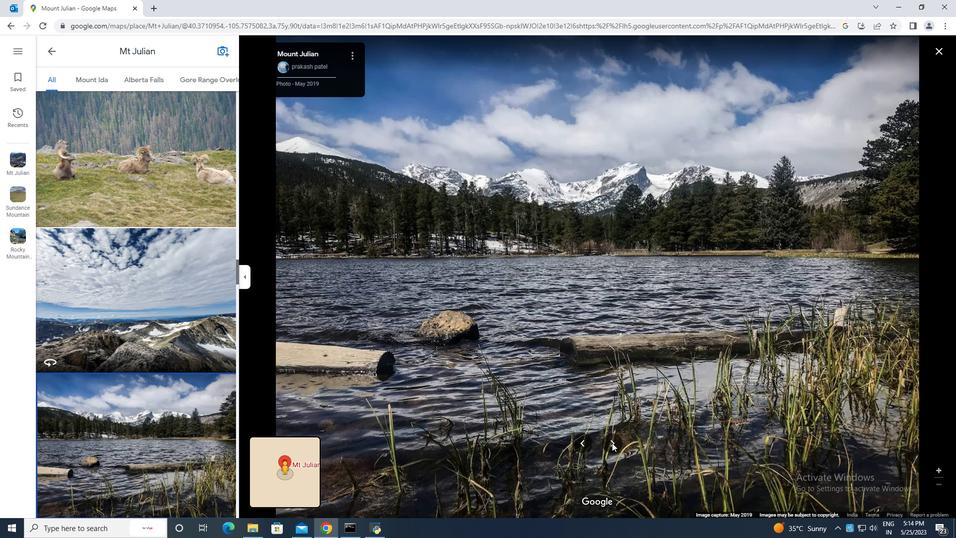 
Action: Mouse moved to (610, 441)
Screenshot: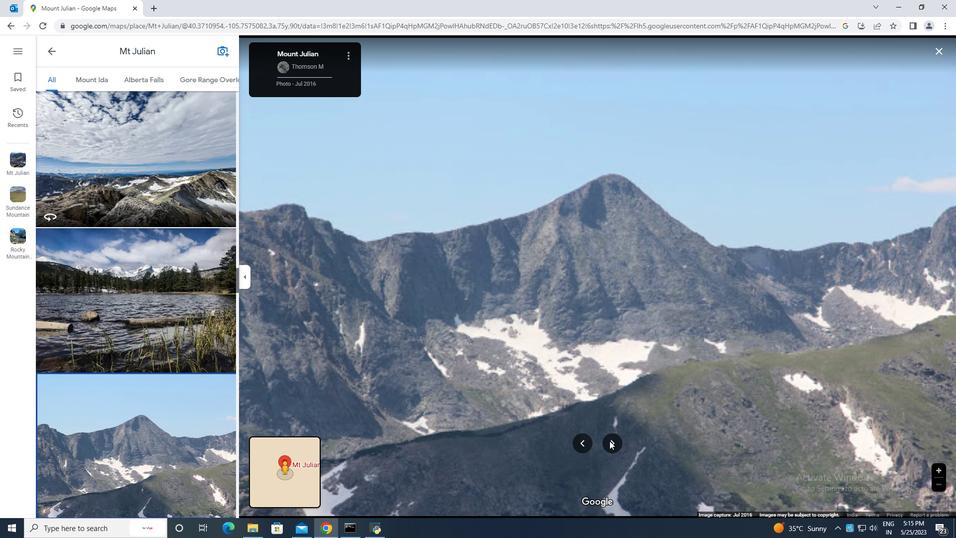 
Action: Mouse pressed left at (610, 441)
Screenshot: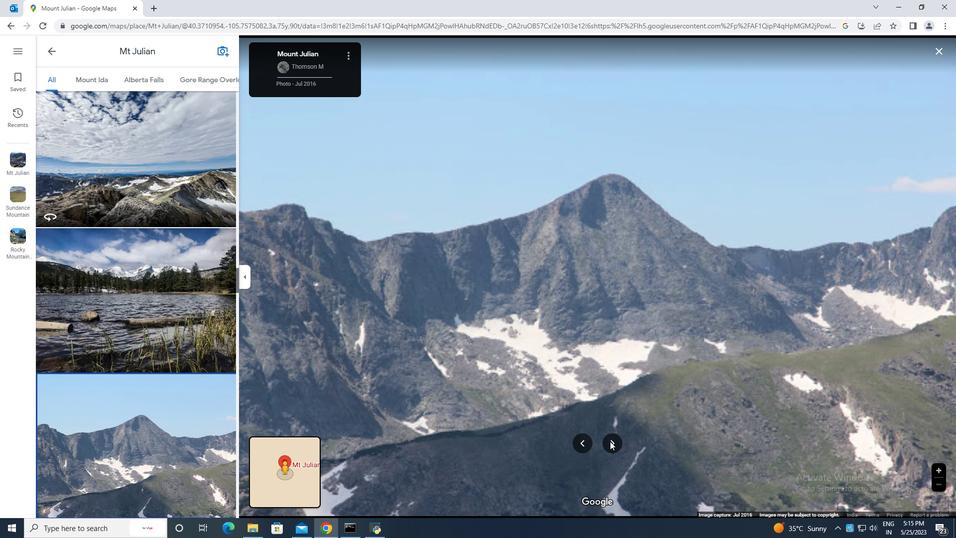 
Action: Mouse pressed left at (610, 441)
Screenshot: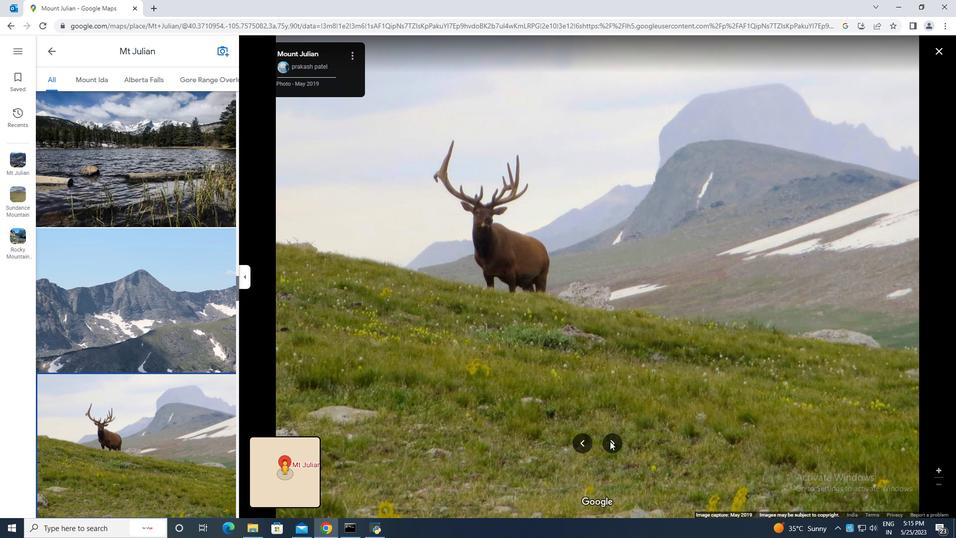 
Action: Mouse pressed left at (610, 441)
Screenshot: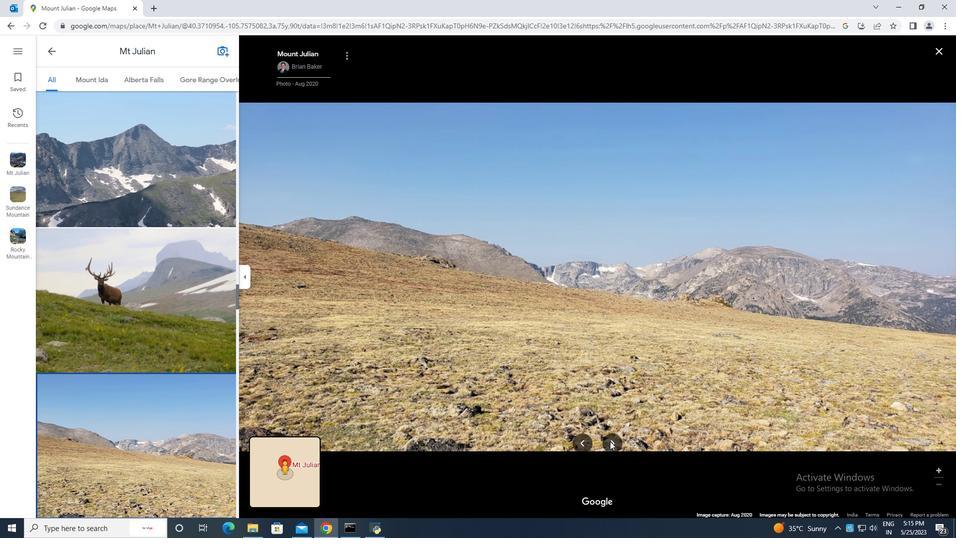 
Action: Mouse pressed left at (610, 441)
Screenshot: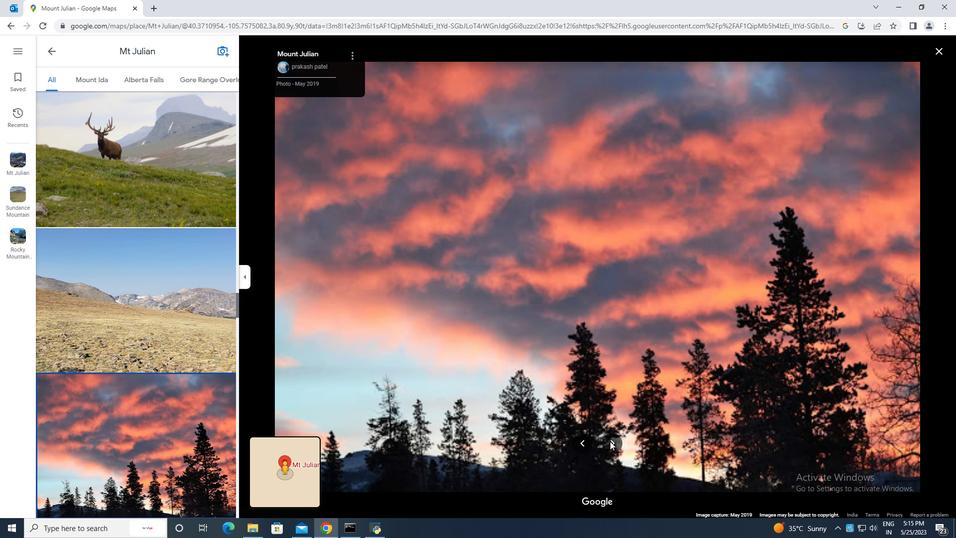
Action: Mouse pressed left at (610, 441)
Screenshot: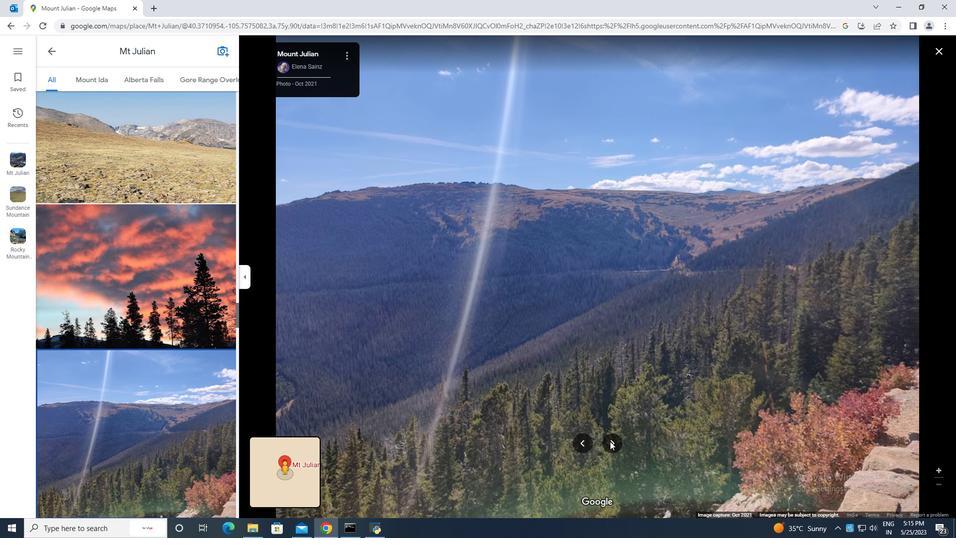 
Action: Mouse pressed left at (610, 441)
Screenshot: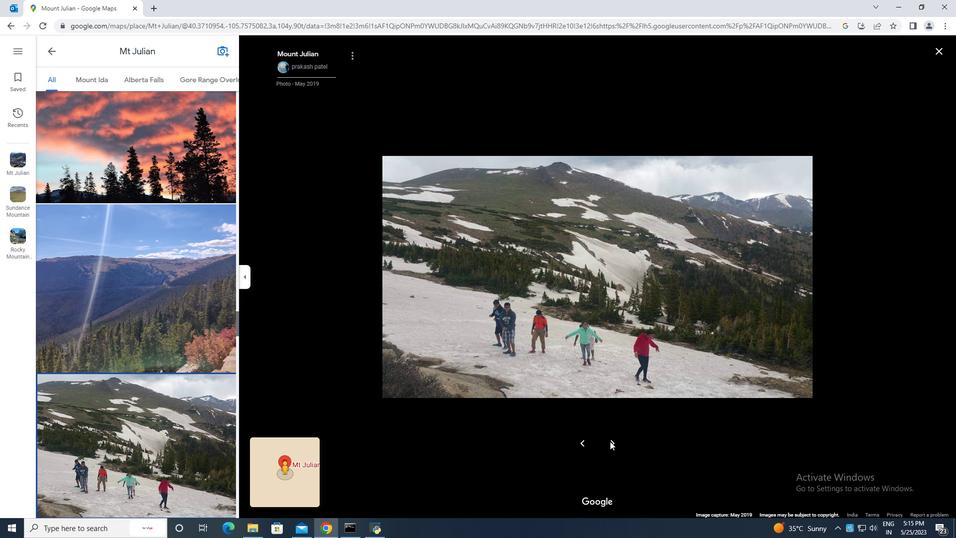 
Action: Mouse moved to (621, 447)
Screenshot: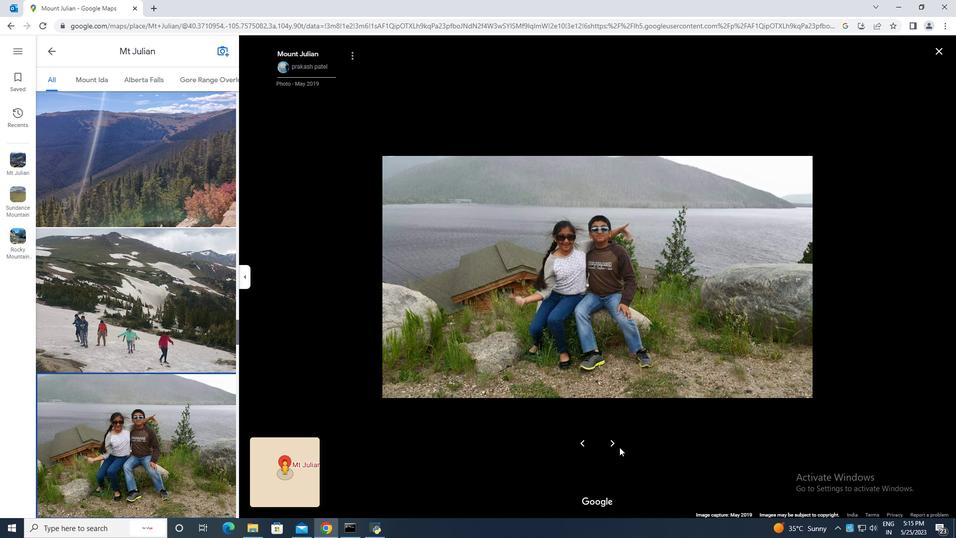 
Action: Mouse pressed left at (621, 447)
Screenshot: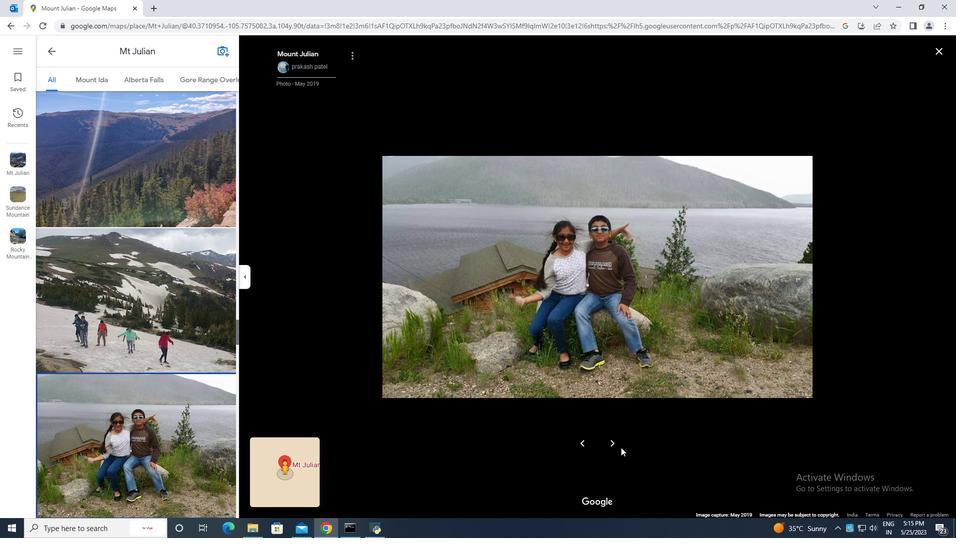 
Action: Mouse moved to (52, 49)
Screenshot: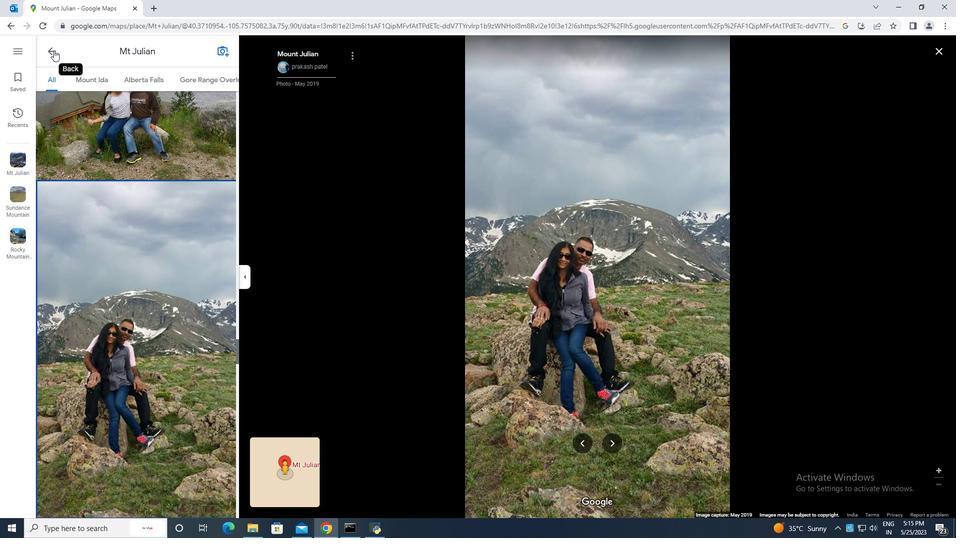 
Action: Mouse pressed left at (52, 49)
Screenshot: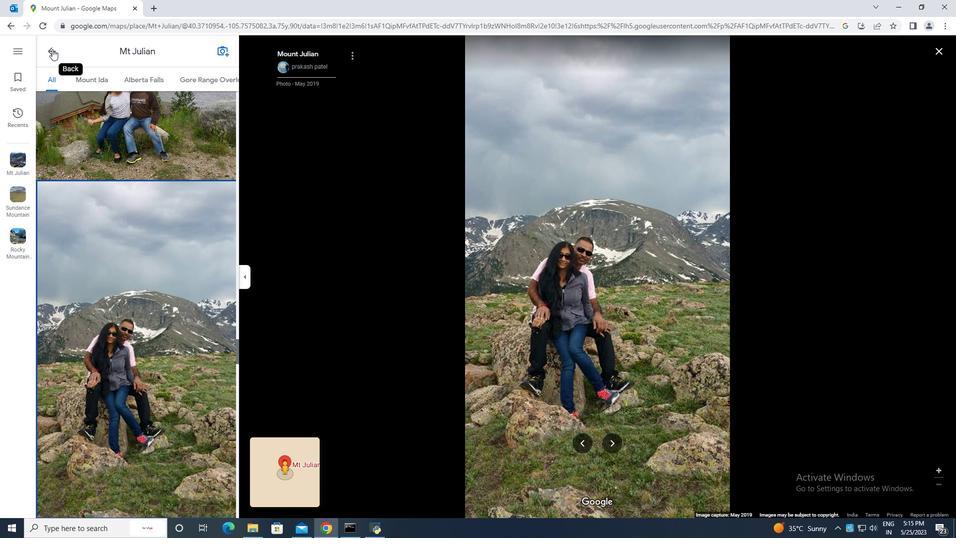 
Action: Mouse moved to (155, 308)
Screenshot: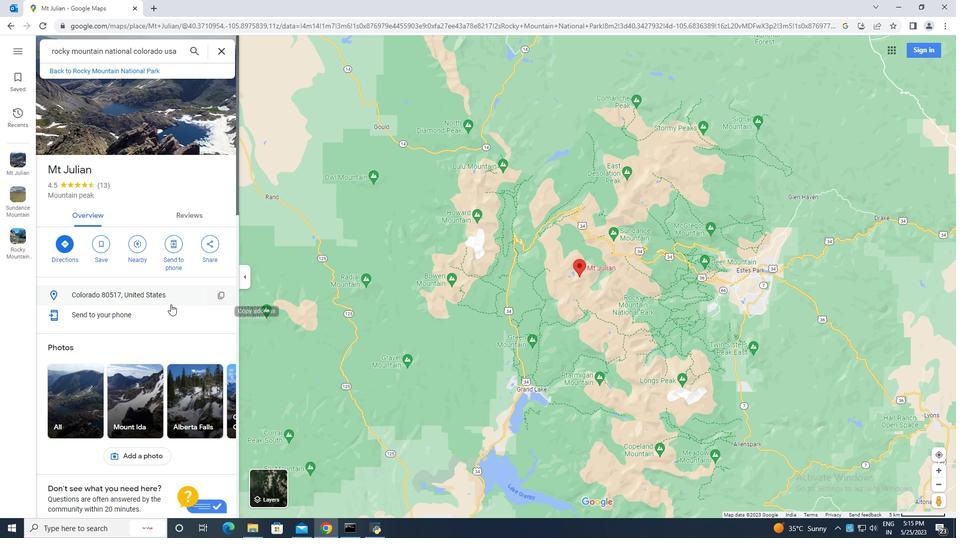 
Action: Mouse scrolled (155, 308) with delta (0, 0)
Screenshot: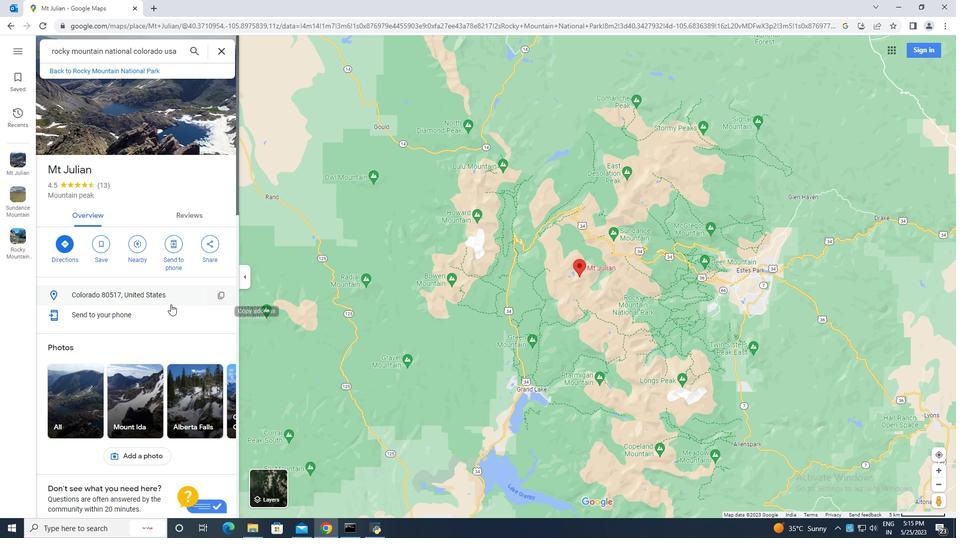 
Action: Mouse scrolled (155, 308) with delta (0, 0)
Screenshot: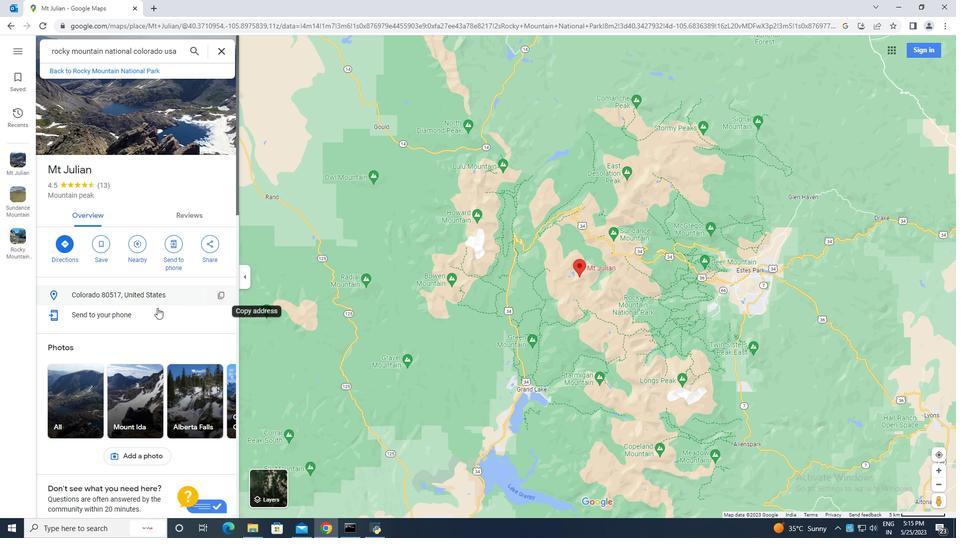
Action: Mouse scrolled (155, 308) with delta (0, 0)
Screenshot: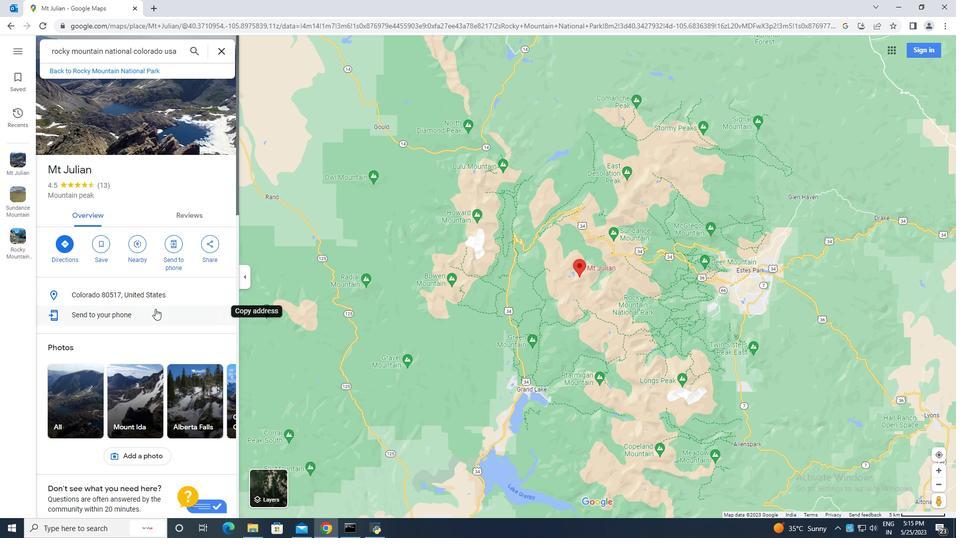 
Action: Mouse moved to (153, 309)
Screenshot: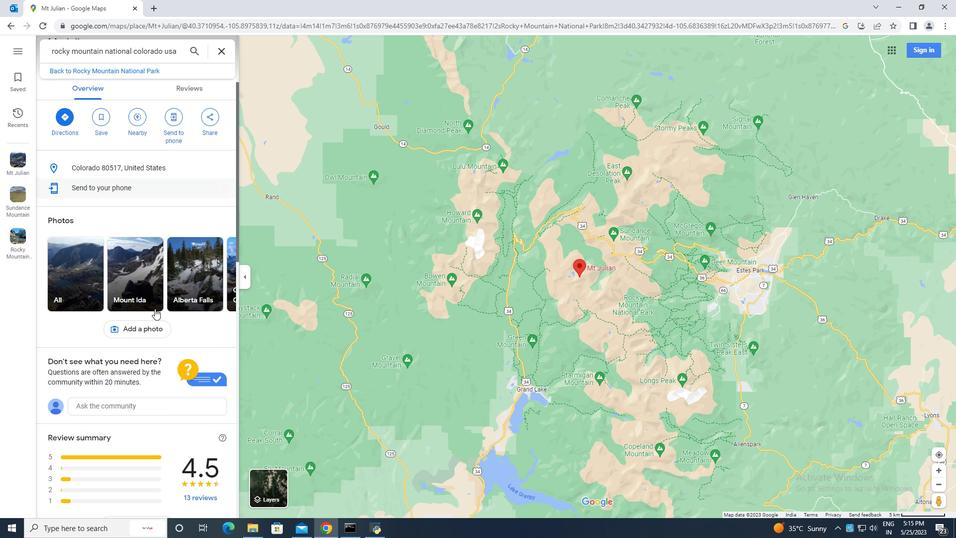
Action: Mouse scrolled (153, 308) with delta (0, 0)
Screenshot: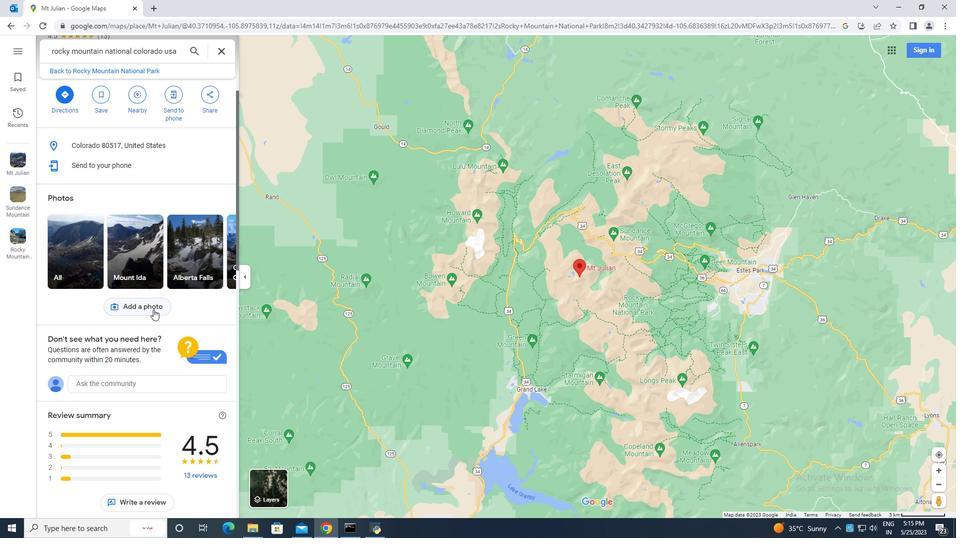 
Action: Mouse scrolled (153, 308) with delta (0, 0)
Screenshot: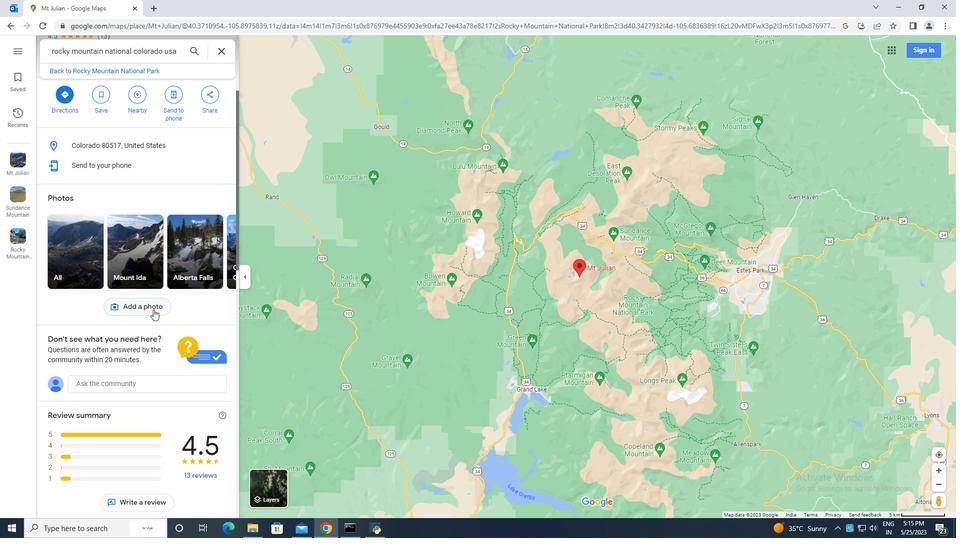 
Action: Mouse scrolled (153, 308) with delta (0, 0)
Screenshot: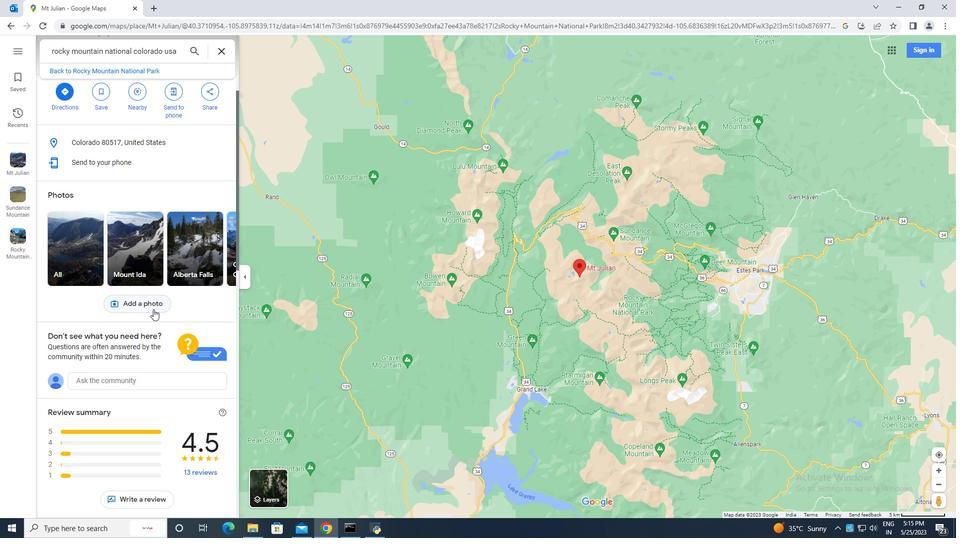 
Action: Mouse scrolled (153, 308) with delta (0, 0)
Screenshot: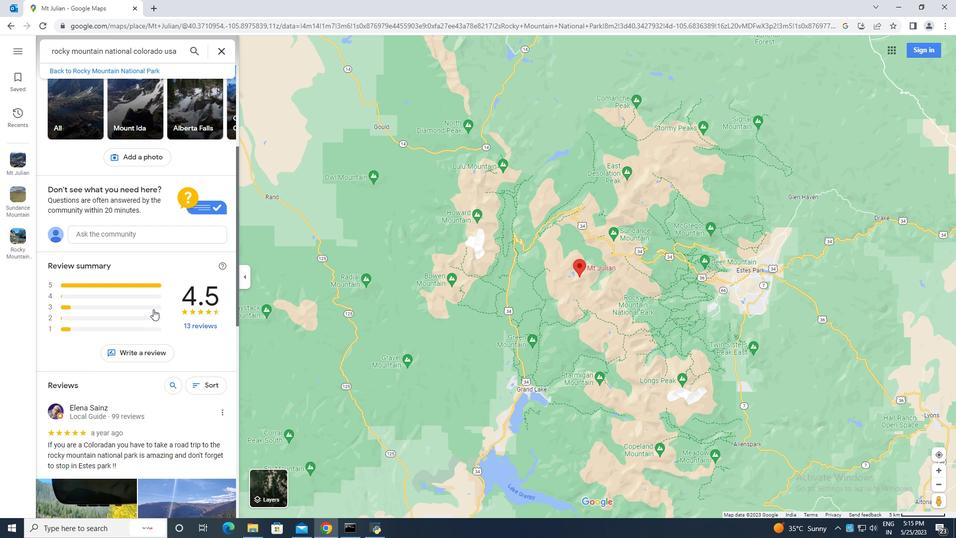 
Action: Mouse scrolled (153, 308) with delta (0, 0)
Screenshot: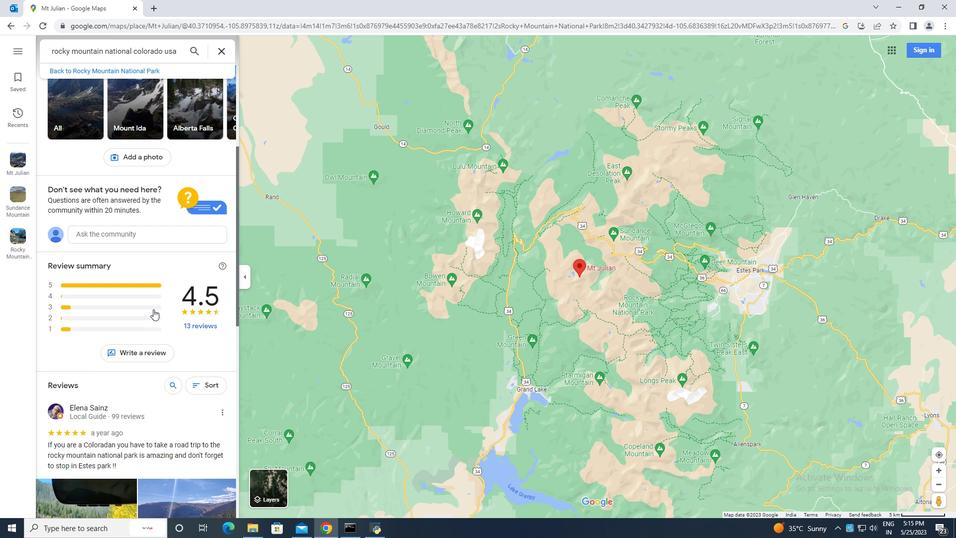
Action: Mouse scrolled (153, 308) with delta (0, 0)
Screenshot: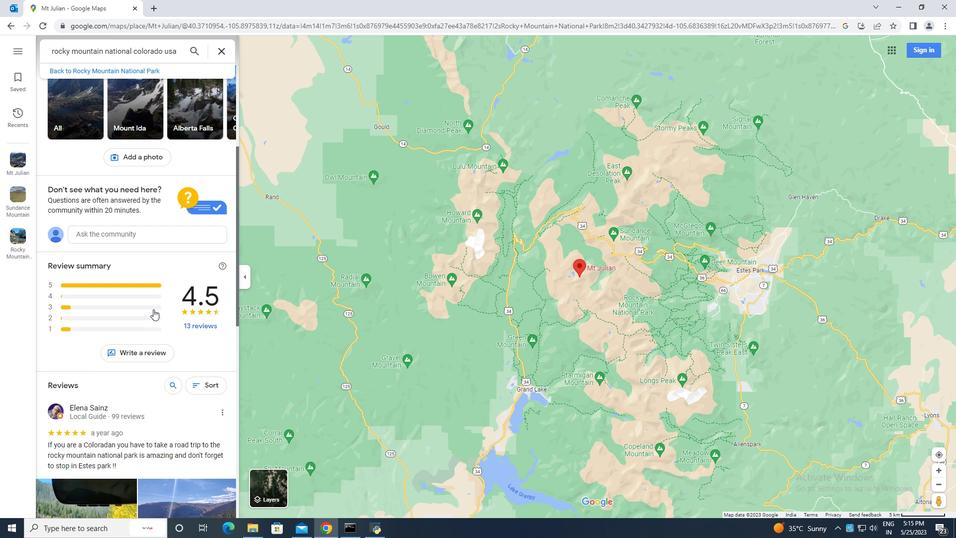 
Action: Mouse scrolled (153, 308) with delta (0, 0)
Screenshot: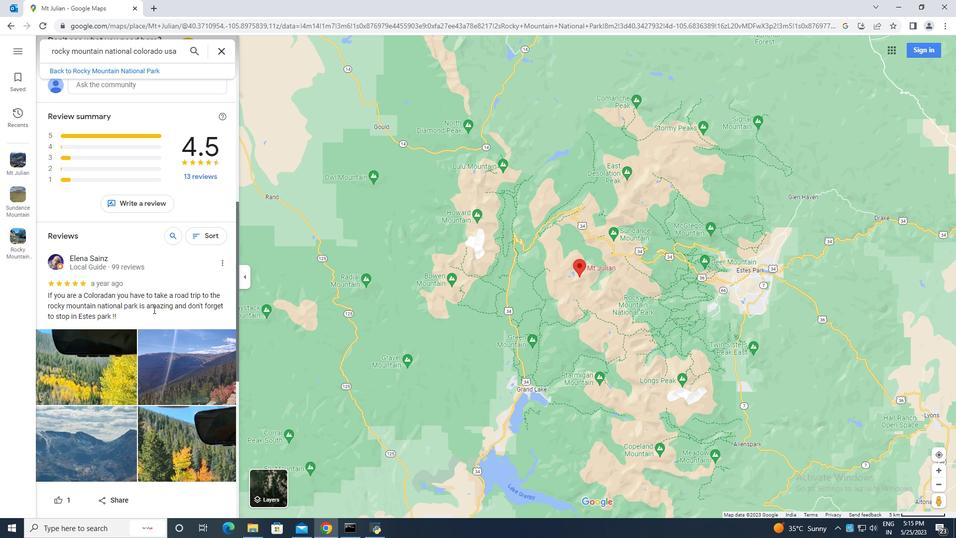 
Action: Mouse scrolled (153, 308) with delta (0, 0)
Screenshot: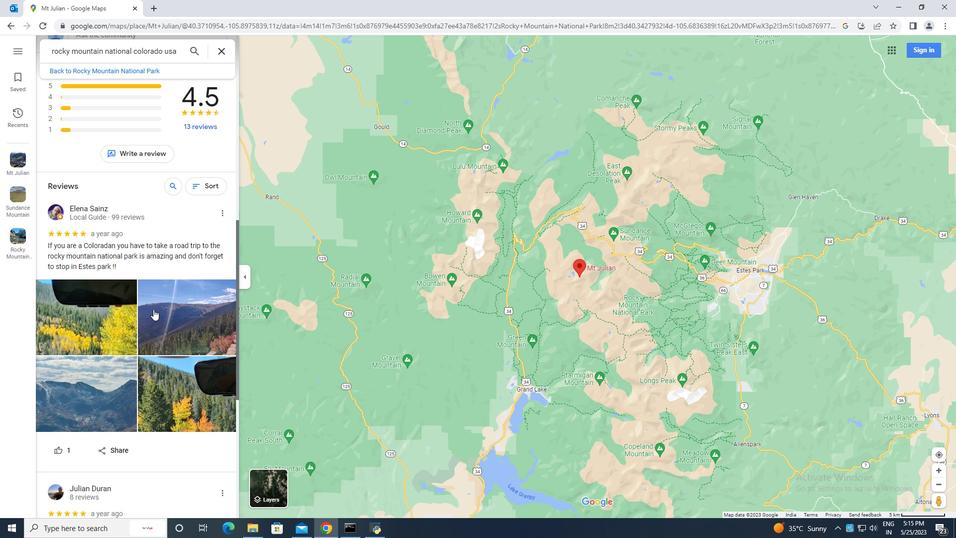 
Action: Mouse scrolled (153, 308) with delta (0, 0)
Screenshot: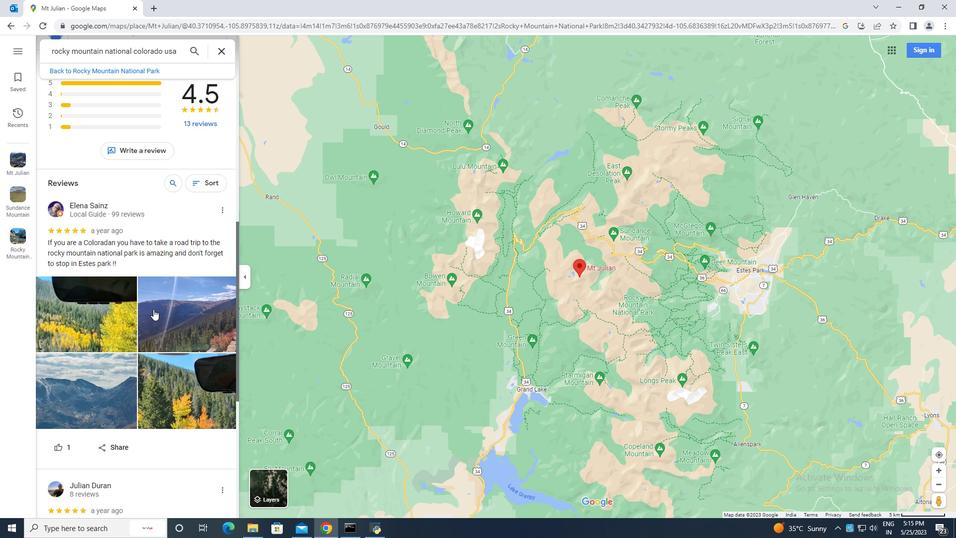 
Action: Mouse moved to (558, 255)
Screenshot: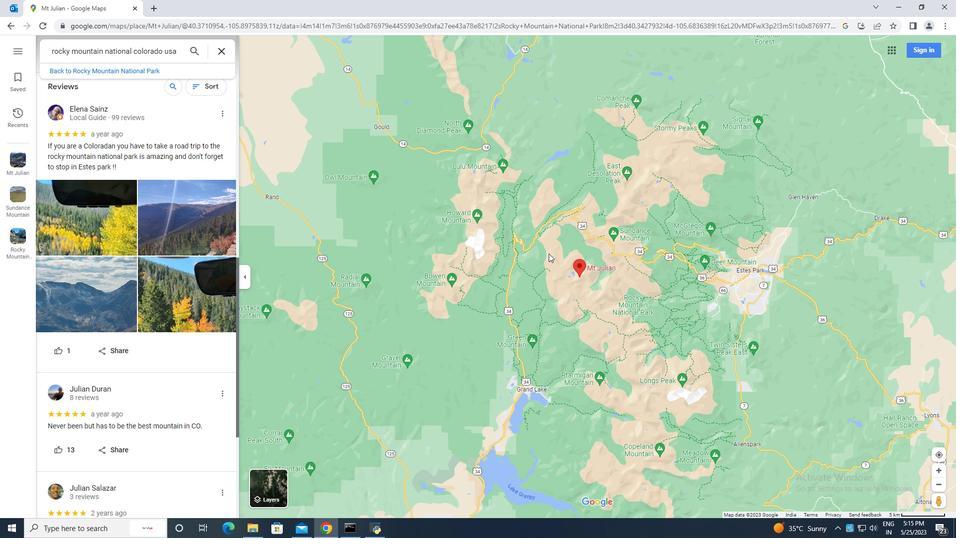 
Action: Mouse scrolled (558, 256) with delta (0, 0)
Screenshot: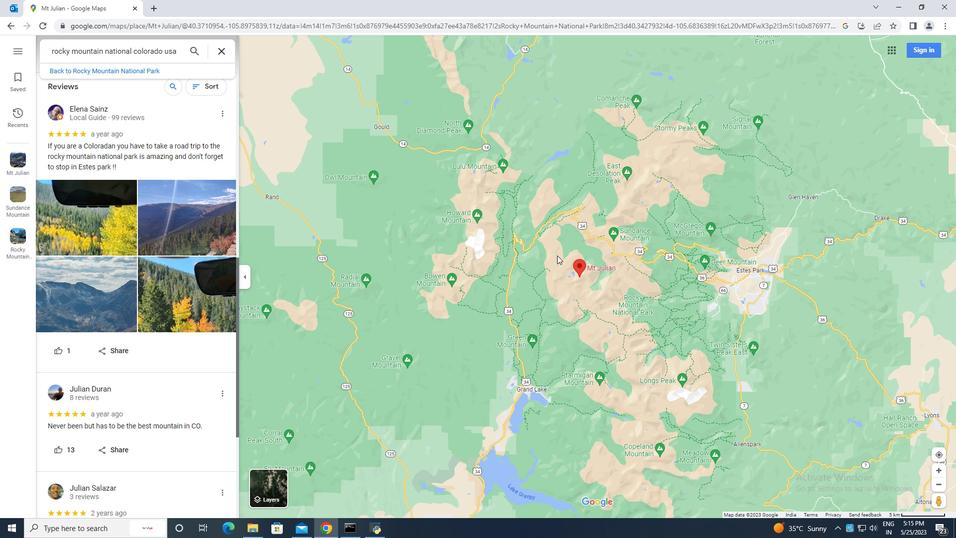 
Action: Mouse scrolled (558, 256) with delta (0, 0)
Screenshot: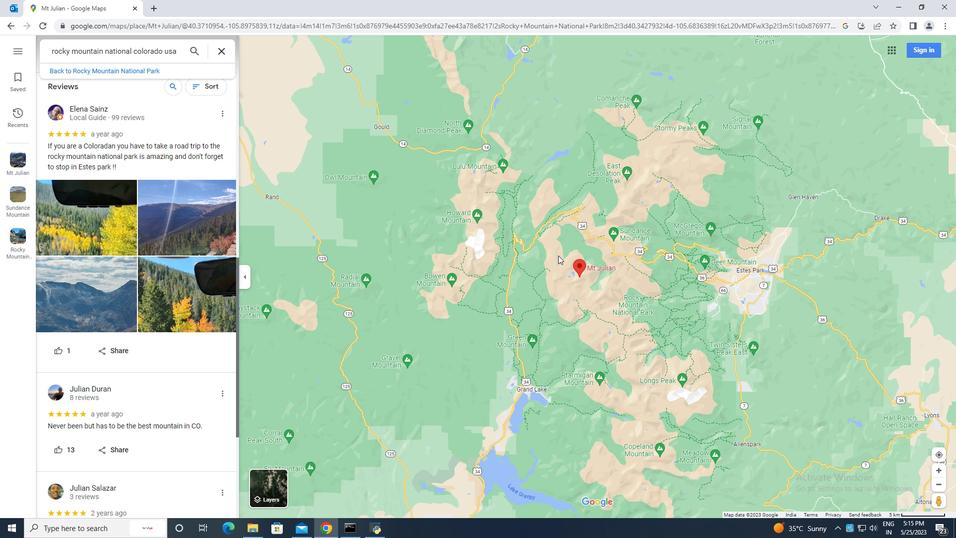 
Action: Mouse scrolled (558, 256) with delta (0, 0)
Screenshot: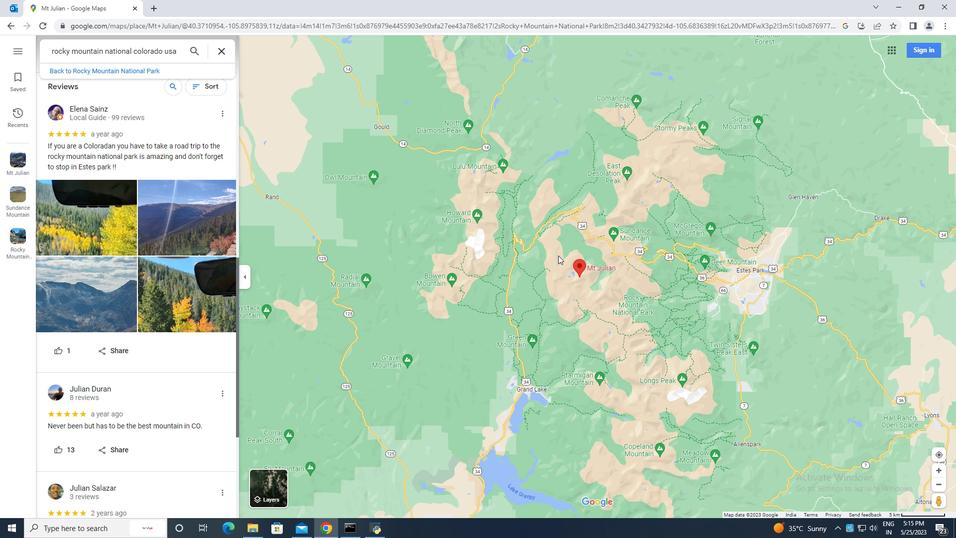 
Action: Mouse moved to (632, 287)
Screenshot: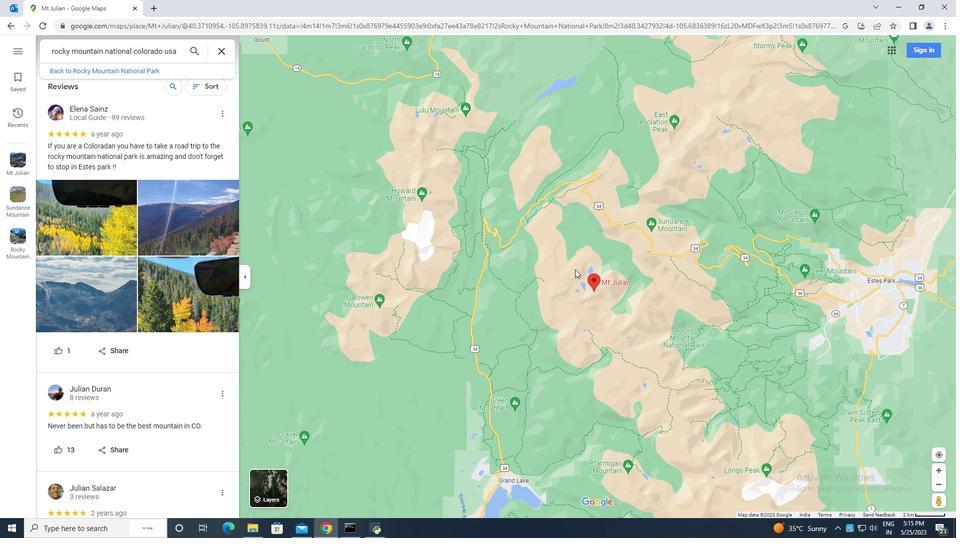 
Action: Mouse scrolled (632, 288) with delta (0, 0)
Screenshot: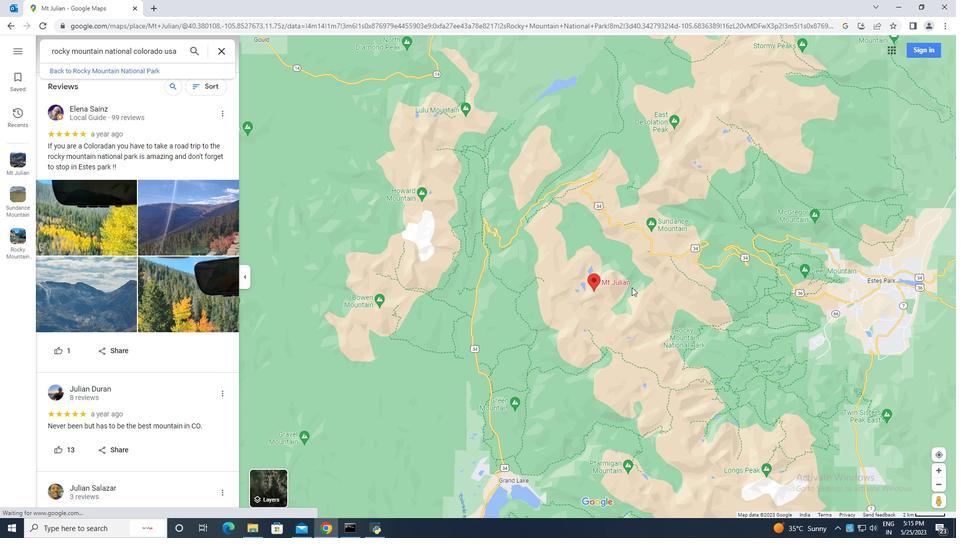 
Action: Mouse scrolled (632, 288) with delta (0, 0)
Screenshot: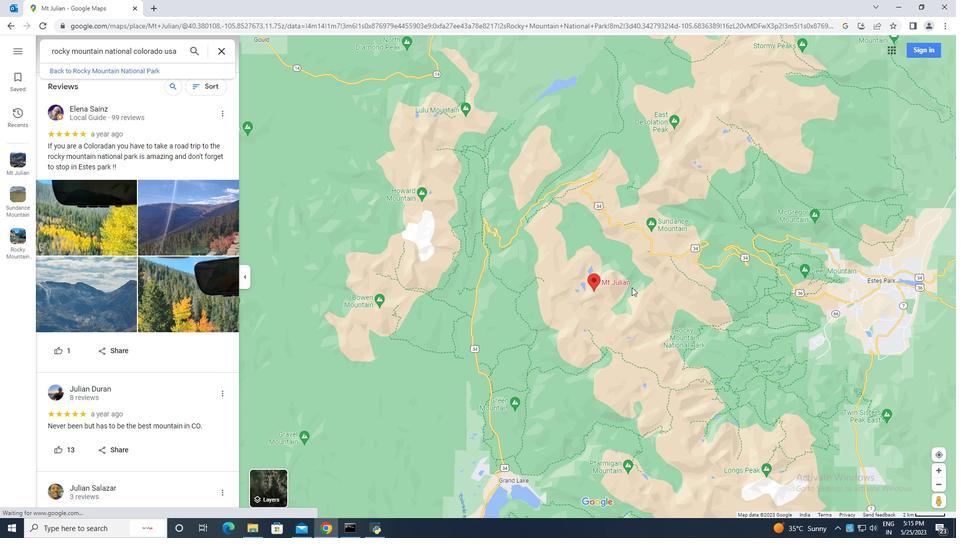 
Action: Mouse scrolled (632, 288) with delta (0, 0)
Screenshot: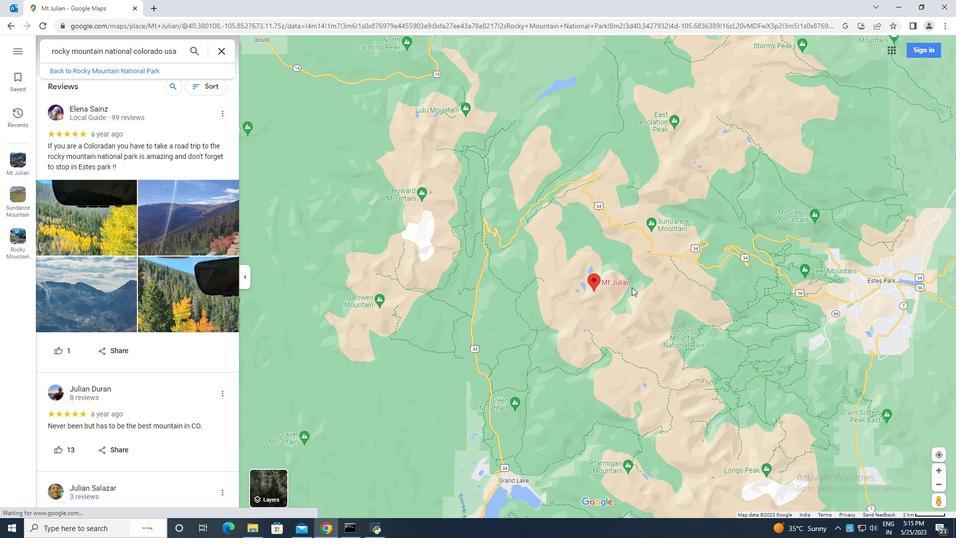 
Action: Mouse scrolled (632, 288) with delta (0, 0)
Screenshot: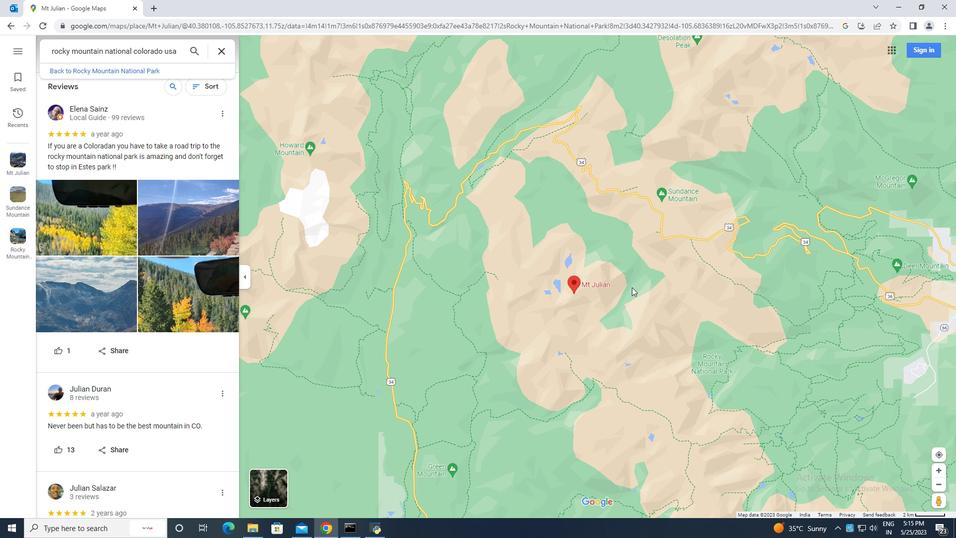 
Action: Mouse scrolled (632, 288) with delta (0, 0)
Screenshot: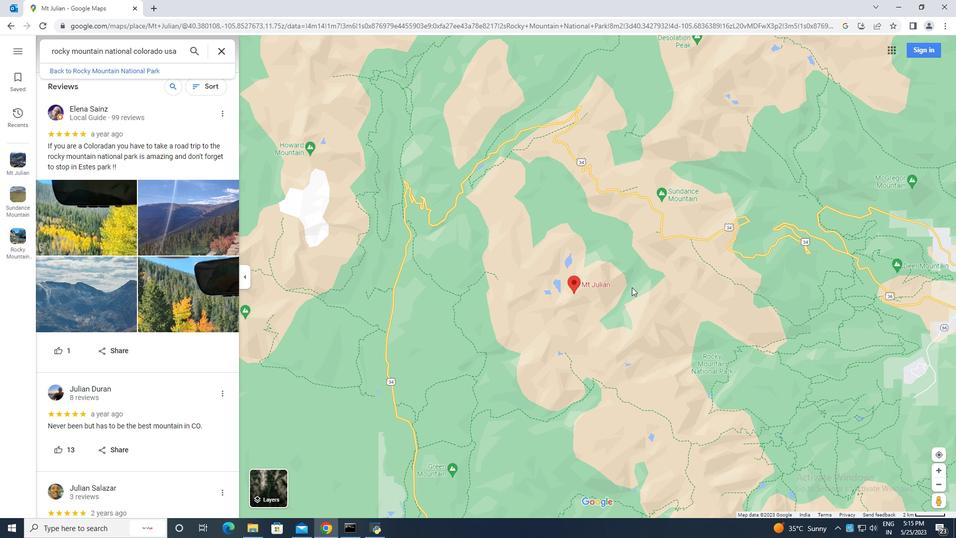 
Action: Mouse moved to (511, 288)
Screenshot: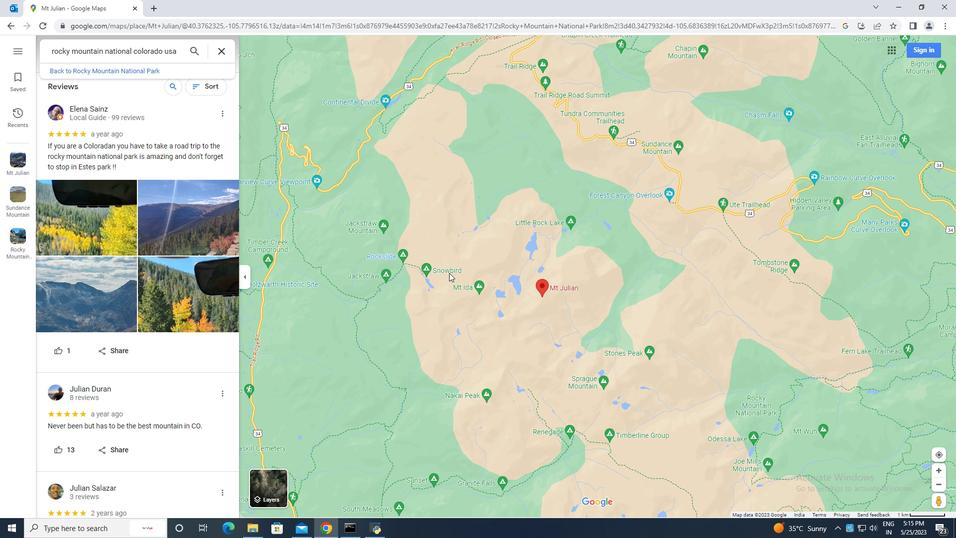 
Action: Mouse scrolled (511, 287) with delta (0, 0)
Screenshot: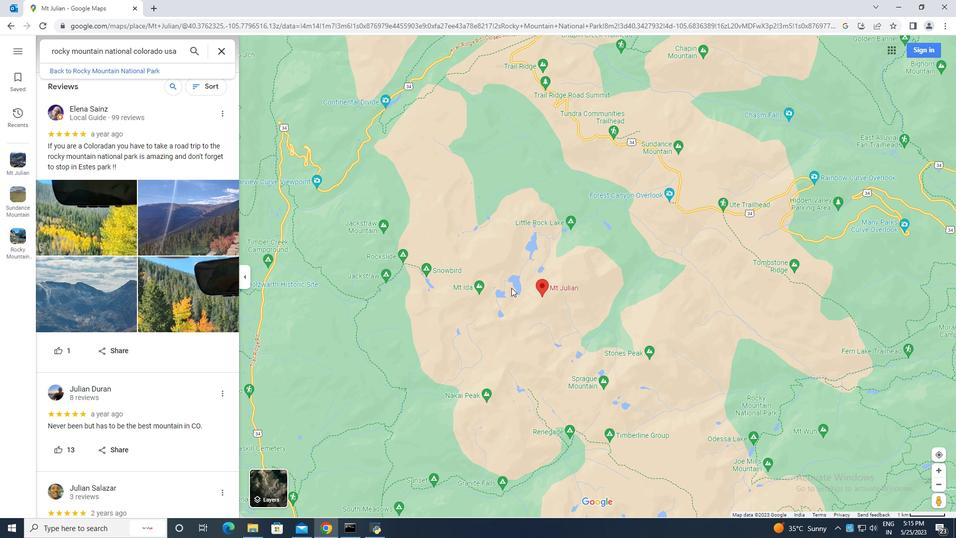 
Action: Mouse scrolled (511, 287) with delta (0, 0)
Screenshot: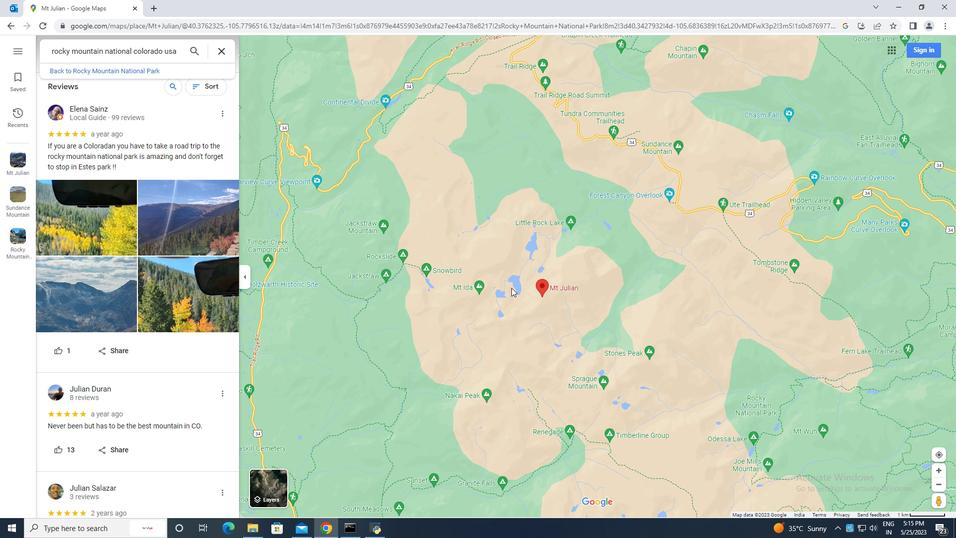 
Action: Mouse scrolled (511, 287) with delta (0, 0)
Screenshot: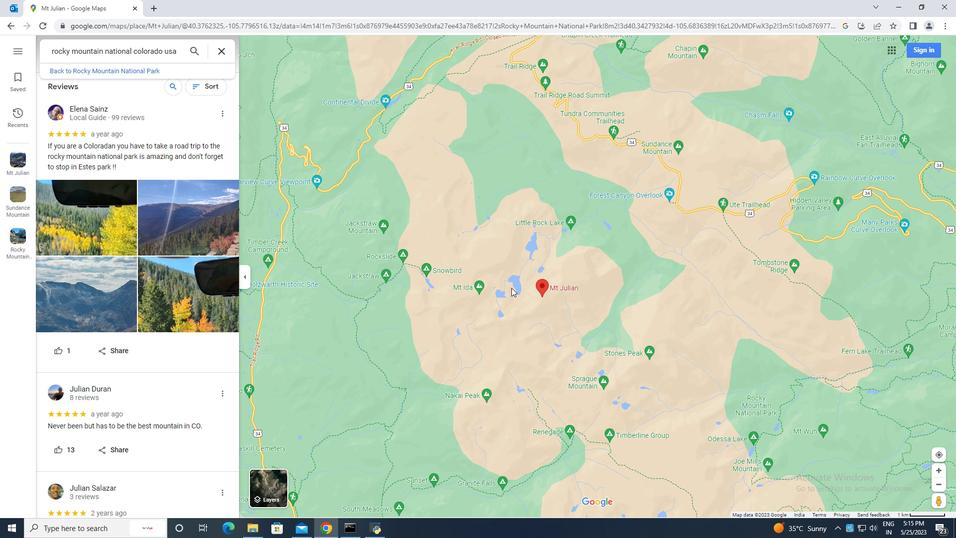 
Action: Mouse scrolled (511, 287) with delta (0, 0)
Screenshot: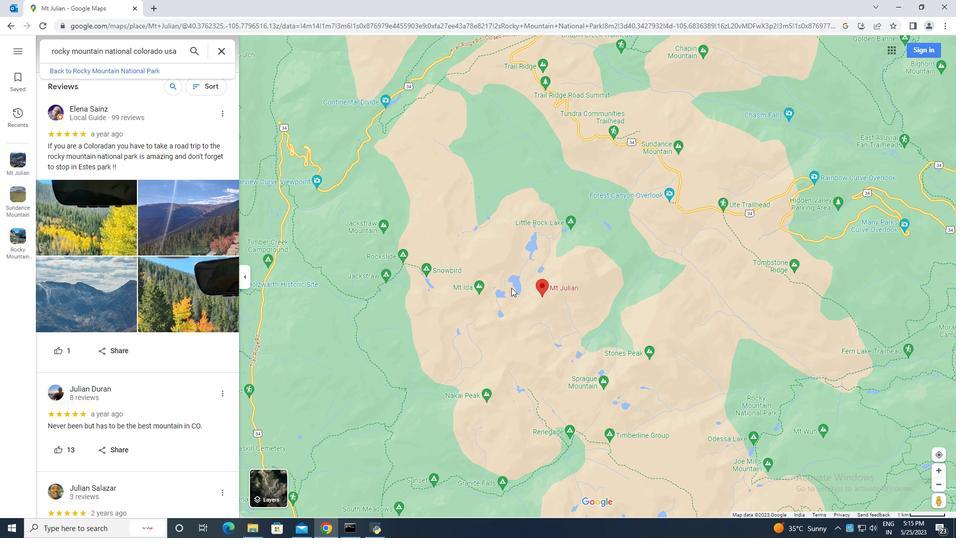 
Action: Mouse moved to (510, 288)
Screenshot: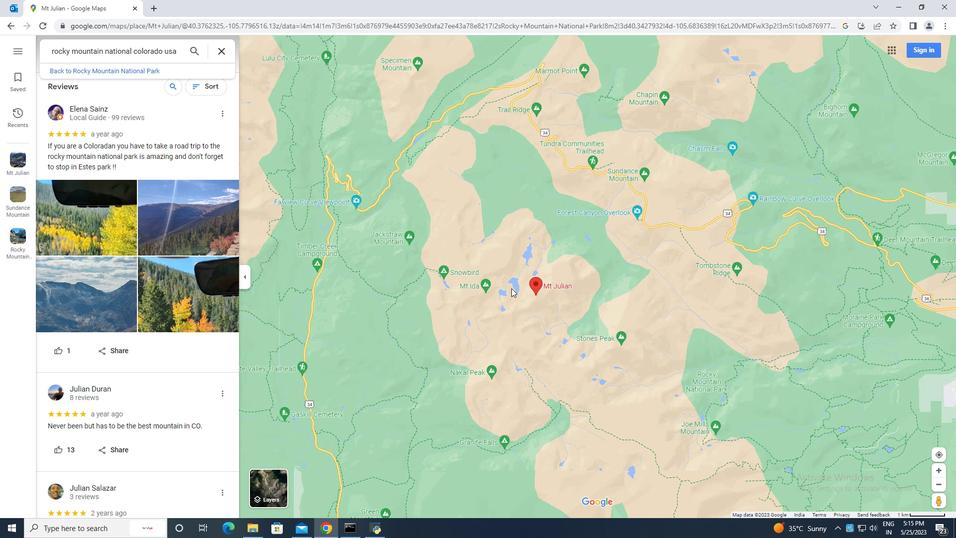 
Action: Mouse scrolled (510, 288) with delta (0, 0)
Screenshot: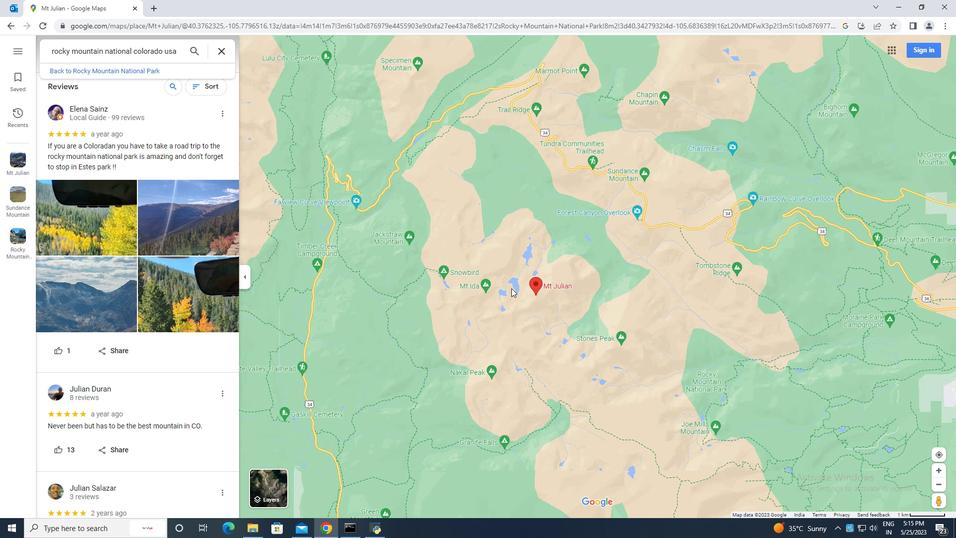 
Action: Mouse moved to (510, 288)
Screenshot: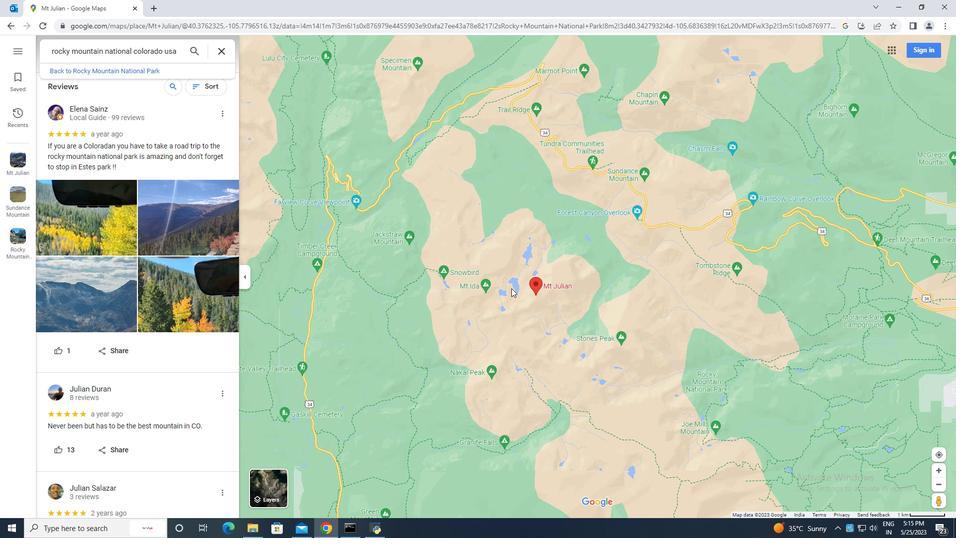
Action: Mouse scrolled (510, 288) with delta (0, 0)
Screenshot: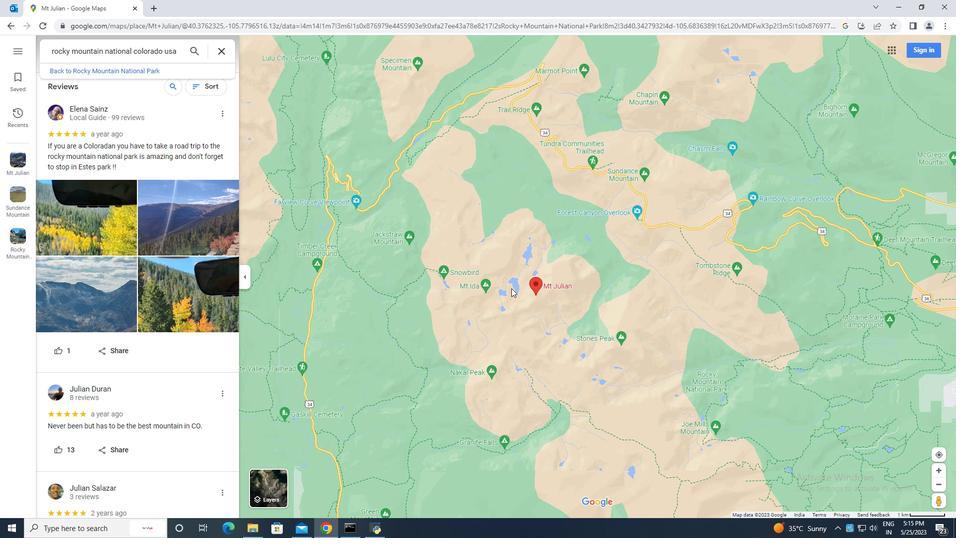 
Action: Mouse scrolled (510, 288) with delta (0, 0)
Screenshot: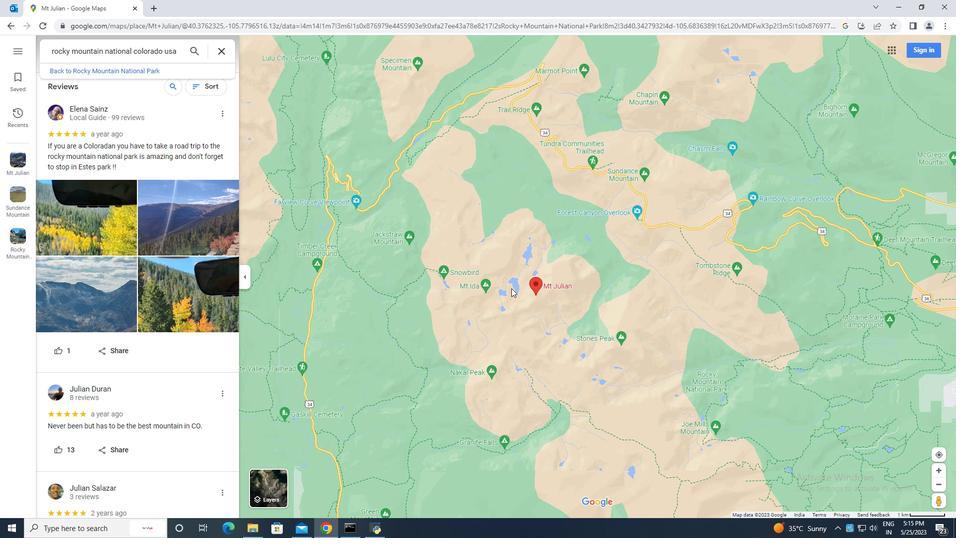 
Action: Mouse scrolled (510, 288) with delta (0, 0)
Screenshot: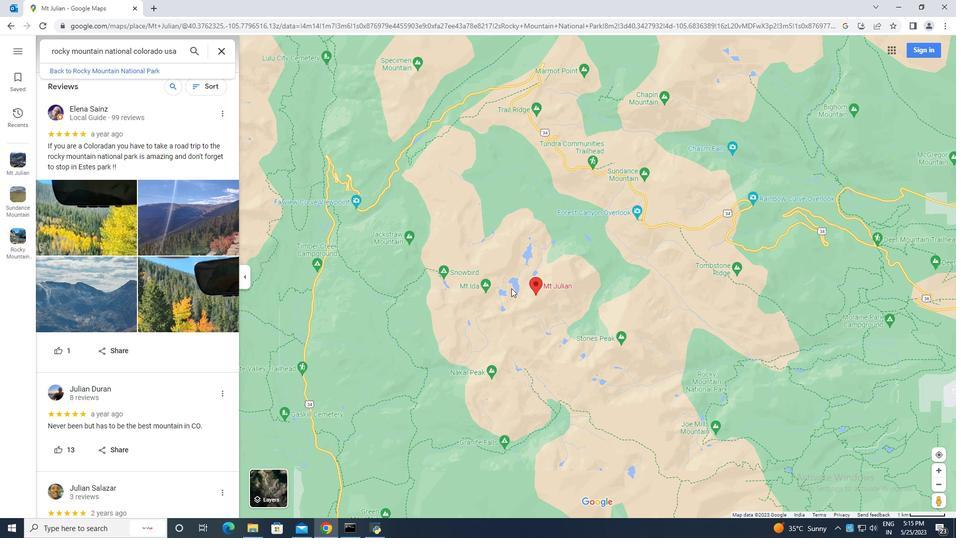 
Action: Mouse moved to (136, 66)
Screenshot: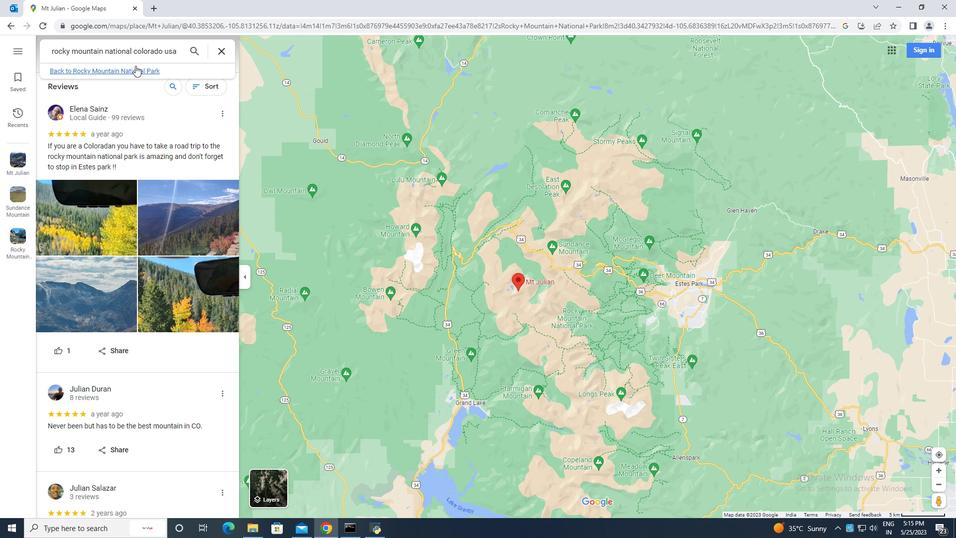 
Action: Mouse pressed left at (136, 66)
Screenshot: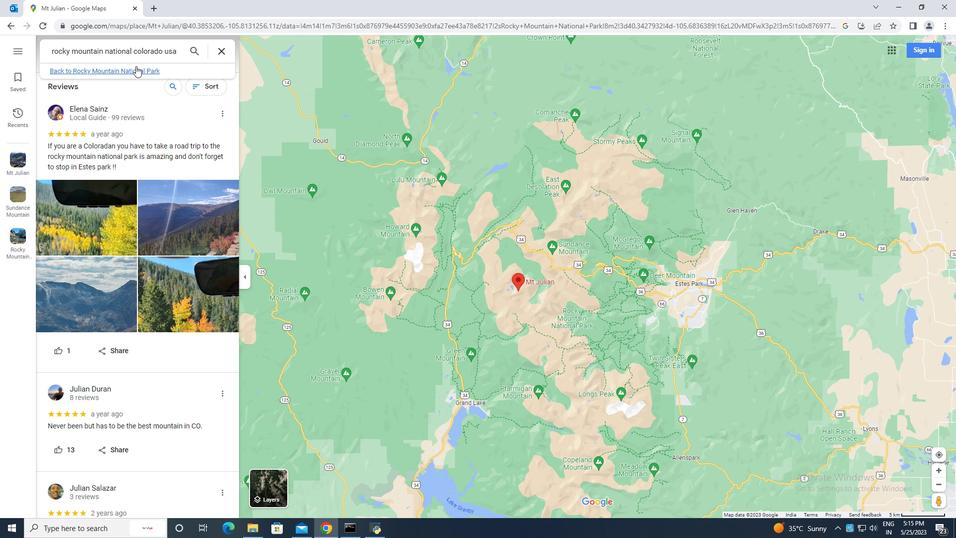 
Action: Mouse moved to (654, 313)
Screenshot: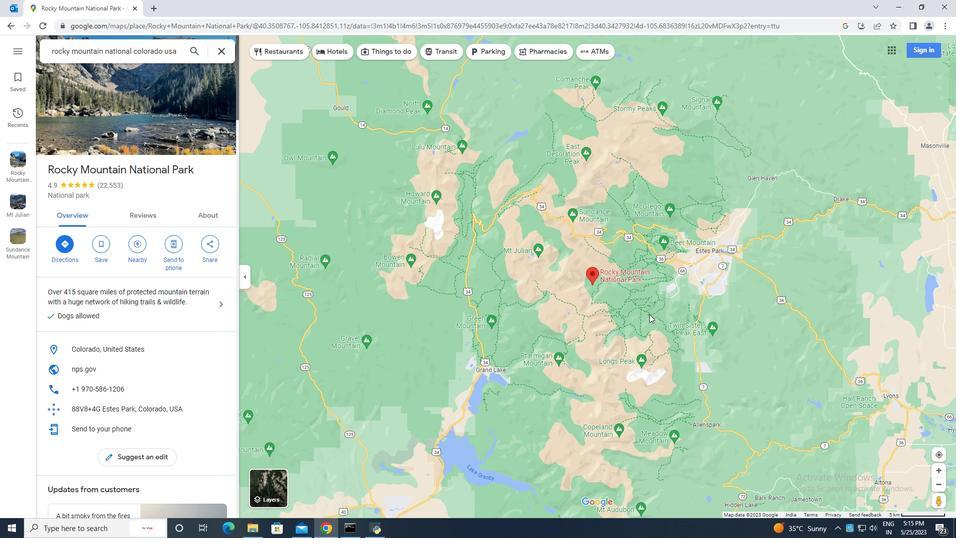 
Action: Mouse scrolled (654, 314) with delta (0, 0)
Screenshot: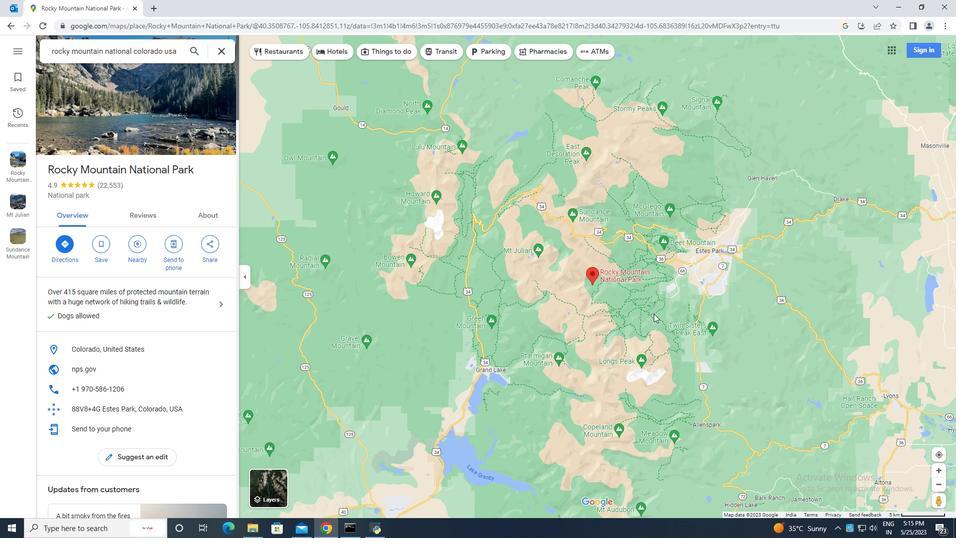 
Action: Mouse scrolled (654, 314) with delta (0, 0)
Screenshot: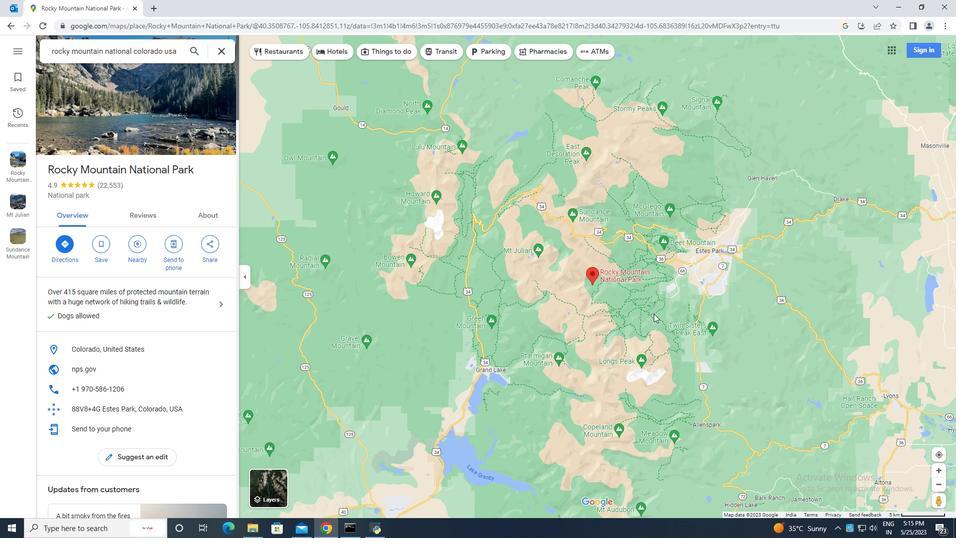 
Action: Mouse moved to (606, 310)
Screenshot: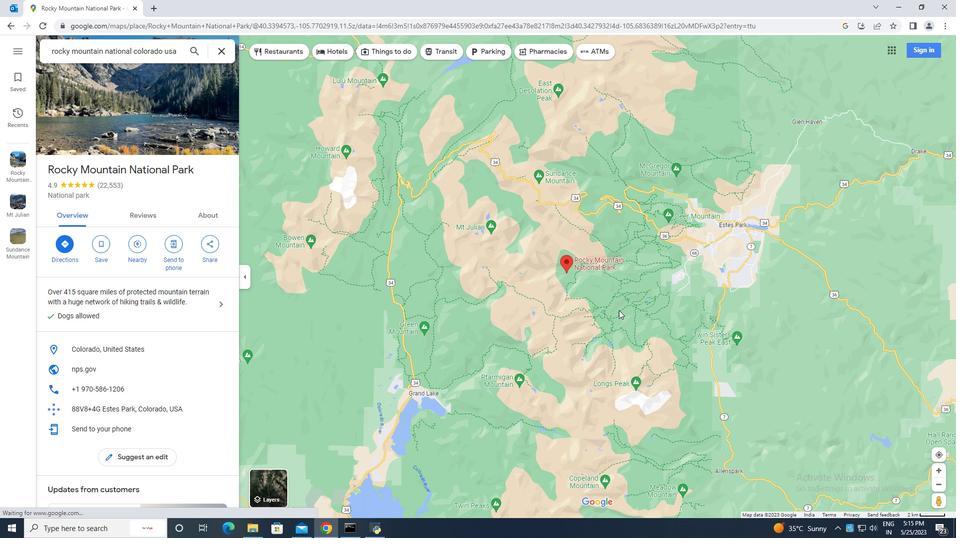 
Action: Mouse scrolled (606, 310) with delta (0, 0)
Screenshot: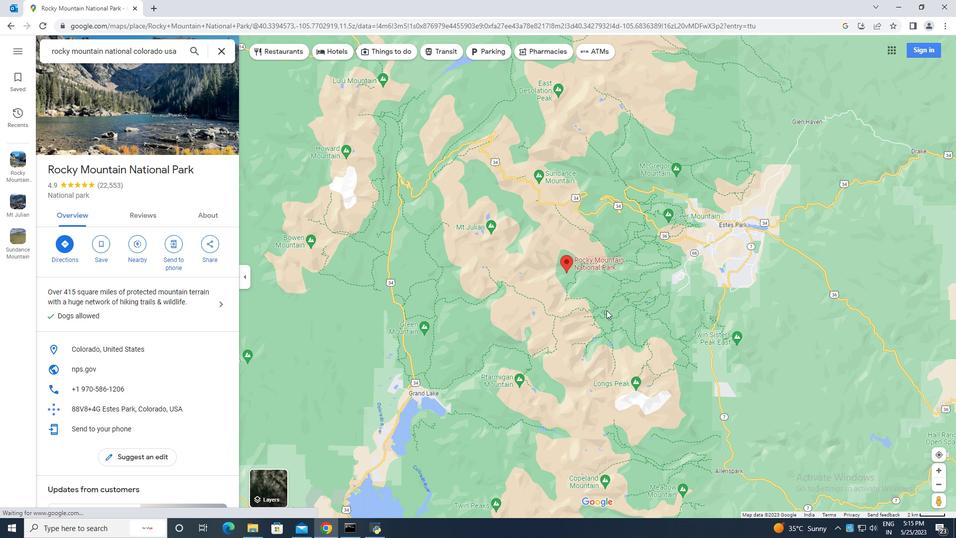
Action: Mouse scrolled (606, 310) with delta (0, 0)
Screenshot: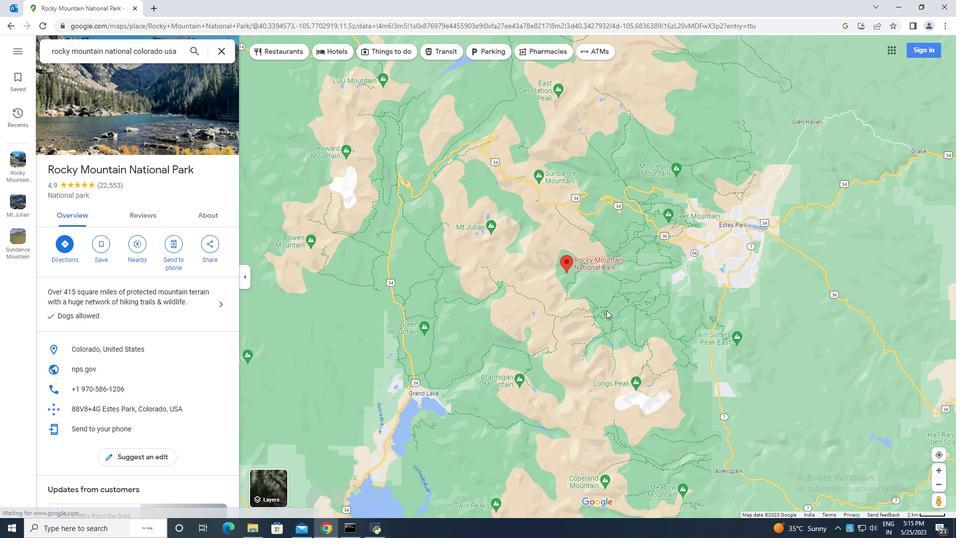 
Action: Mouse scrolled (606, 310) with delta (0, 0)
Screenshot: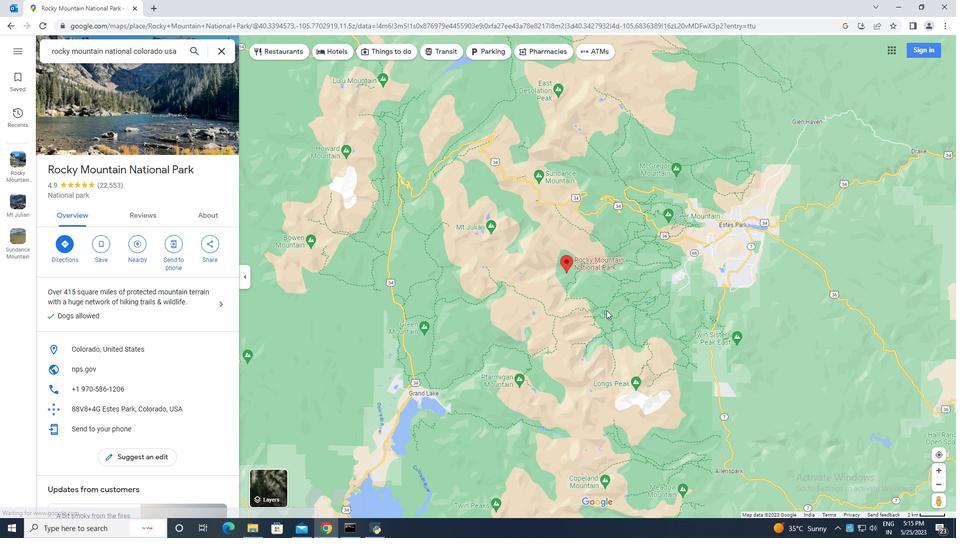 
Action: Mouse moved to (585, 262)
Screenshot: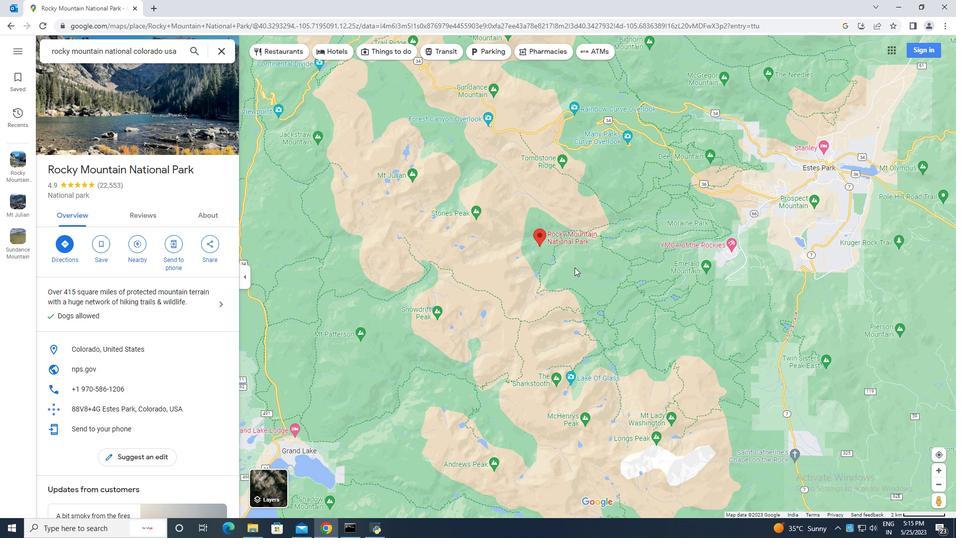
Action: Mouse scrolled (585, 263) with delta (0, 0)
Screenshot: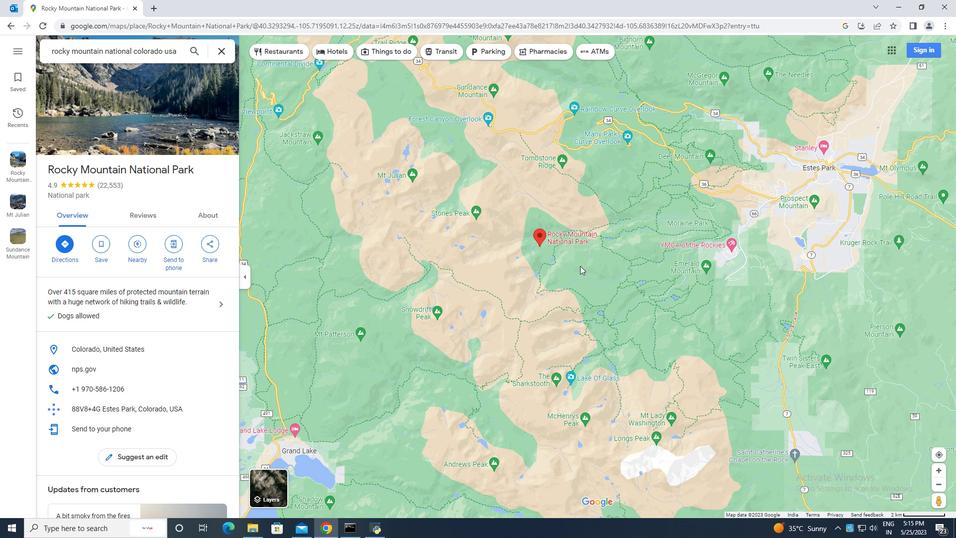 
Action: Mouse moved to (585, 261)
Screenshot: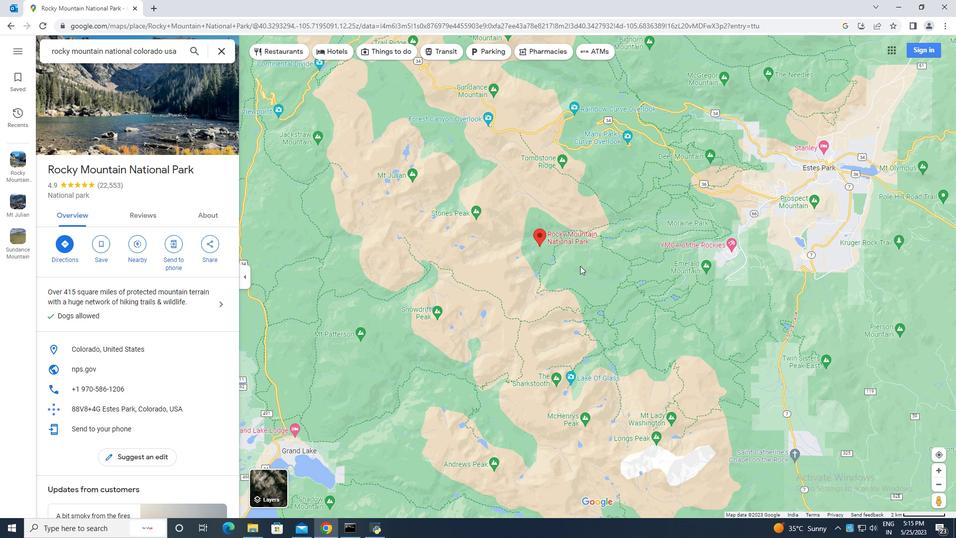 
Action: Mouse scrolled (585, 262) with delta (0, 0)
Screenshot: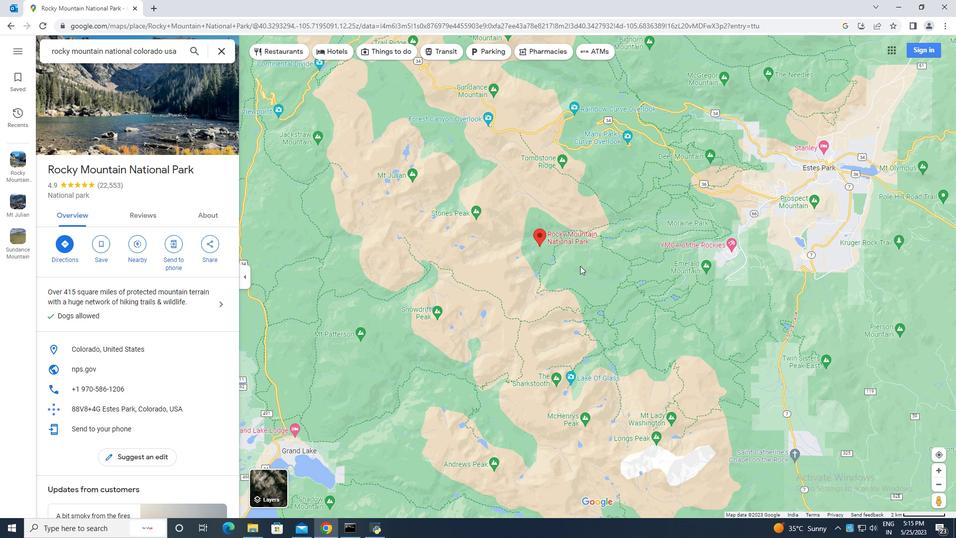 
Action: Mouse moved to (591, 255)
Screenshot: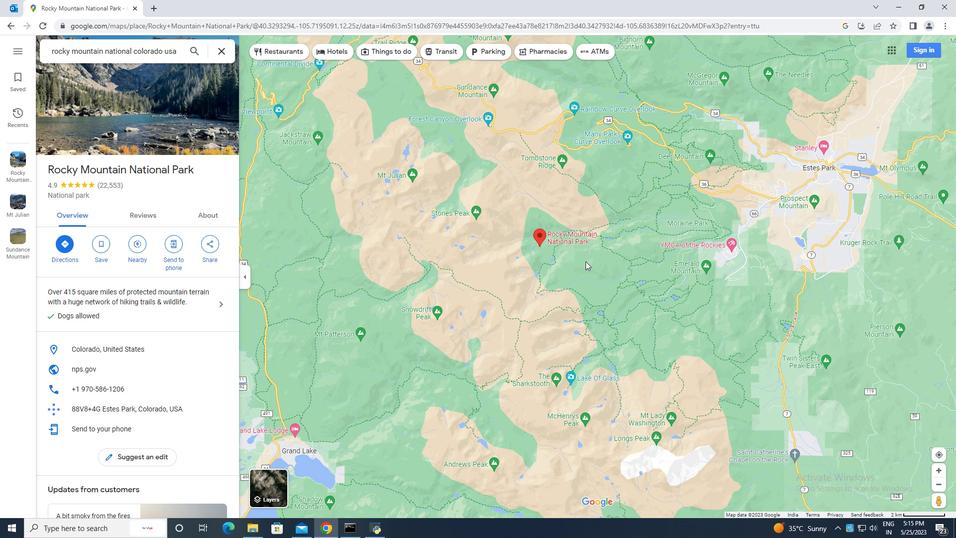 
Action: Mouse scrolled (590, 257) with delta (0, 0)
Screenshot: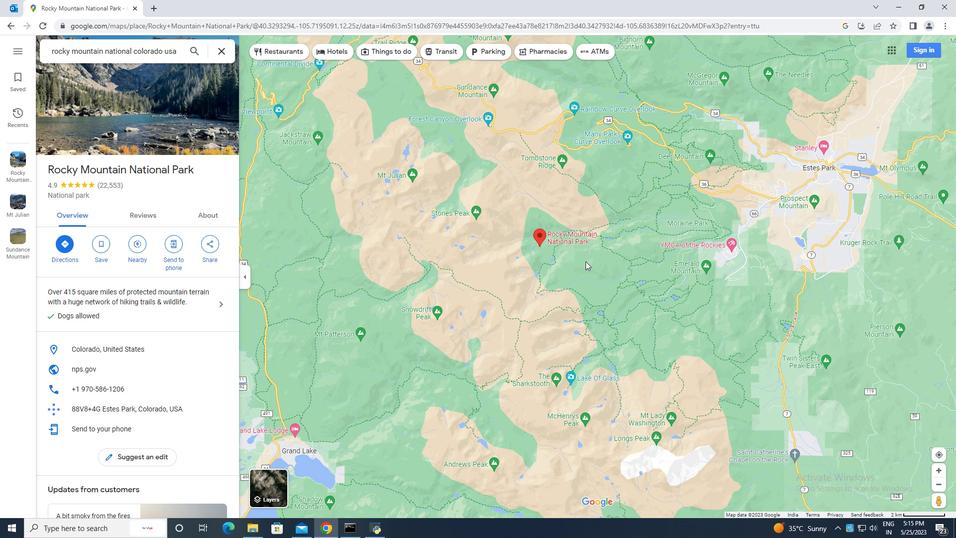 
Action: Mouse moved to (596, 247)
Screenshot: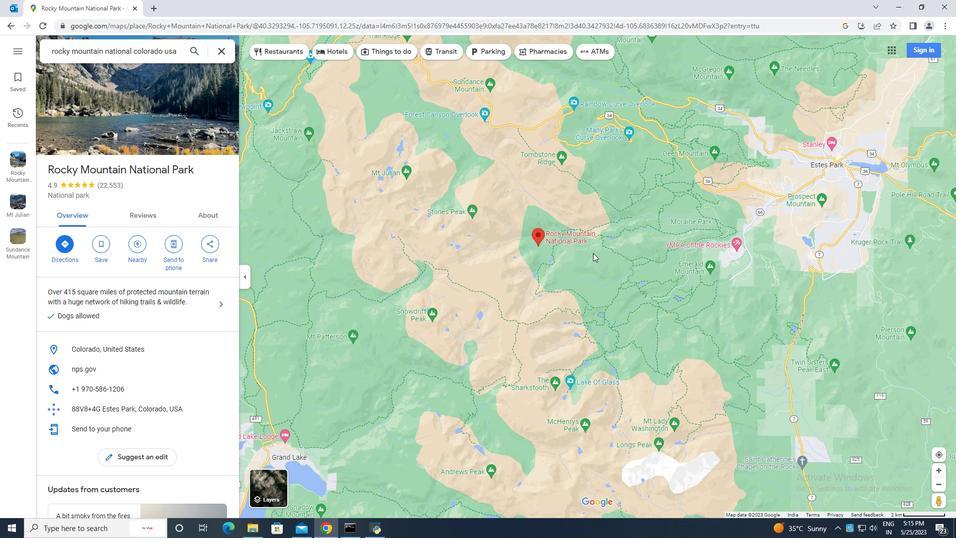 
Action: Mouse pressed left at (596, 247)
Screenshot: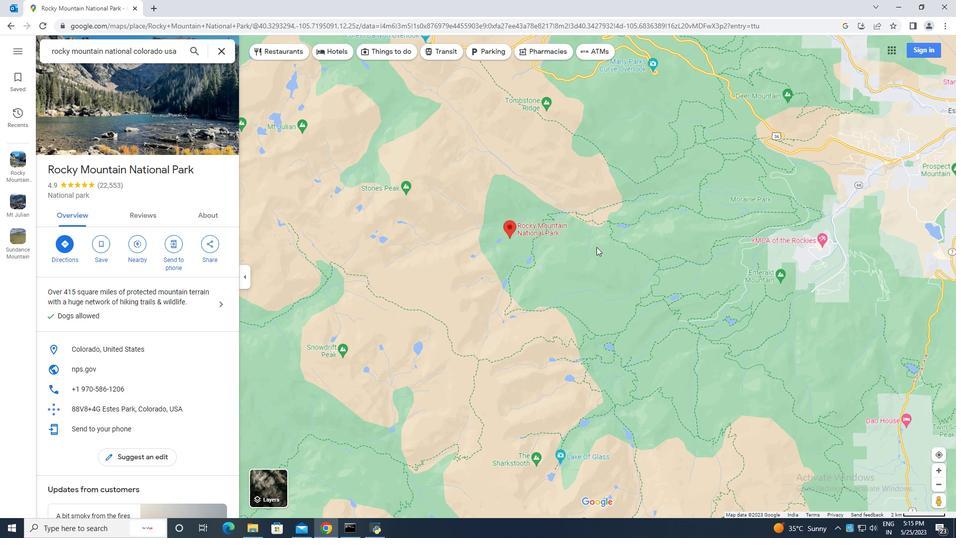 
Action: Mouse moved to (451, 326)
Screenshot: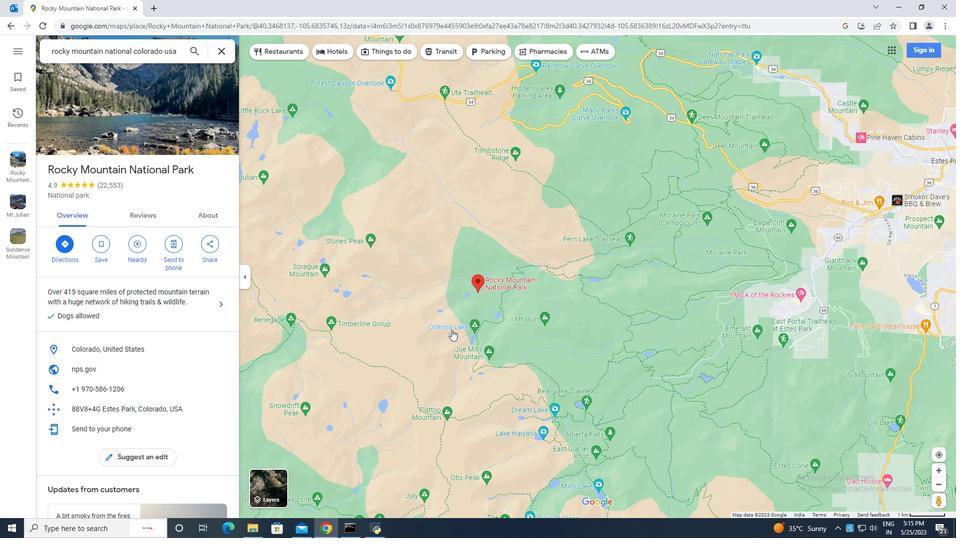 
Action: Mouse pressed left at (451, 326)
Screenshot: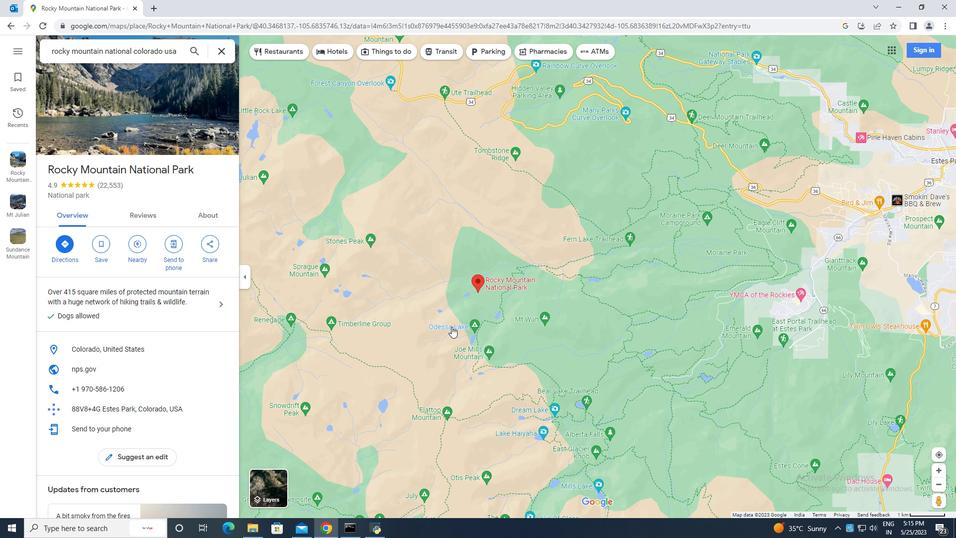 
Action: Mouse moved to (152, 215)
Screenshot: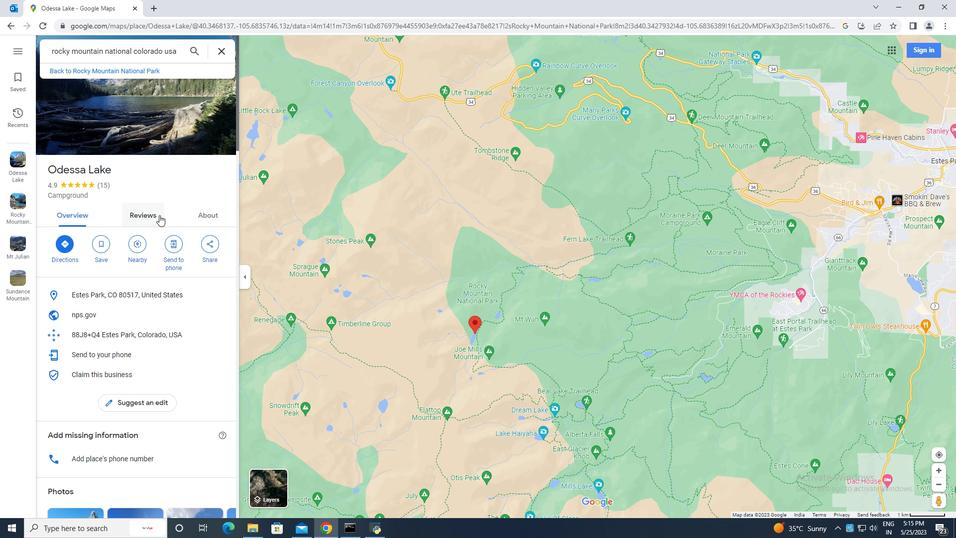 
Action: Mouse pressed left at (152, 215)
Screenshot: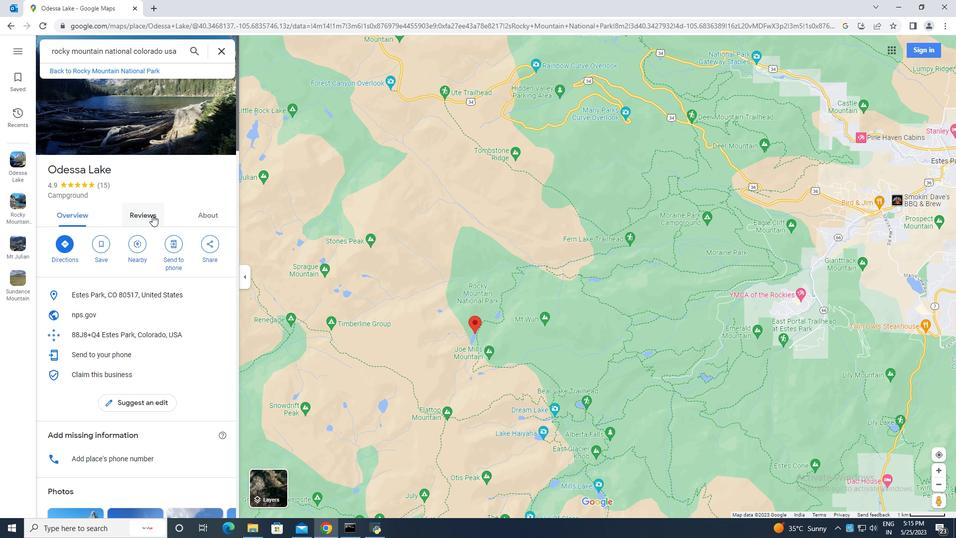 
Action: Mouse moved to (144, 262)
Screenshot: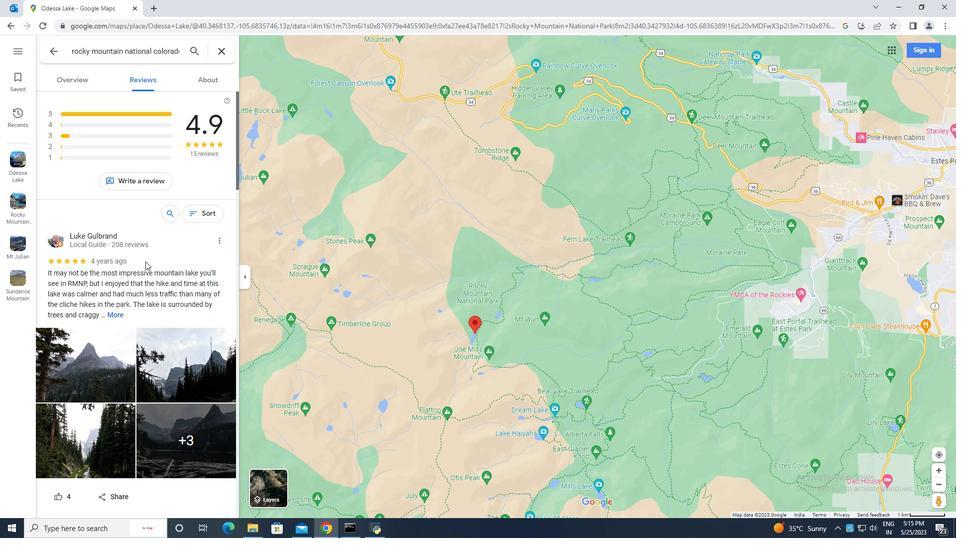 
Action: Mouse scrolled (144, 262) with delta (0, 0)
Screenshot: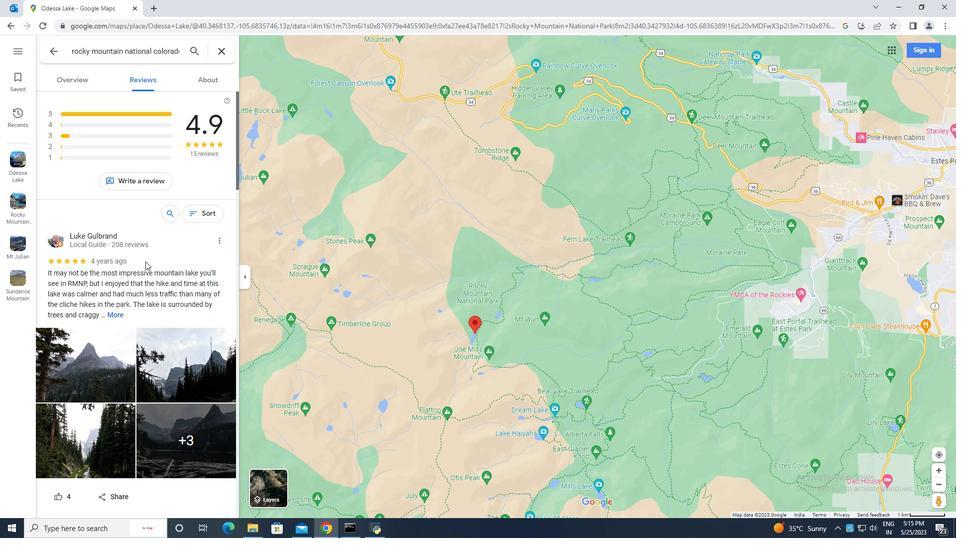 
Action: Mouse scrolled (144, 262) with delta (0, 0)
Screenshot: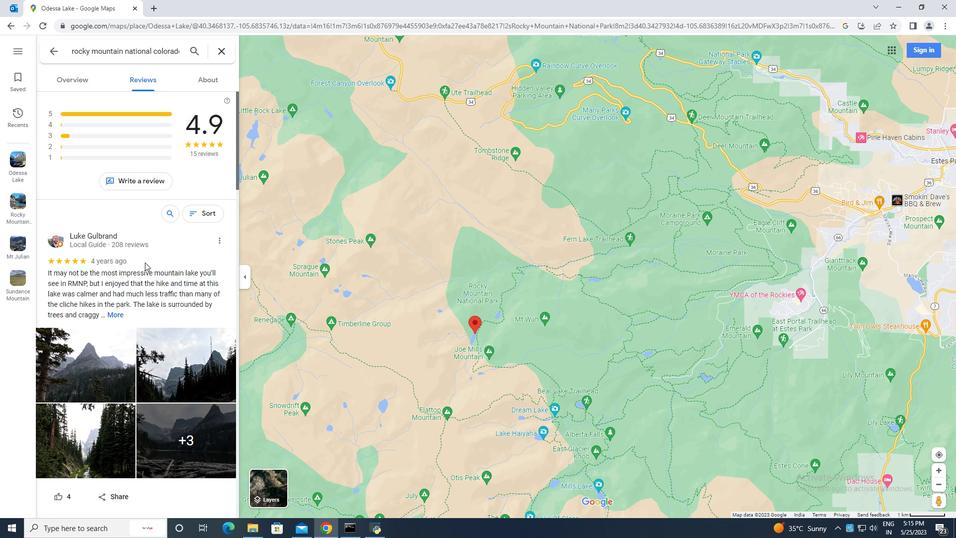 
Action: Mouse moved to (144, 262)
Screenshot: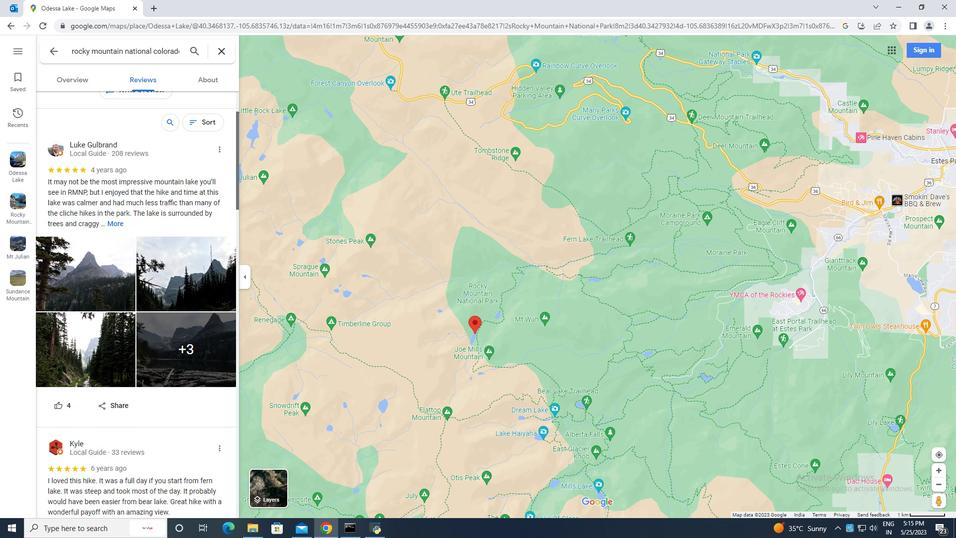 
Action: Mouse scrolled (144, 262) with delta (0, 0)
Screenshot: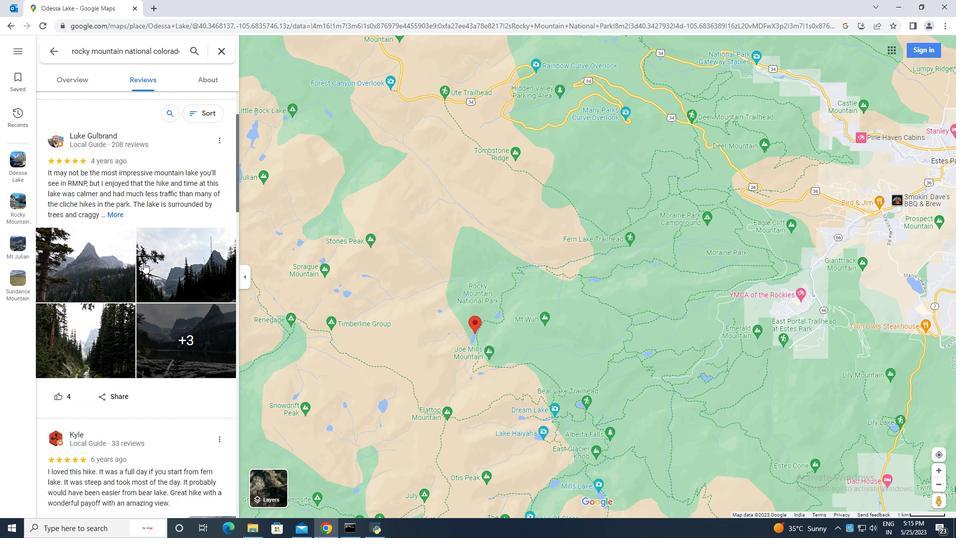 
Action: Mouse scrolled (144, 262) with delta (0, 0)
Screenshot: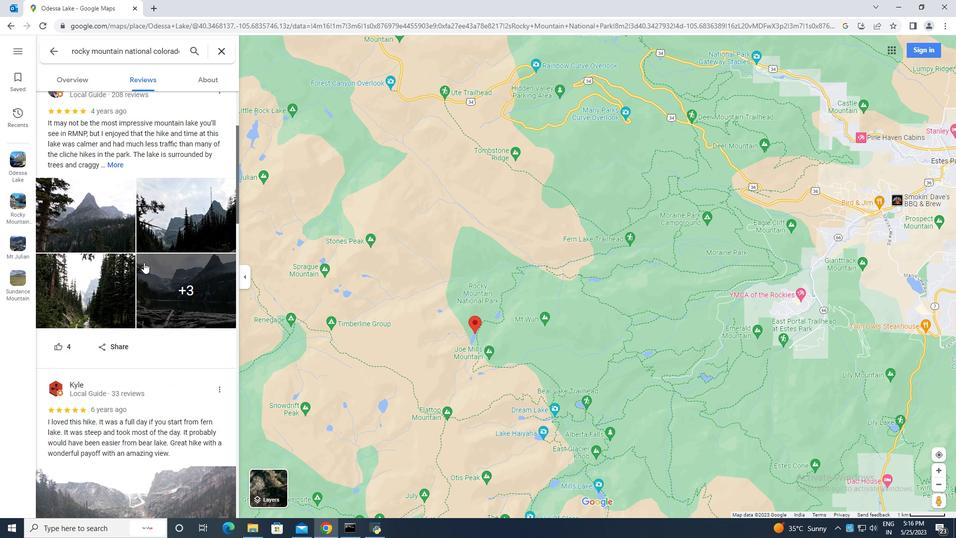 
Action: Mouse scrolled (144, 262) with delta (0, 0)
Screenshot: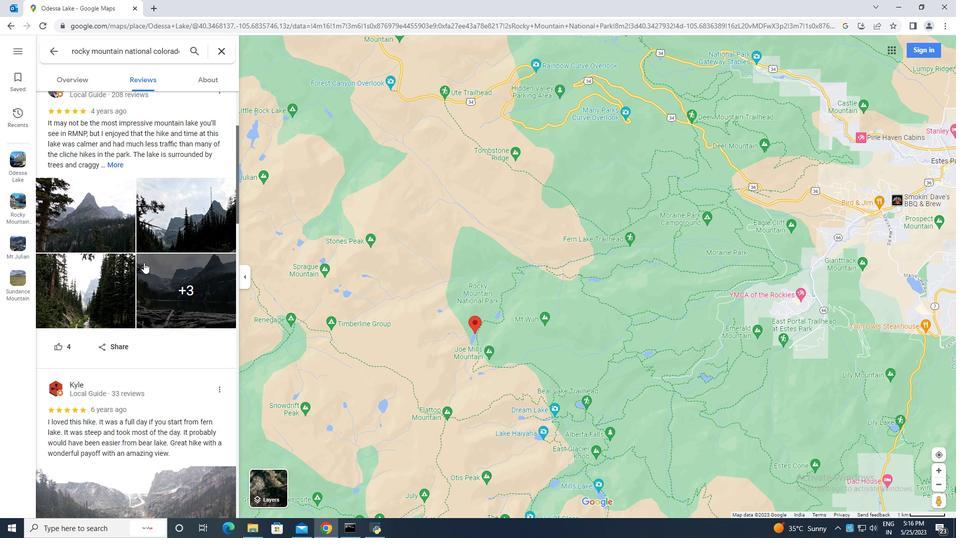 
Action: Mouse moved to (143, 262)
Screenshot: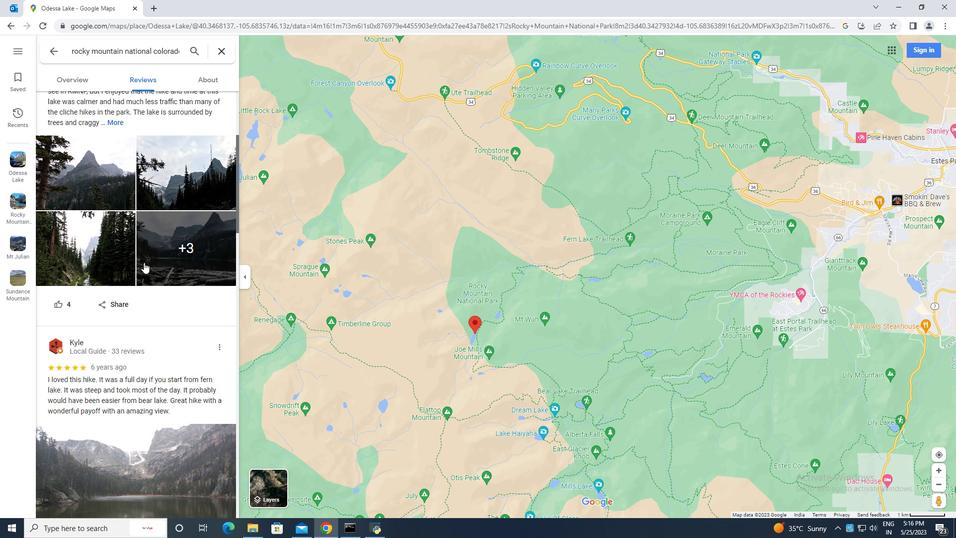 
Action: Mouse scrolled (143, 262) with delta (0, 0)
Screenshot: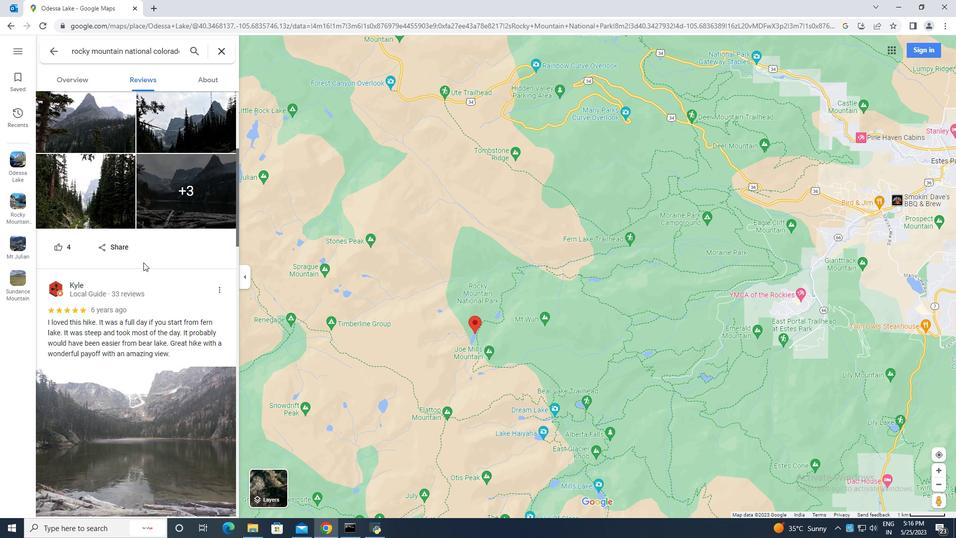 
Action: Mouse scrolled (143, 262) with delta (0, 0)
Screenshot: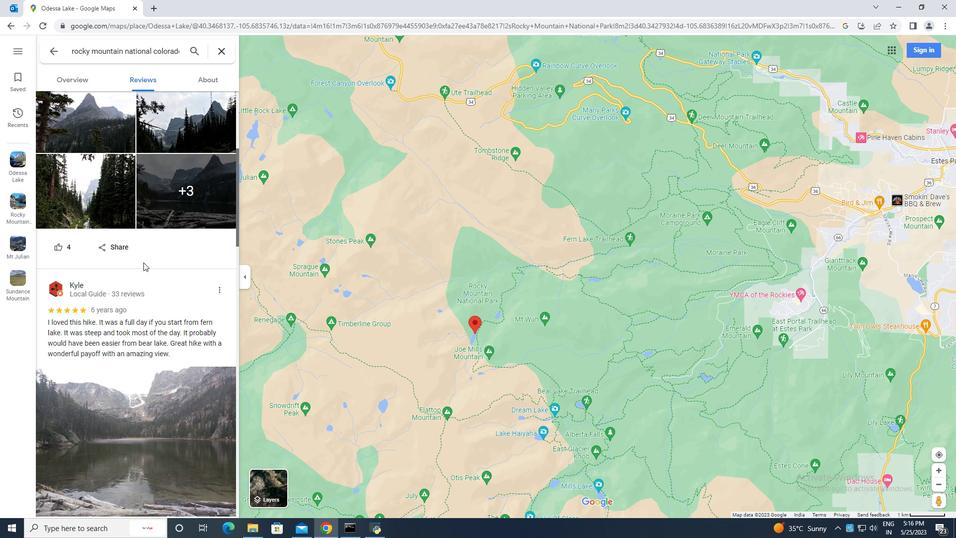 
Action: Mouse scrolled (143, 262) with delta (0, 0)
Screenshot: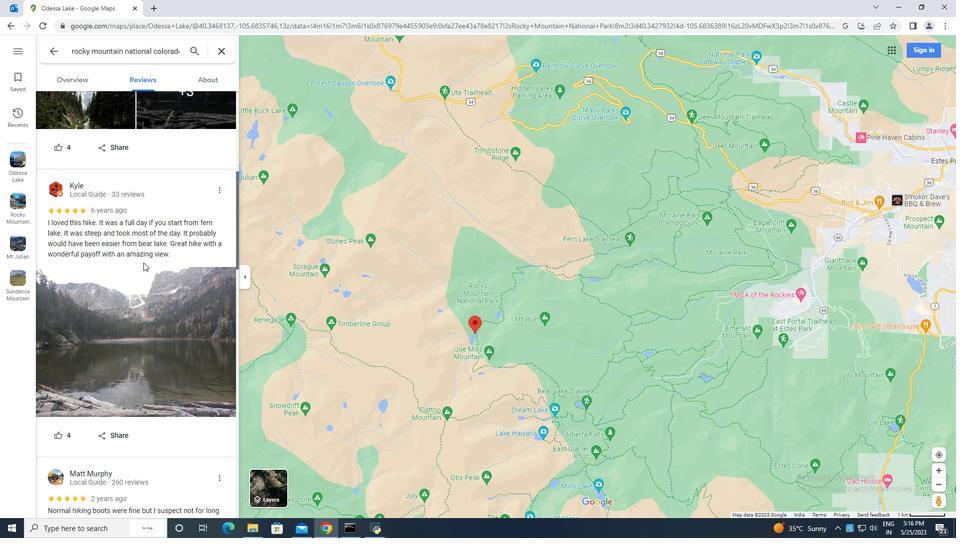 
Action: Mouse scrolled (143, 262) with delta (0, 0)
Screenshot: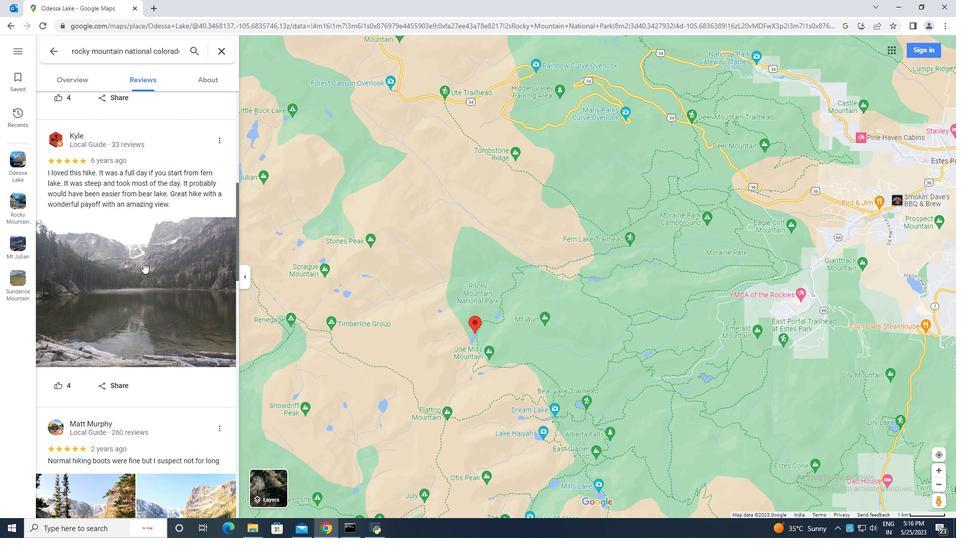 
Action: Mouse scrolled (143, 262) with delta (0, 0)
Screenshot: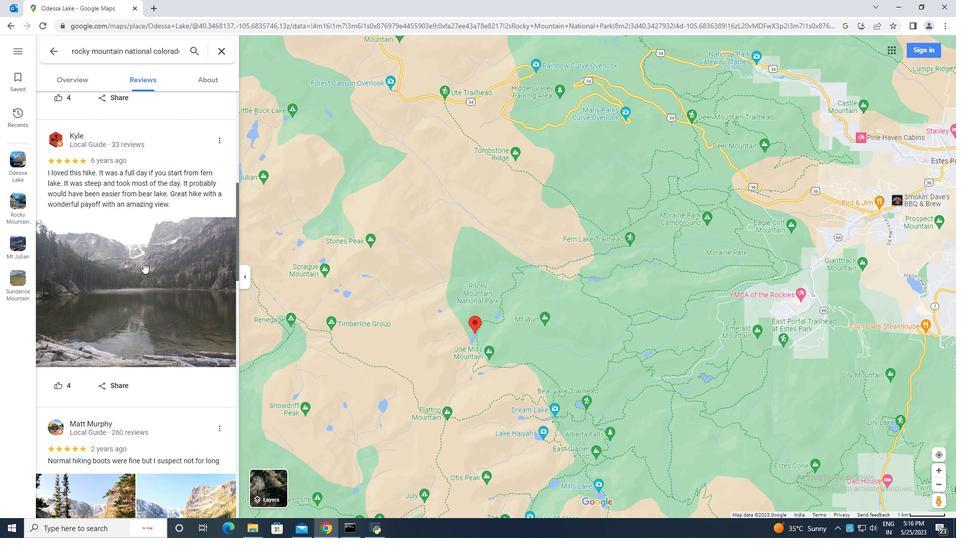 
Action: Mouse scrolled (143, 262) with delta (0, 0)
Screenshot: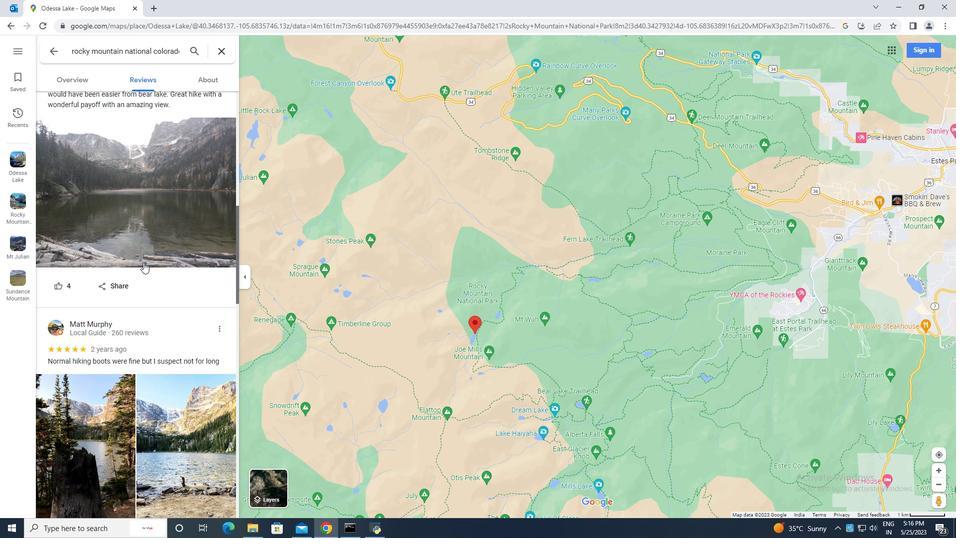 
Action: Mouse scrolled (143, 262) with delta (0, 0)
Screenshot: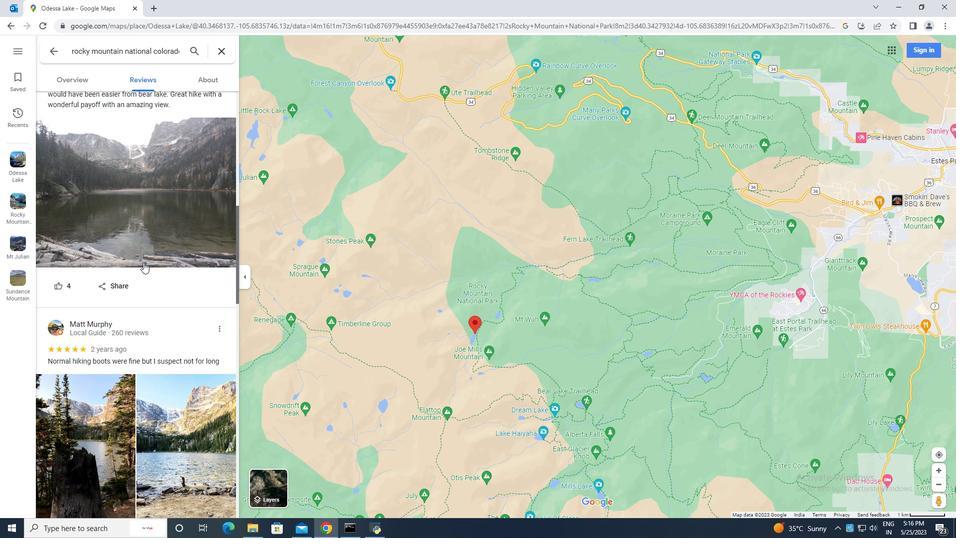 
Action: Mouse scrolled (143, 262) with delta (0, 0)
Screenshot: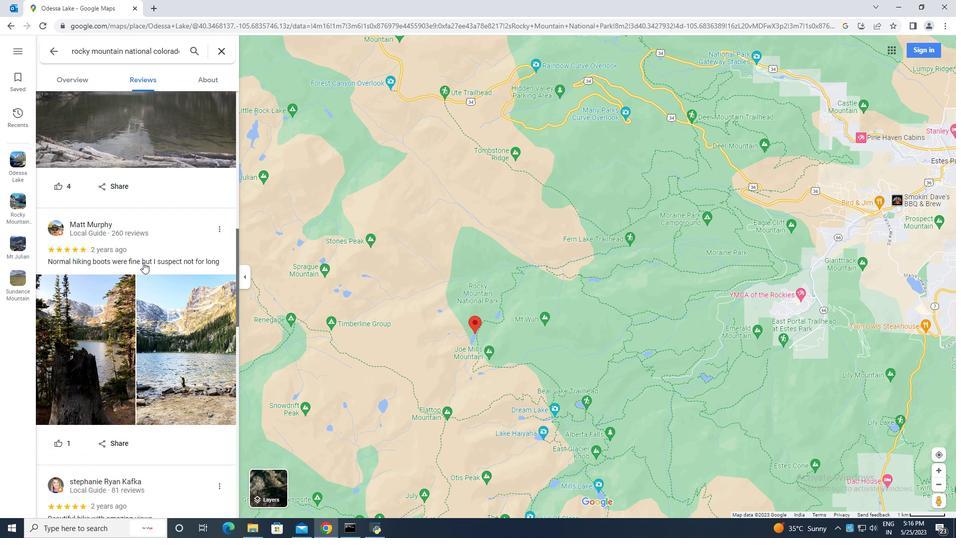 
Action: Mouse scrolled (143, 262) with delta (0, 0)
Screenshot: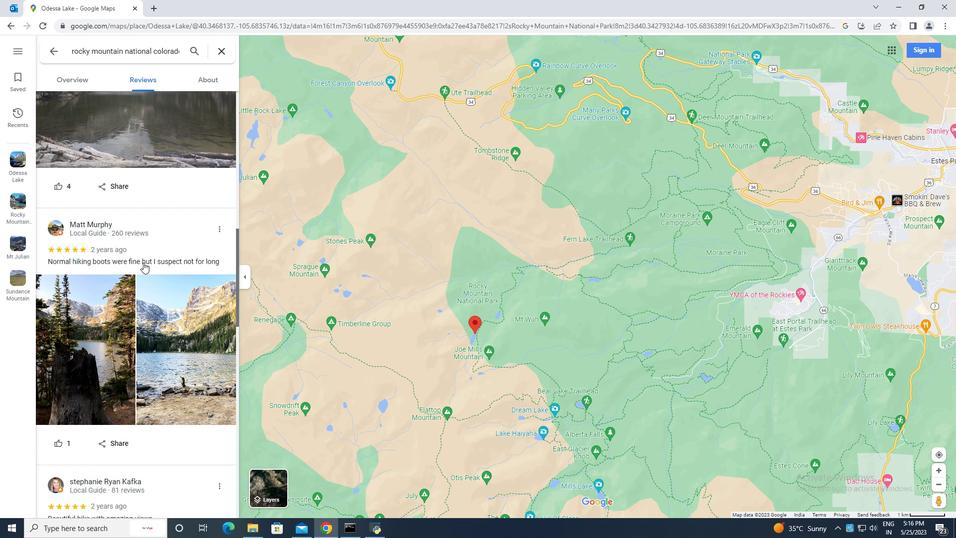 
Action: Mouse scrolled (143, 262) with delta (0, 0)
Screenshot: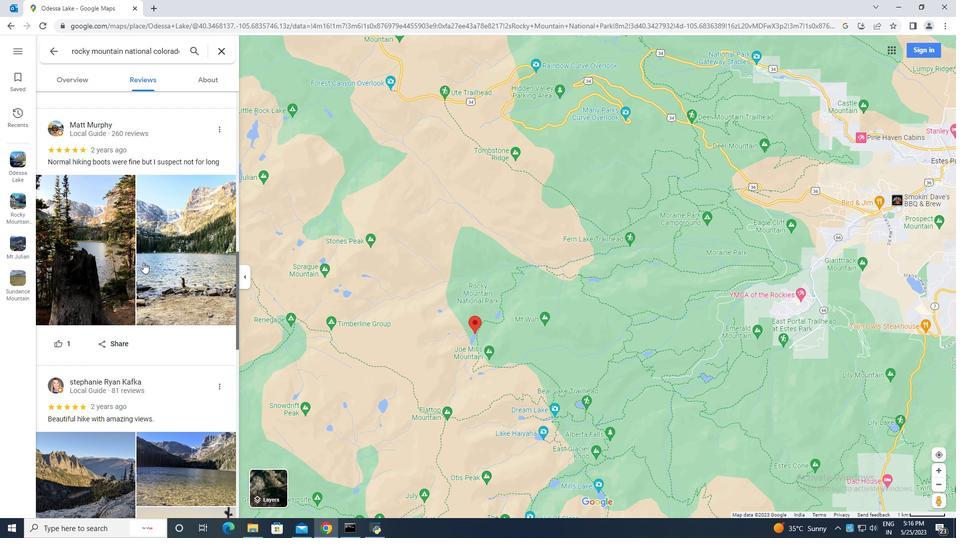 
Action: Mouse scrolled (143, 262) with delta (0, 0)
Screenshot: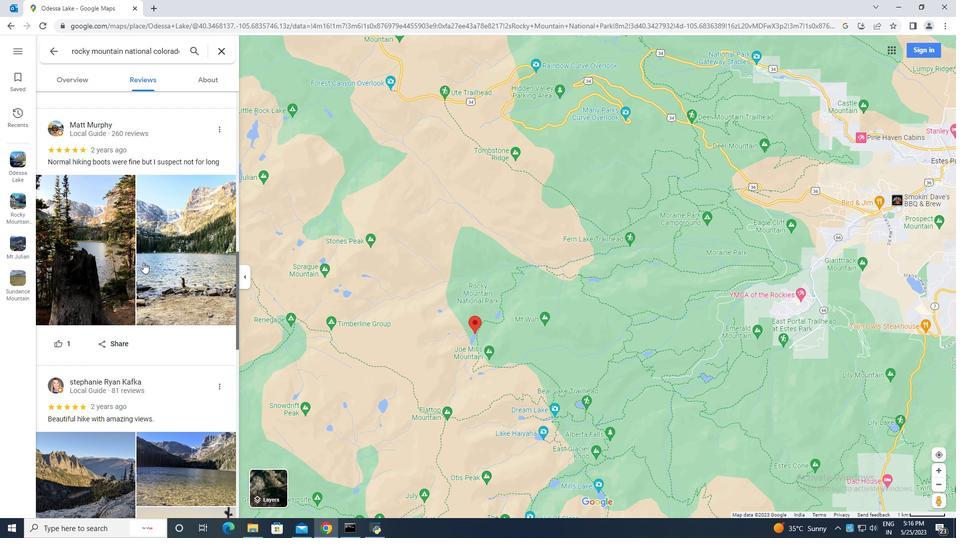 
Action: Mouse scrolled (143, 262) with delta (0, 0)
Screenshot: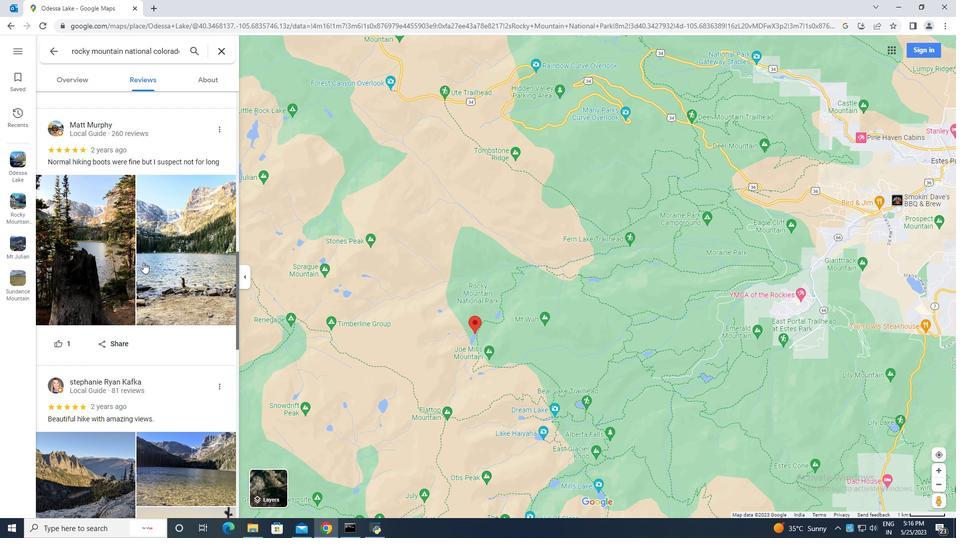 
Action: Mouse scrolled (143, 262) with delta (0, 0)
Screenshot: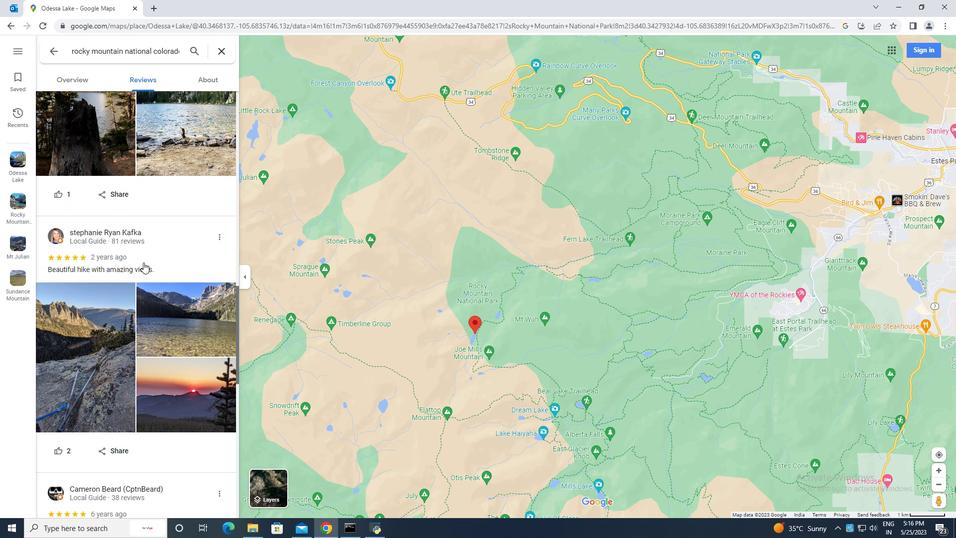
Action: Mouse scrolled (143, 262) with delta (0, 0)
Screenshot: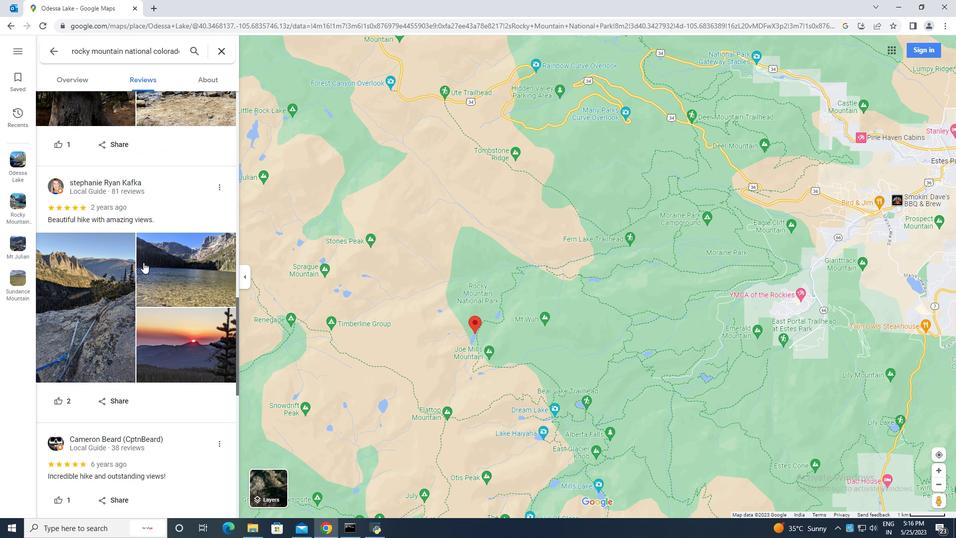 
Action: Mouse scrolled (143, 262) with delta (0, 0)
Screenshot: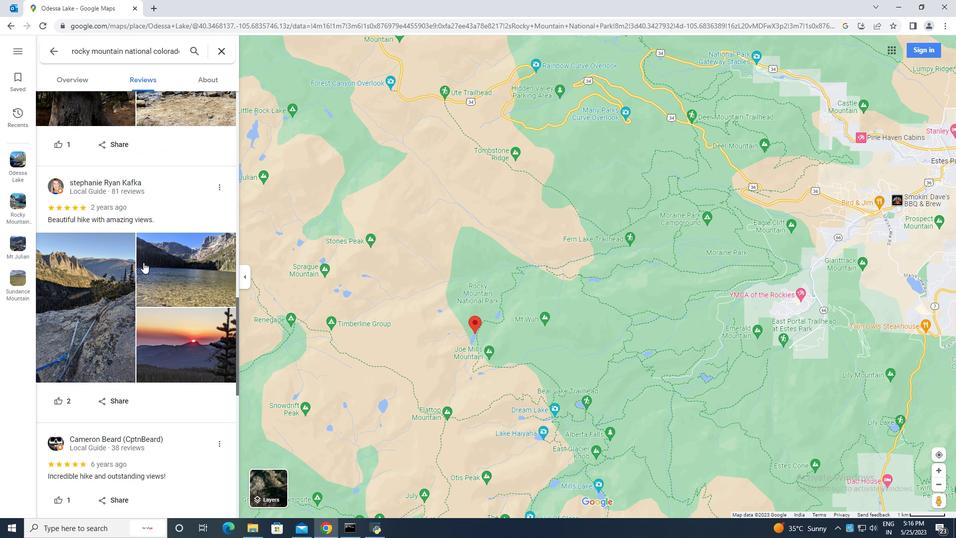 
Action: Mouse scrolled (143, 262) with delta (0, 0)
Screenshot: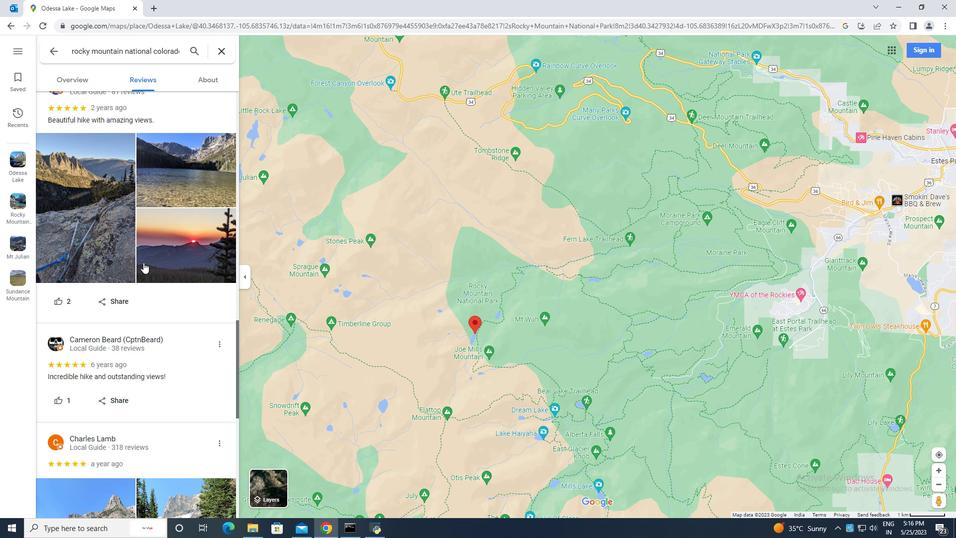 
Action: Mouse scrolled (143, 262) with delta (0, 0)
Screenshot: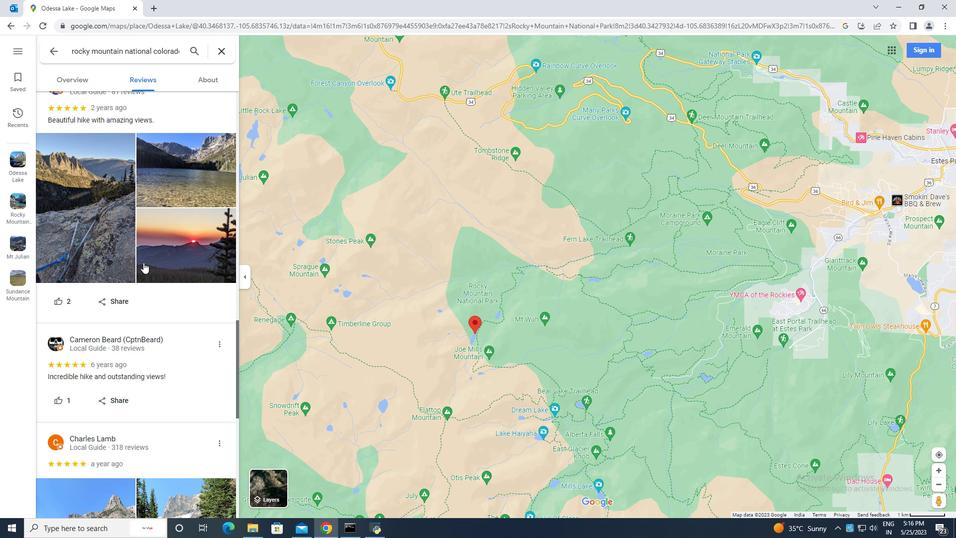 
Action: Mouse scrolled (143, 262) with delta (0, 0)
Screenshot: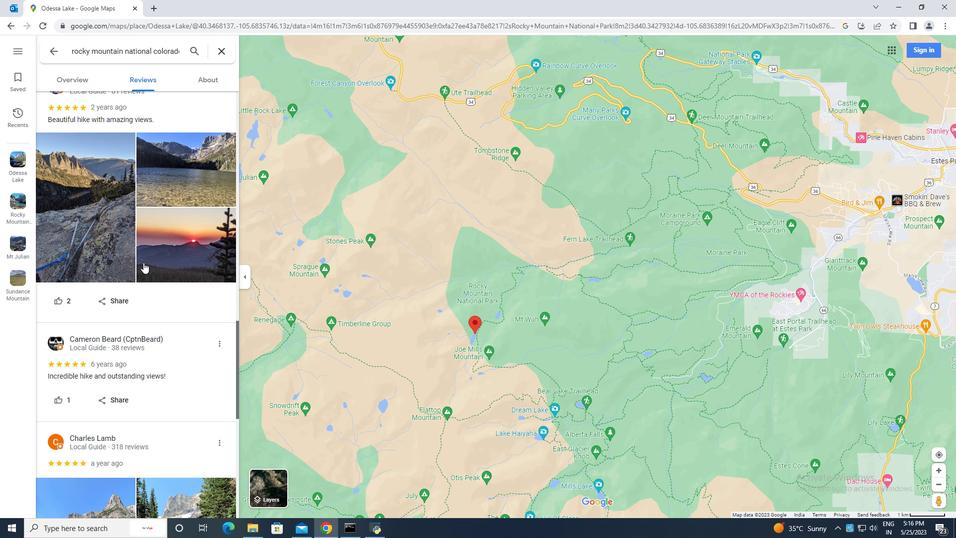 
Action: Mouse scrolled (143, 262) with delta (0, 0)
Screenshot: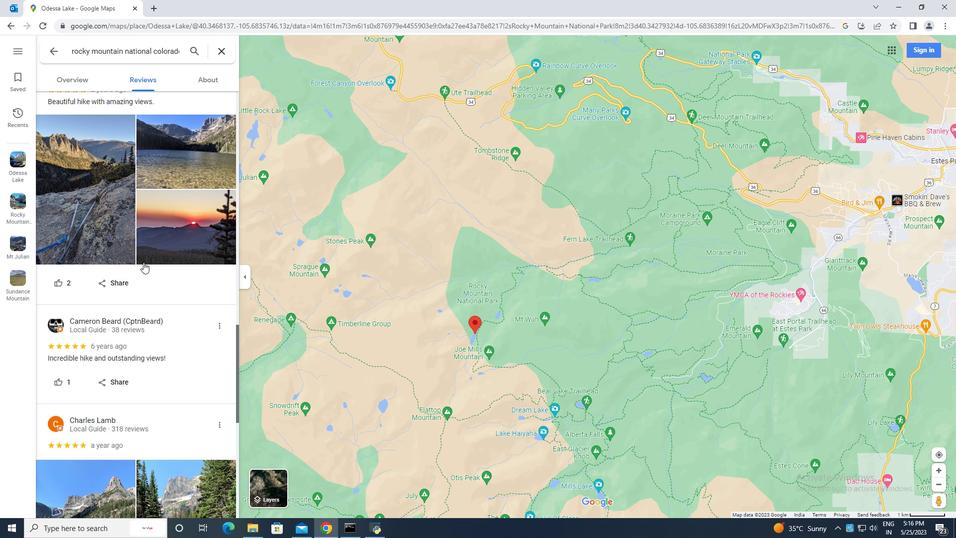 
Action: Mouse scrolled (143, 262) with delta (0, 0)
Screenshot: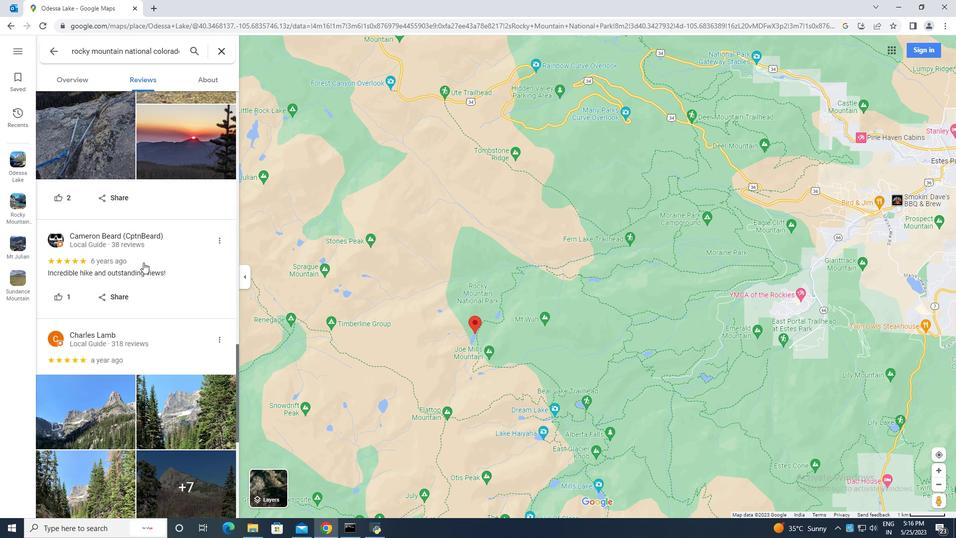 
Action: Mouse moved to (122, 263)
Screenshot: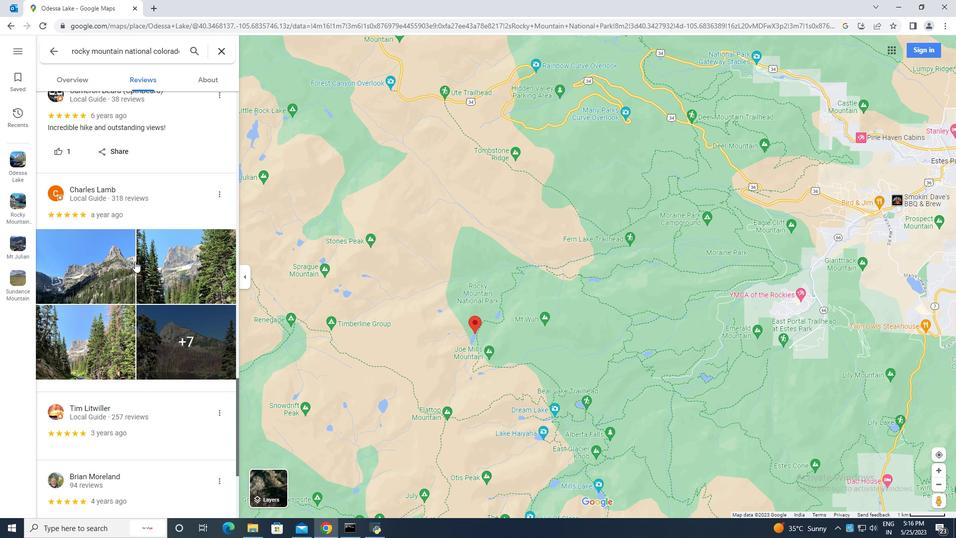 
Action: Mouse scrolled (122, 264) with delta (0, 0)
Screenshot: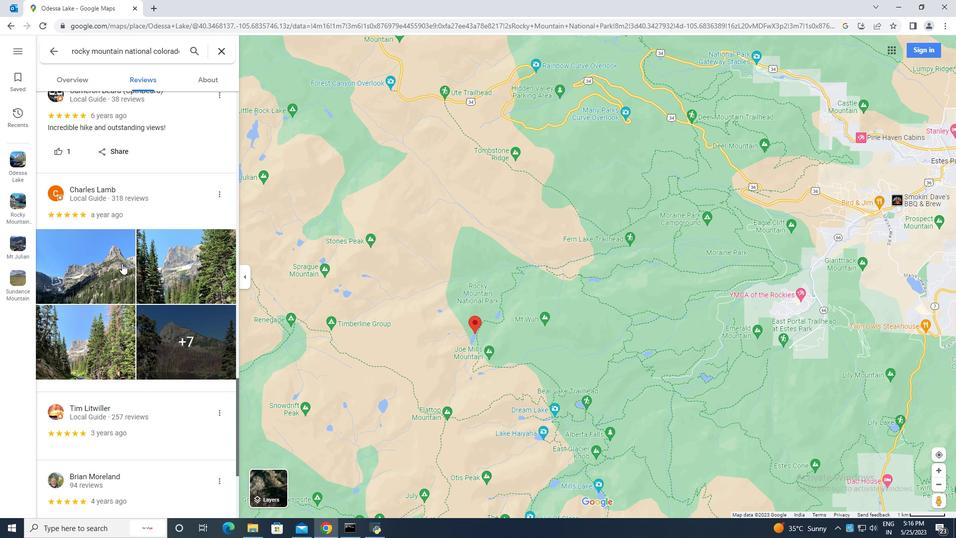 
Action: Mouse scrolled (122, 264) with delta (0, 0)
Screenshot: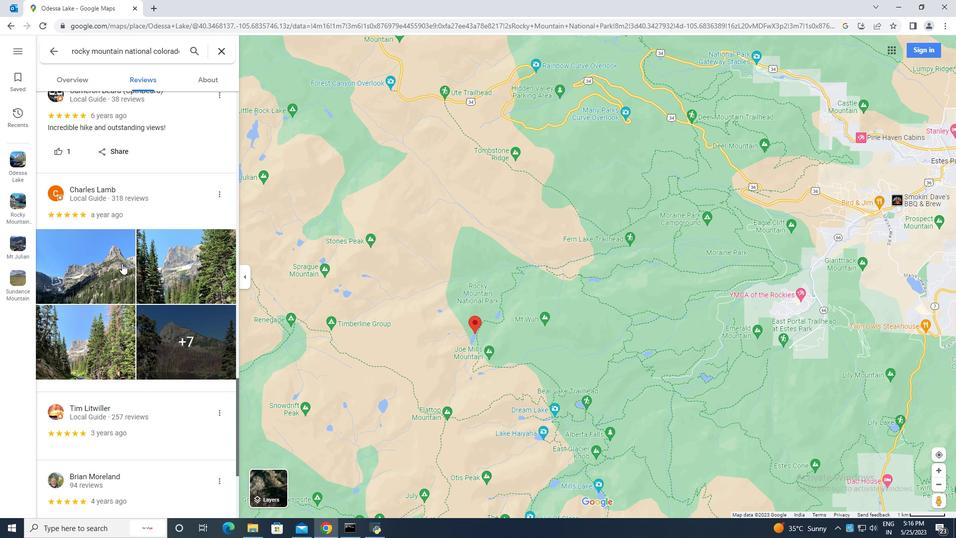 
Action: Mouse scrolled (122, 264) with delta (0, 0)
Screenshot: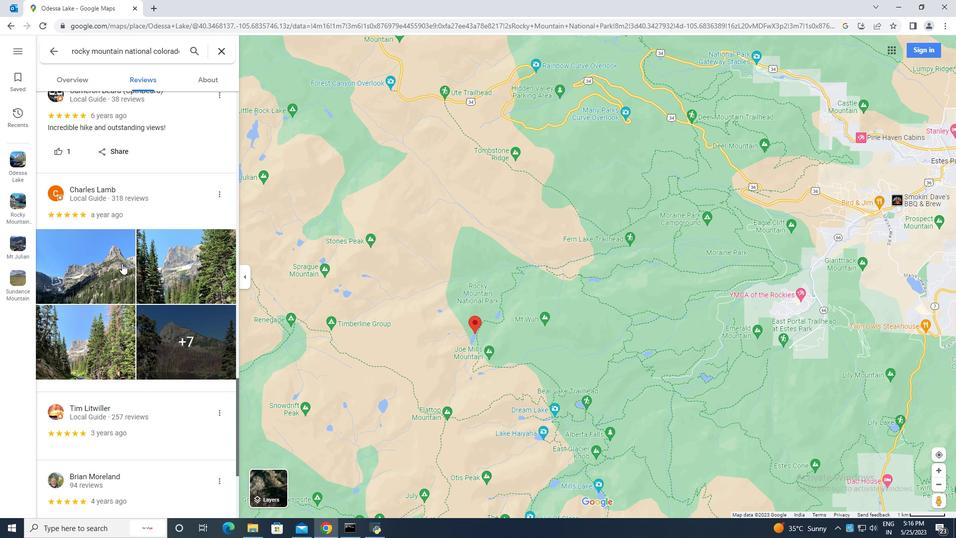 
Action: Mouse scrolled (122, 264) with delta (0, 0)
Screenshot: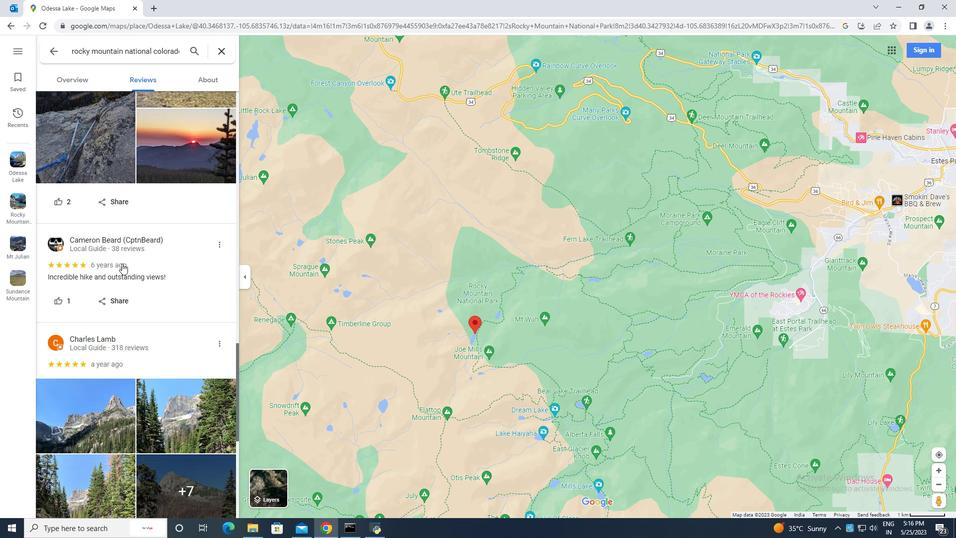 
Action: Mouse scrolled (122, 264) with delta (0, 0)
Screenshot: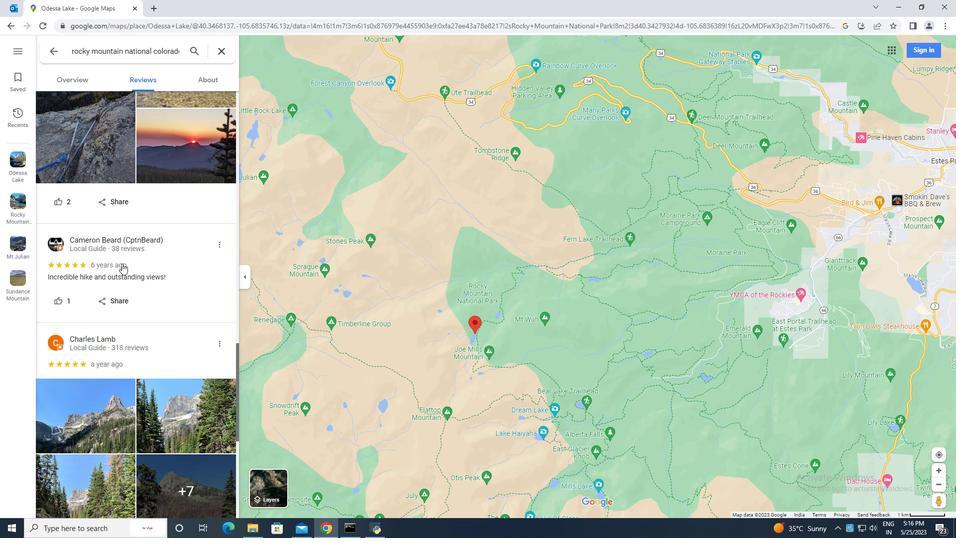 
Action: Mouse scrolled (122, 264) with delta (0, 0)
Screenshot: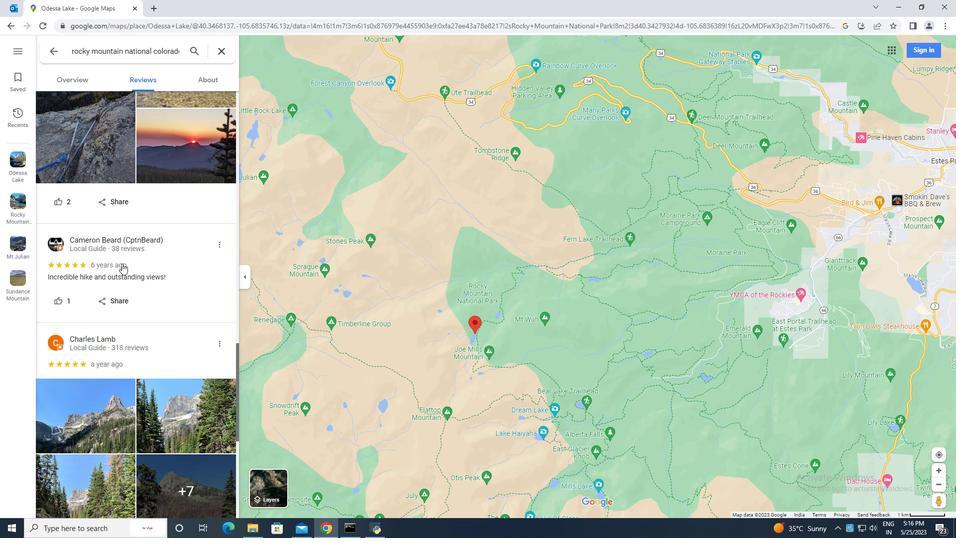 
Action: Mouse scrolled (122, 264) with delta (0, 0)
Screenshot: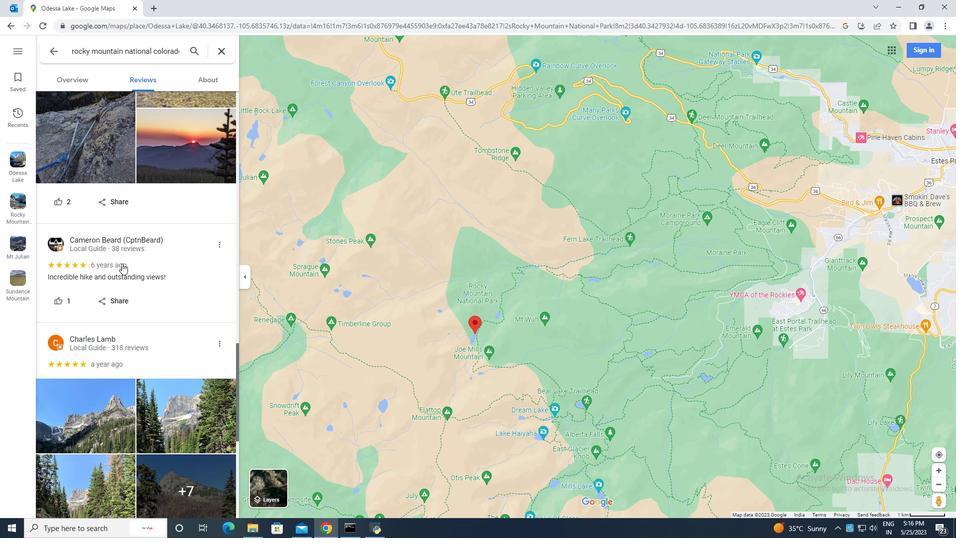 
Action: Mouse scrolled (122, 264) with delta (0, 0)
Screenshot: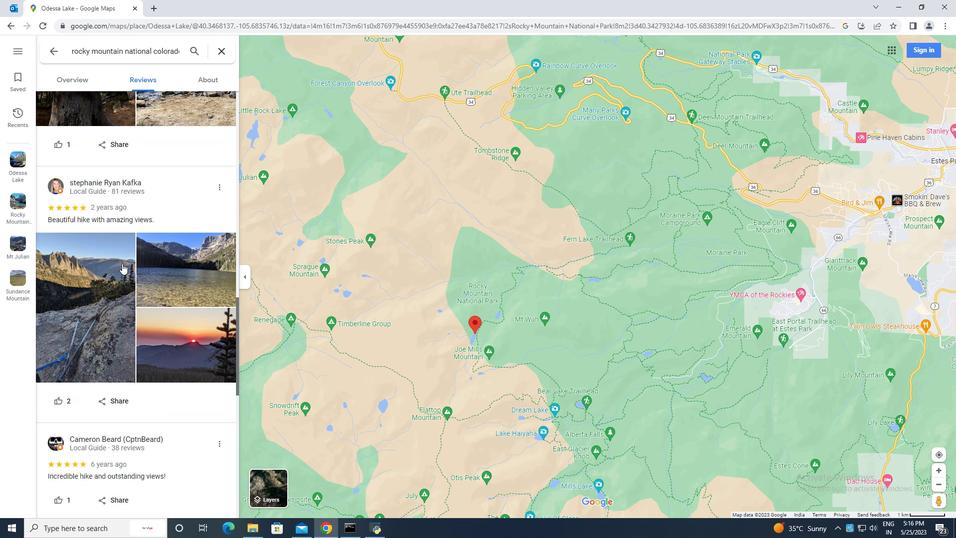
Action: Mouse scrolled (122, 264) with delta (0, 0)
Screenshot: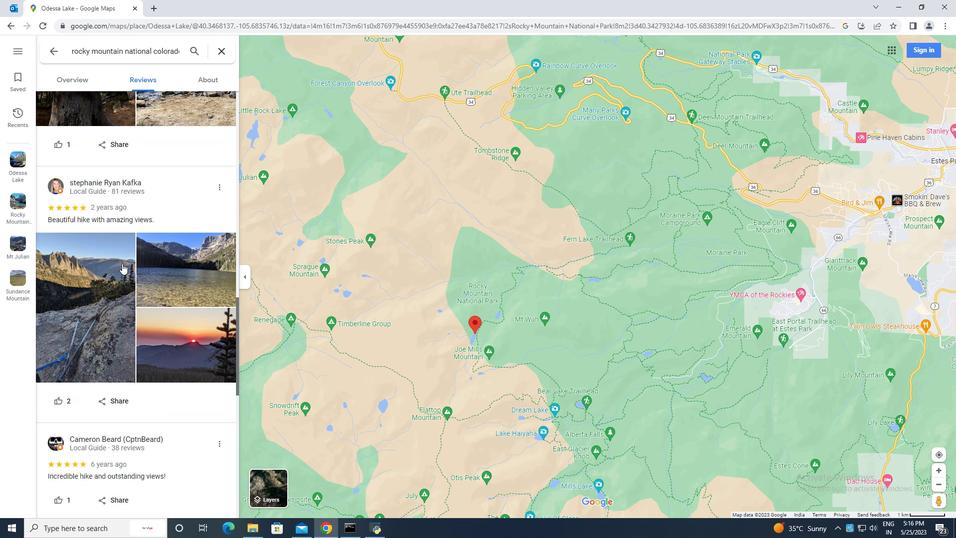 
Action: Mouse scrolled (122, 264) with delta (0, 0)
Screenshot: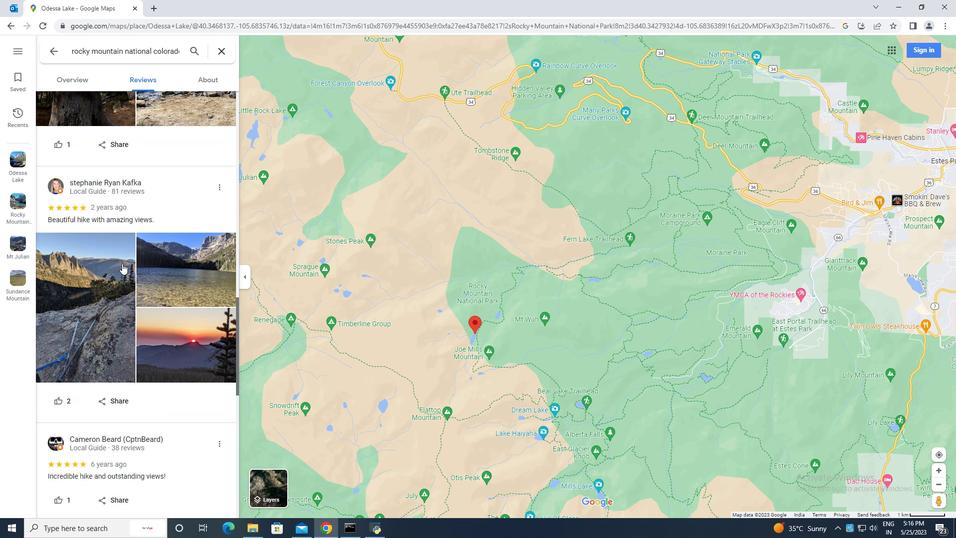 
Action: Mouse scrolled (122, 264) with delta (0, 0)
Screenshot: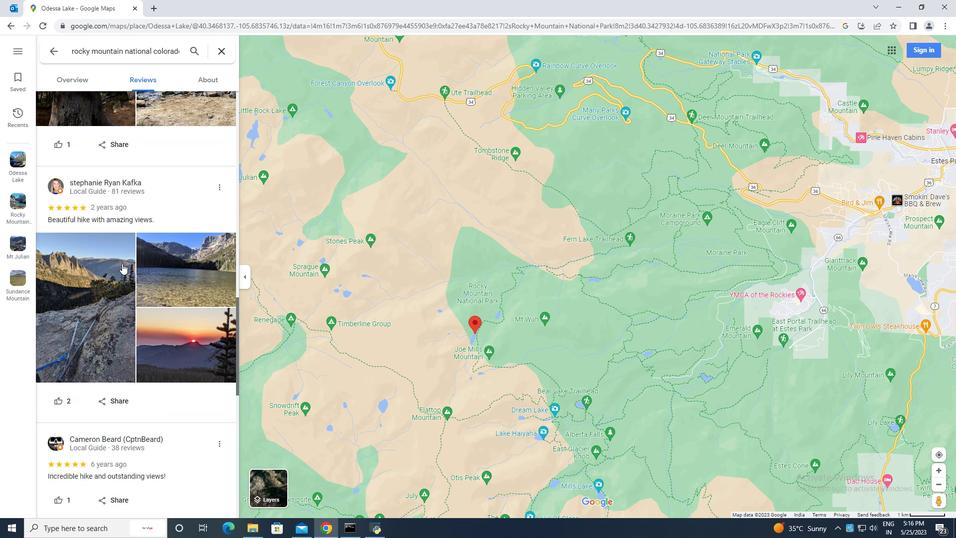 
Action: Mouse scrolled (122, 264) with delta (0, 0)
Screenshot: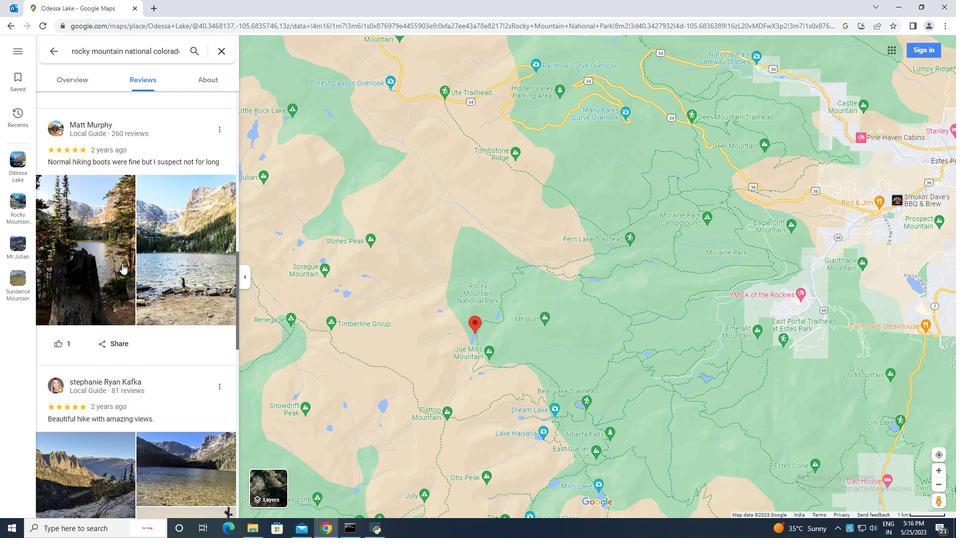 
Action: Mouse scrolled (122, 264) with delta (0, 0)
Screenshot: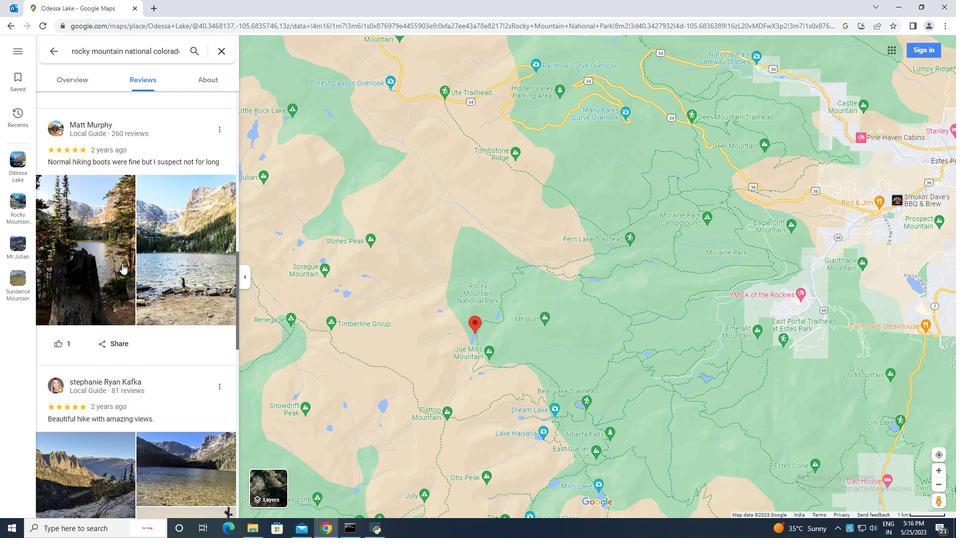 
Action: Mouse scrolled (122, 264) with delta (0, 0)
Screenshot: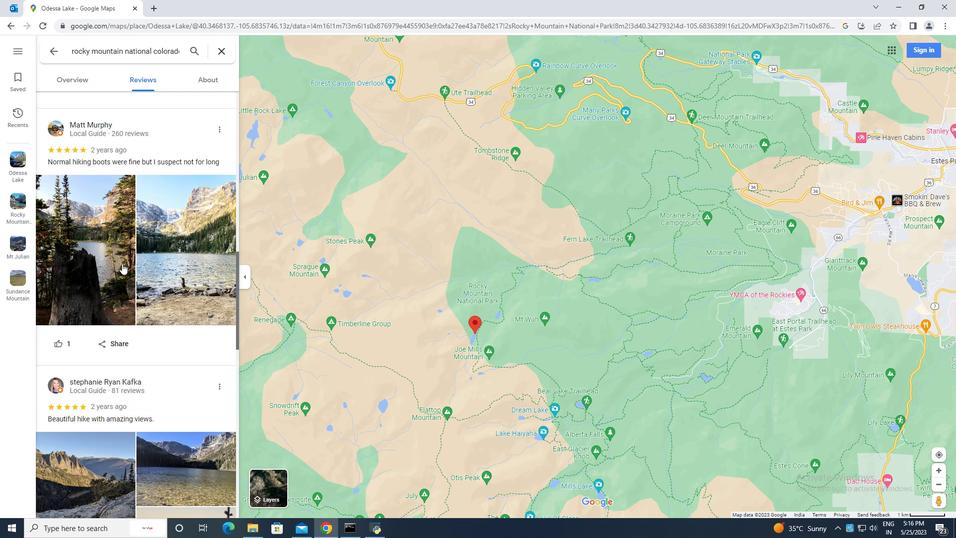 
Action: Mouse scrolled (122, 264) with delta (0, 0)
Screenshot: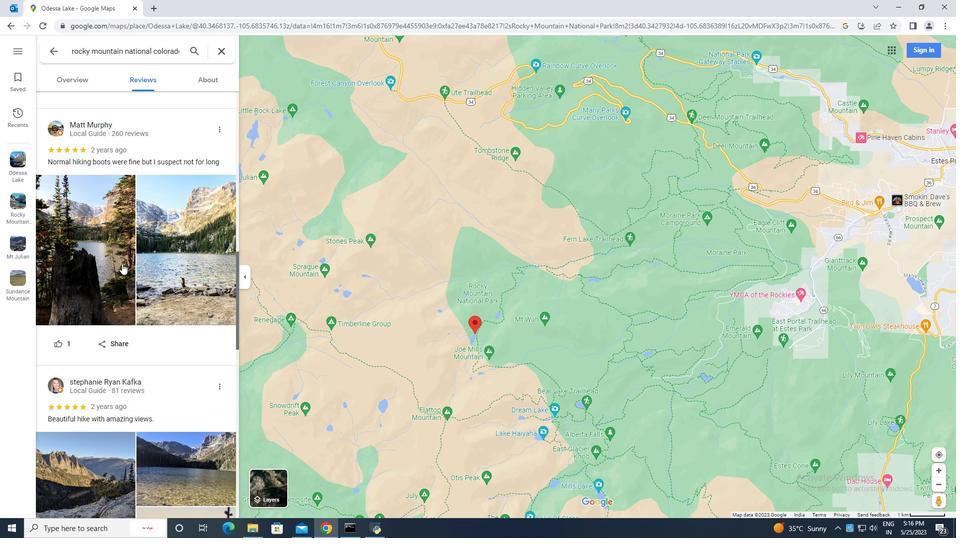 
Action: Mouse scrolled (122, 264) with delta (0, 0)
Screenshot: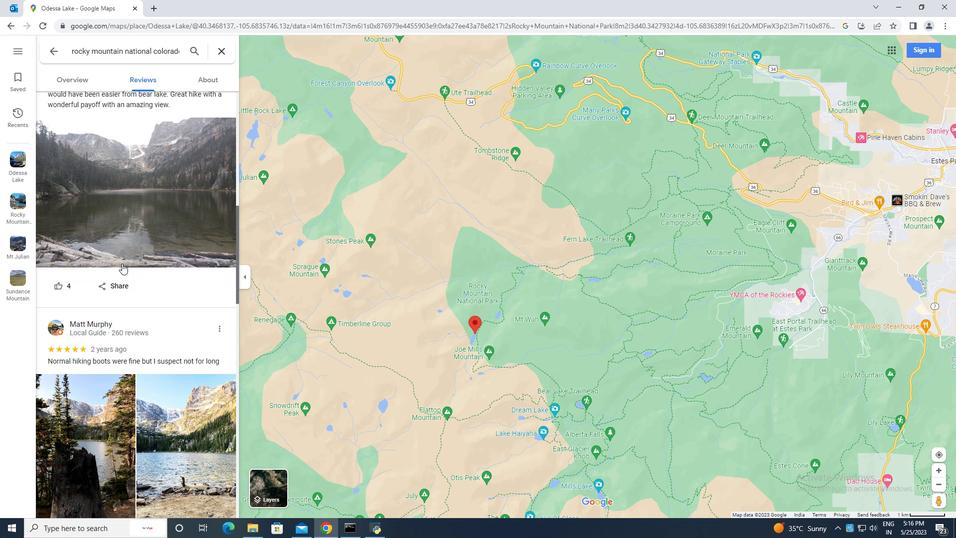 
Action: Mouse scrolled (122, 264) with delta (0, 0)
Screenshot: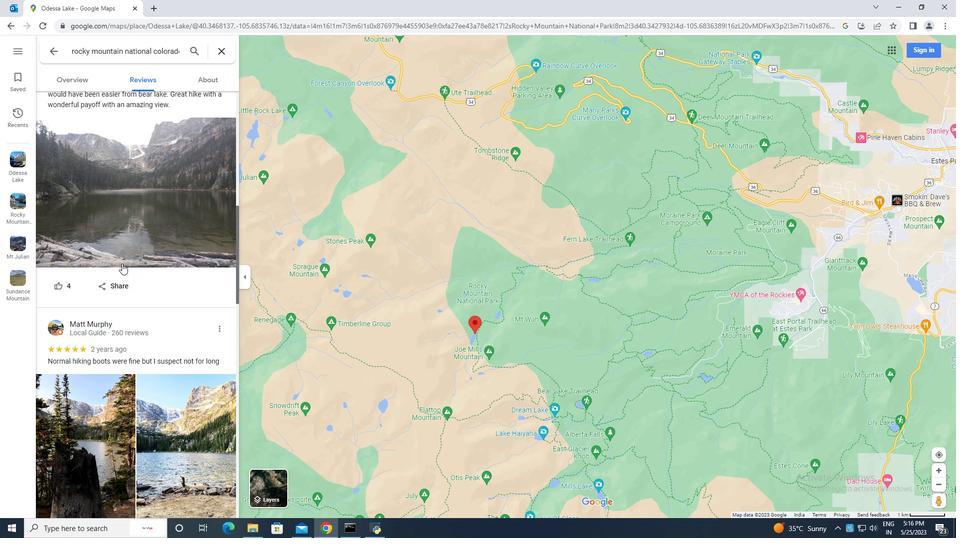 
Action: Mouse scrolled (122, 264) with delta (0, 0)
Screenshot: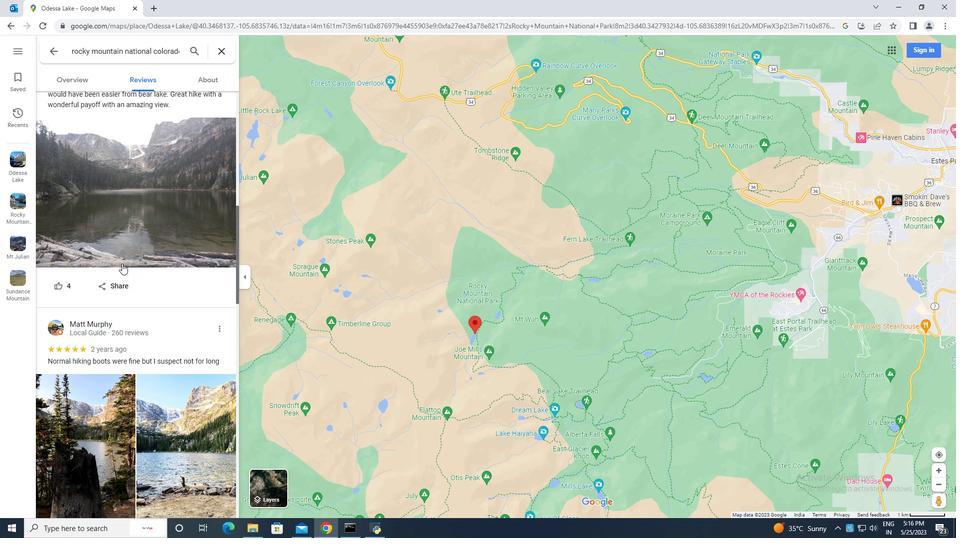 
Action: Mouse scrolled (122, 264) with delta (0, 0)
Screenshot: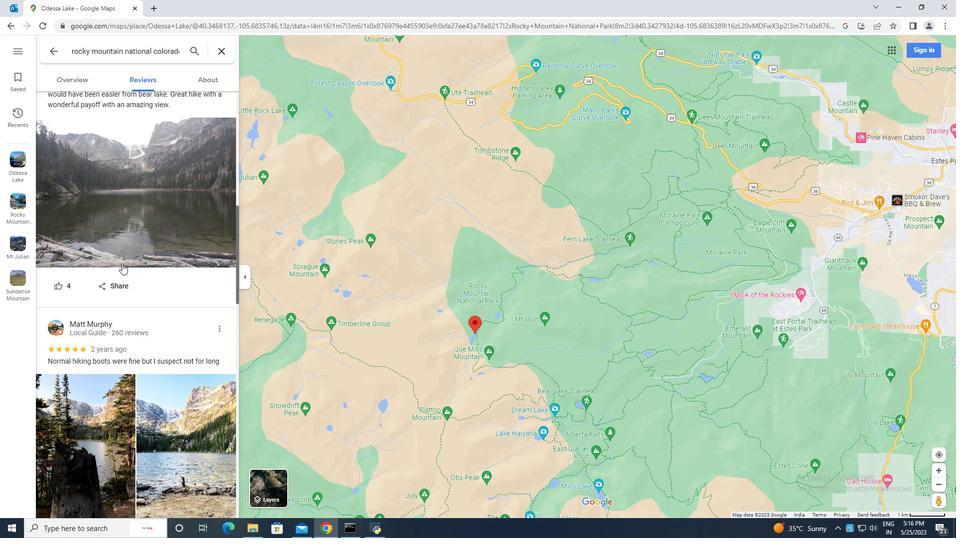 
Action: Mouse scrolled (122, 264) with delta (0, 0)
Screenshot: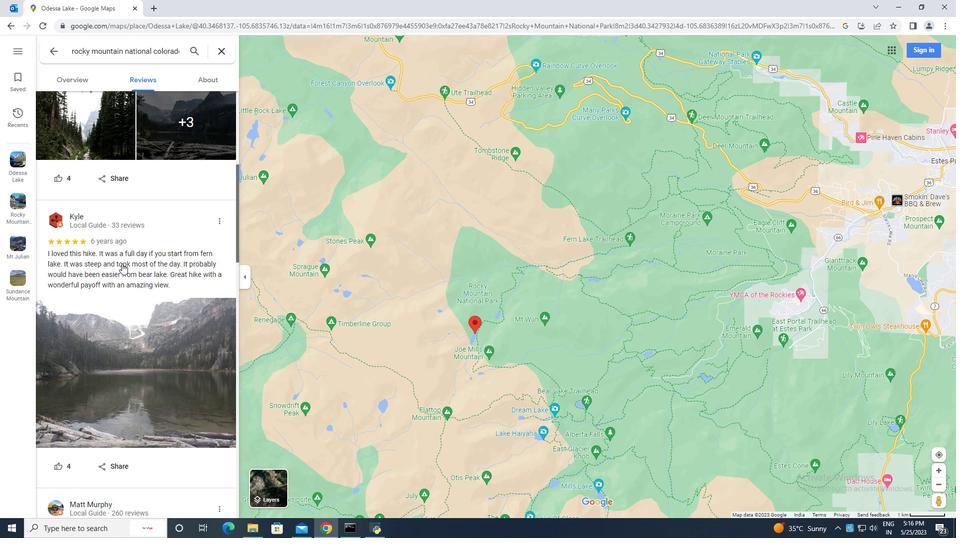 
Action: Mouse scrolled (122, 264) with delta (0, 0)
Screenshot: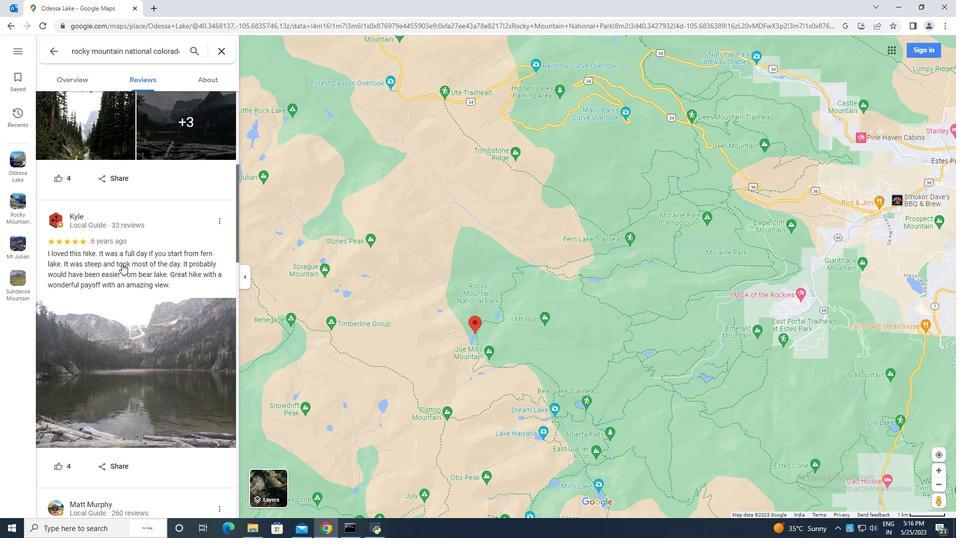 
Action: Mouse scrolled (122, 264) with delta (0, 0)
Screenshot: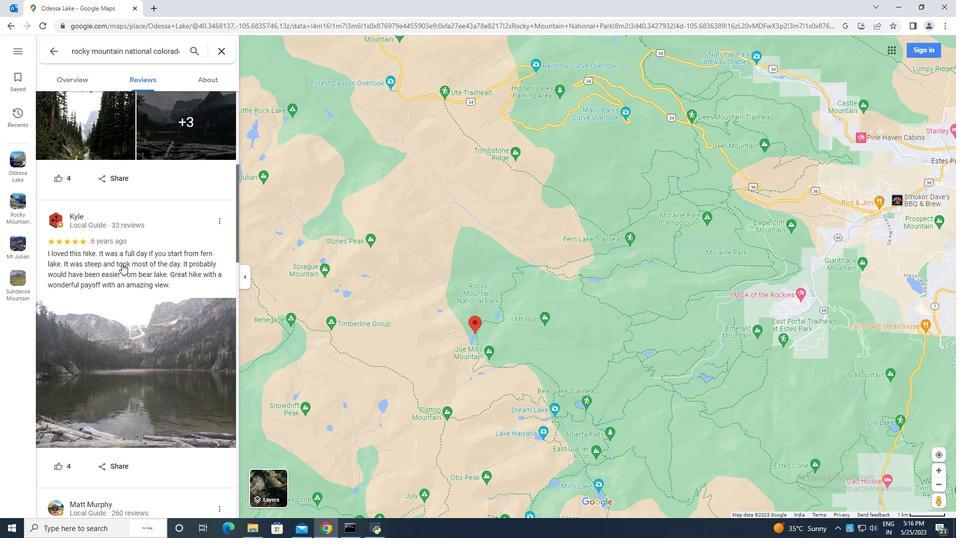 
Action: Mouse scrolled (122, 264) with delta (0, 0)
Screenshot: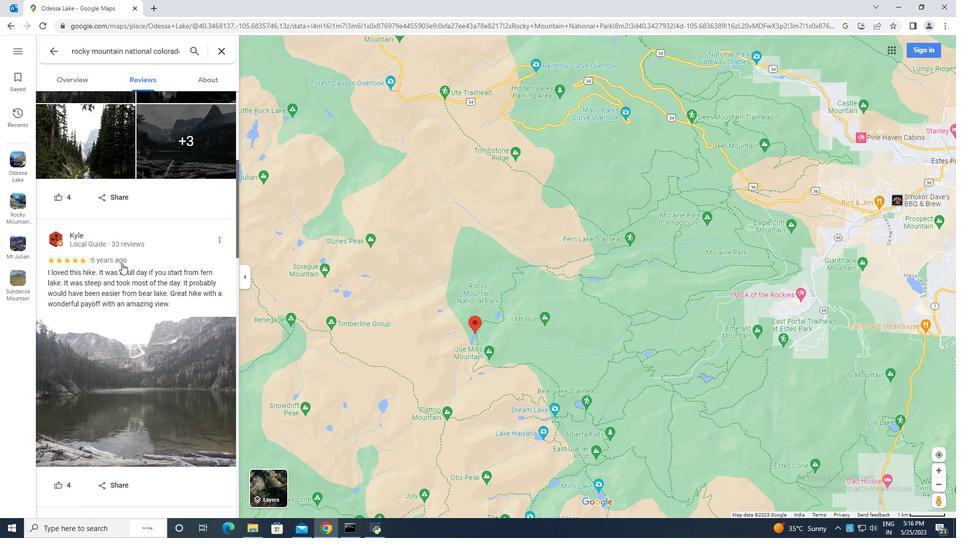 
Action: Mouse scrolled (122, 264) with delta (0, 0)
Screenshot: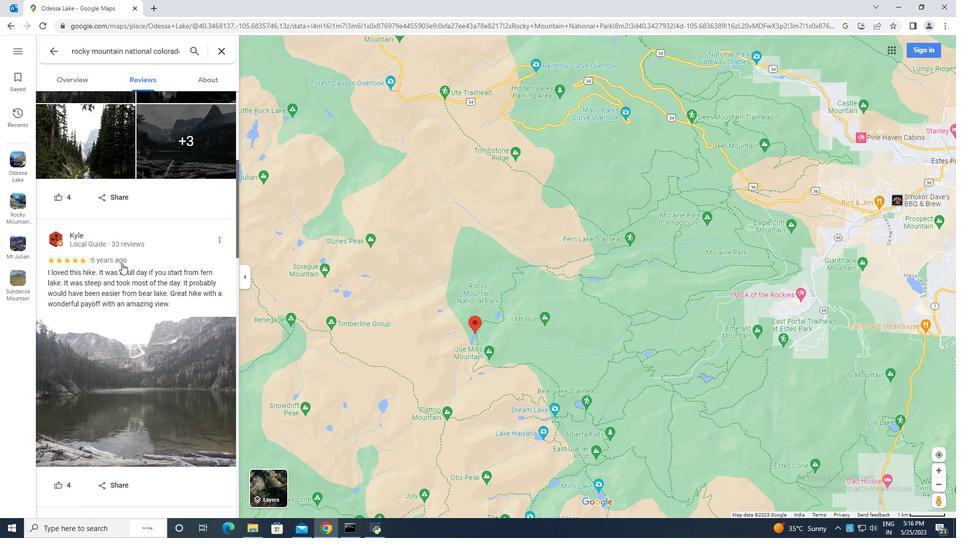 
Action: Mouse scrolled (122, 264) with delta (0, 0)
Screenshot: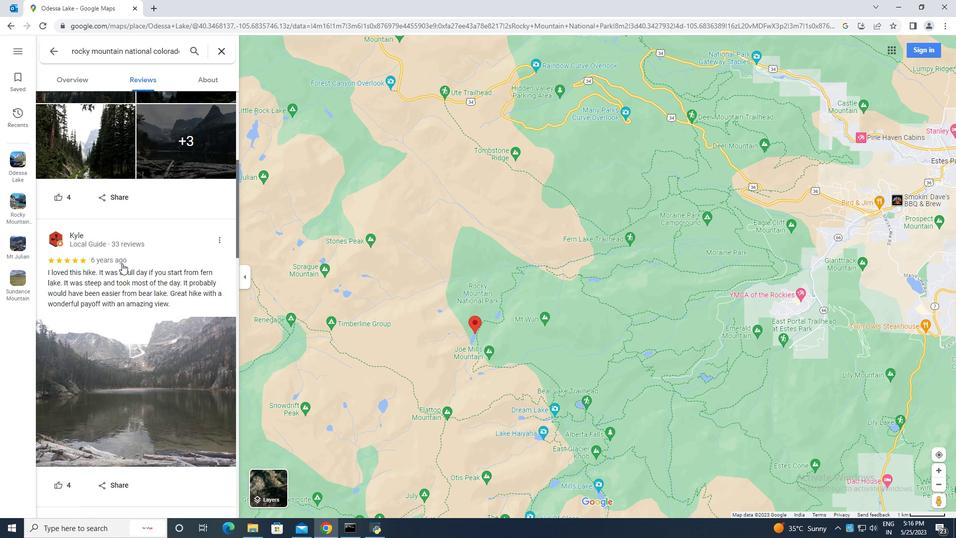 
Action: Mouse scrolled (122, 264) with delta (0, 0)
Screenshot: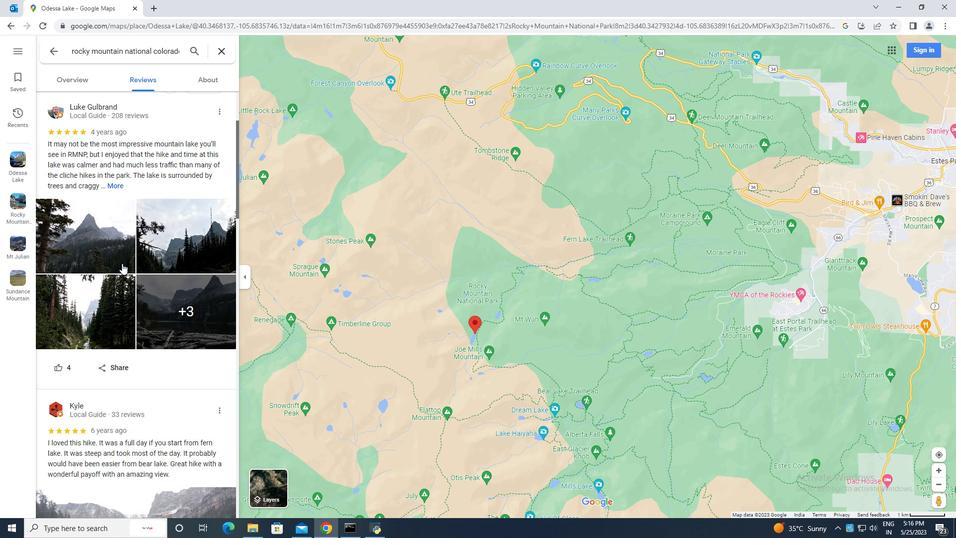 
Action: Mouse scrolled (122, 264) with delta (0, 0)
Screenshot: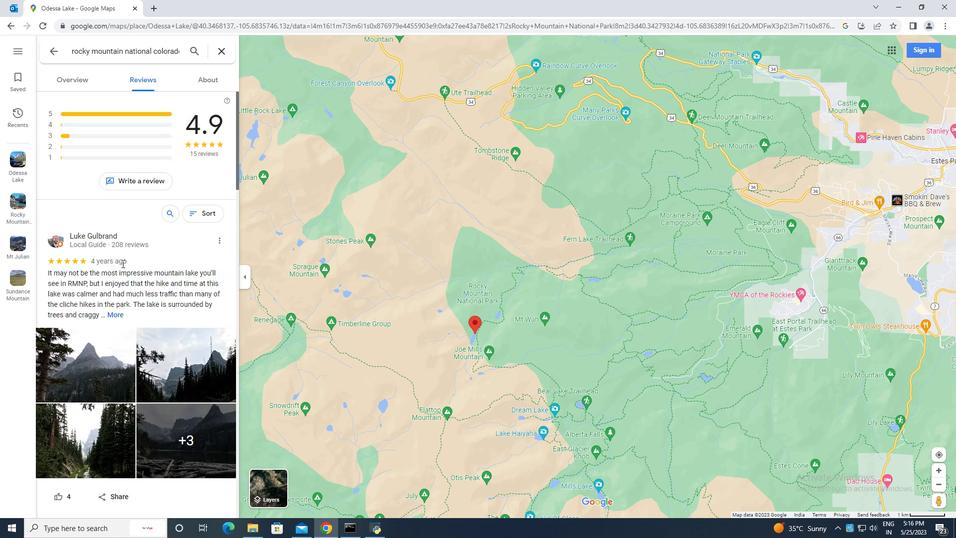 
Action: Mouse scrolled (122, 264) with delta (0, 0)
Screenshot: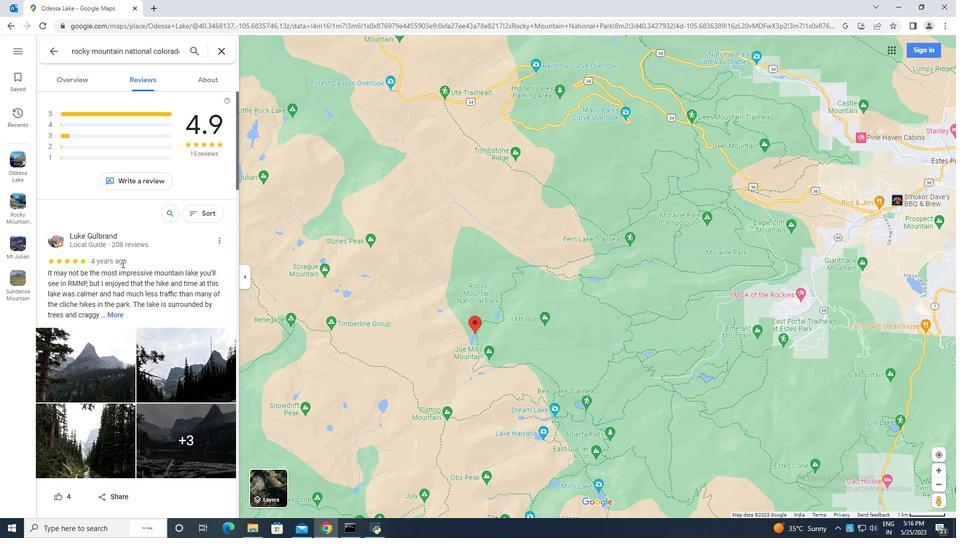 
Action: Mouse scrolled (122, 264) with delta (0, 0)
Screenshot: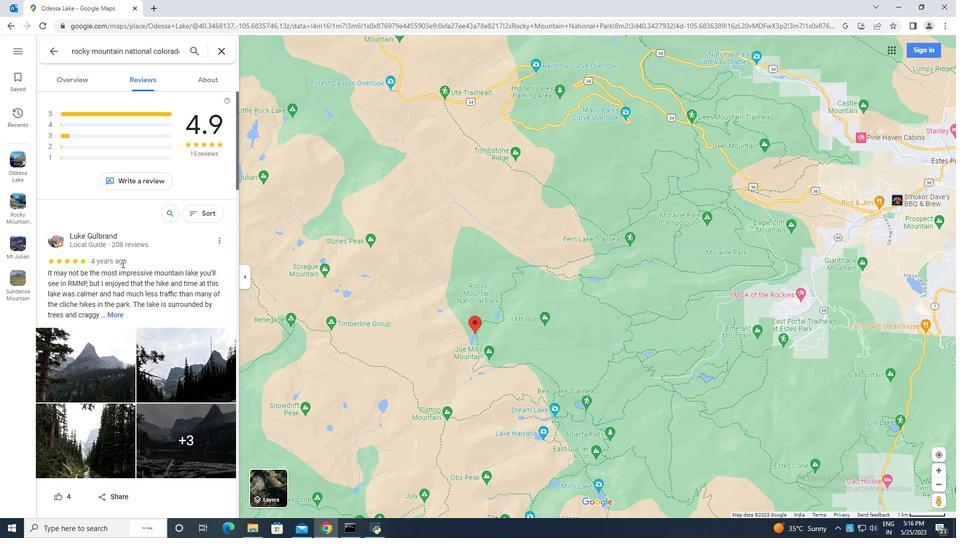 
Action: Mouse scrolled (122, 264) with delta (0, 0)
Screenshot: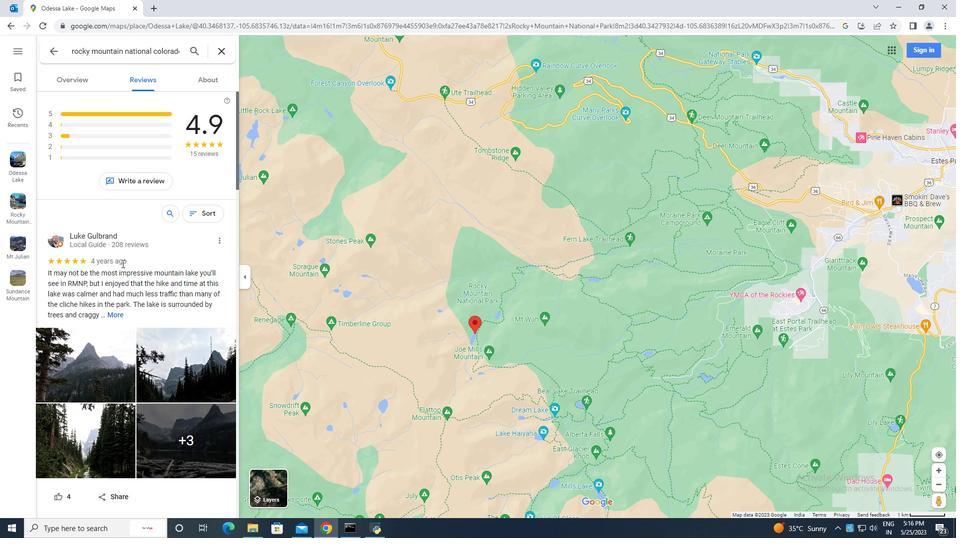 
Action: Mouse moved to (111, 351)
